 Task: Open a blank sheet, save the file as leadskills.doc Add Heading 'Ways to improve leadership skills: 'Ways to improve leadership skills:  Add the following points with arrow bulletsAdd the following points with arrow bullets •	Lead by example_x000D_
•	Communicate effectively_x000D_
•	Empower team members_x000D_
 Highlight heading with color  Dark green Select the entire text and apply  Outside Borders ,change the font size of heading and points to 22
Action: Mouse moved to (29, 24)
Screenshot: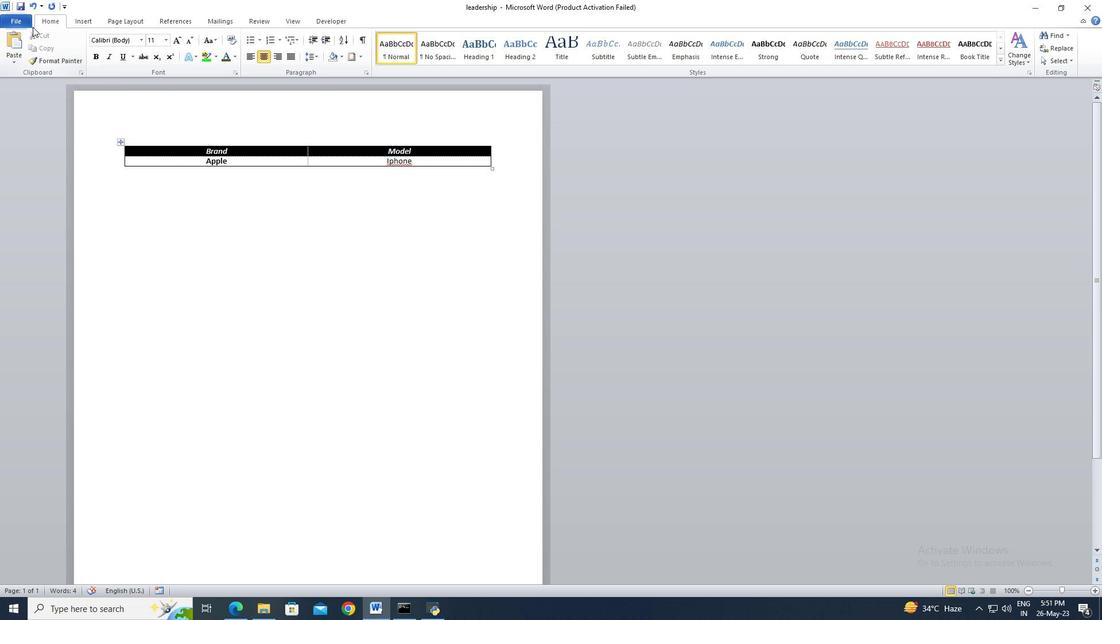 
Action: Mouse pressed left at (29, 24)
Screenshot: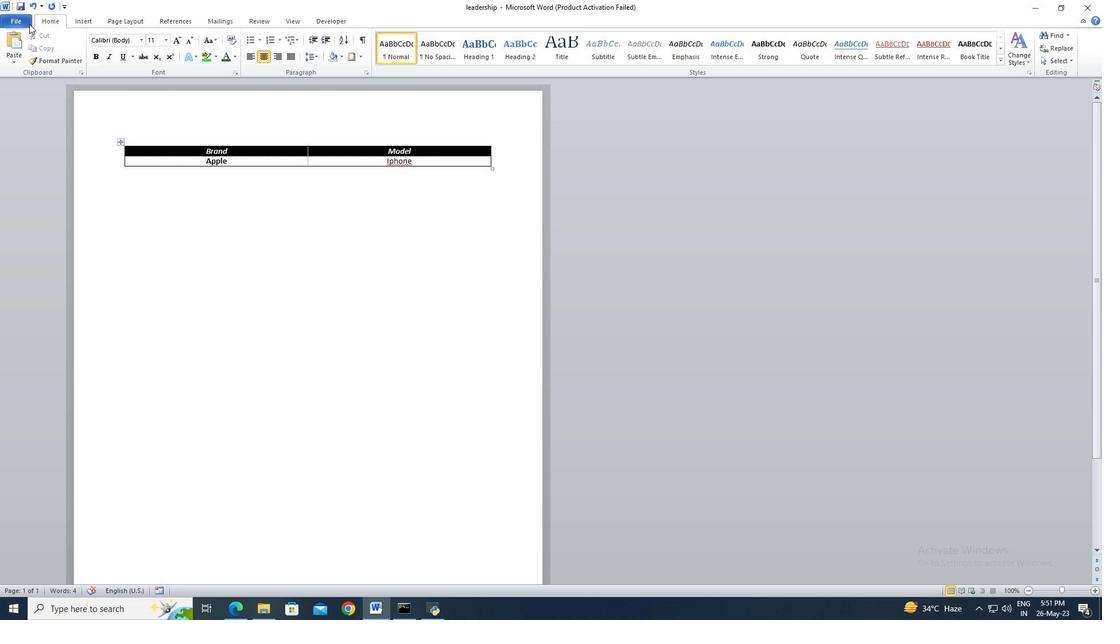 
Action: Mouse moved to (16, 149)
Screenshot: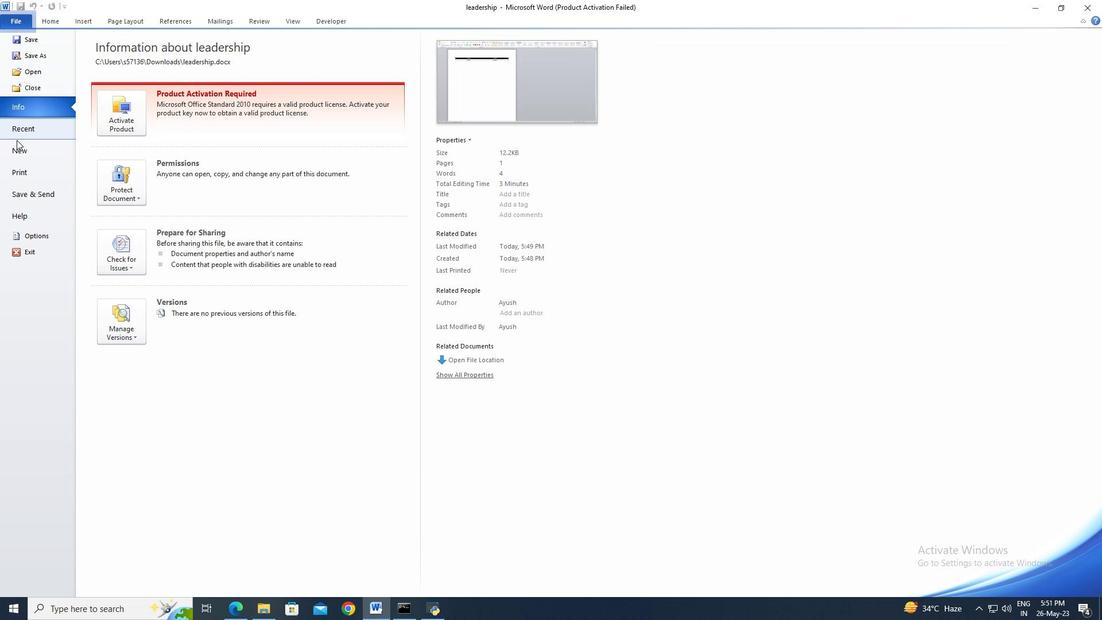 
Action: Mouse pressed left at (16, 149)
Screenshot: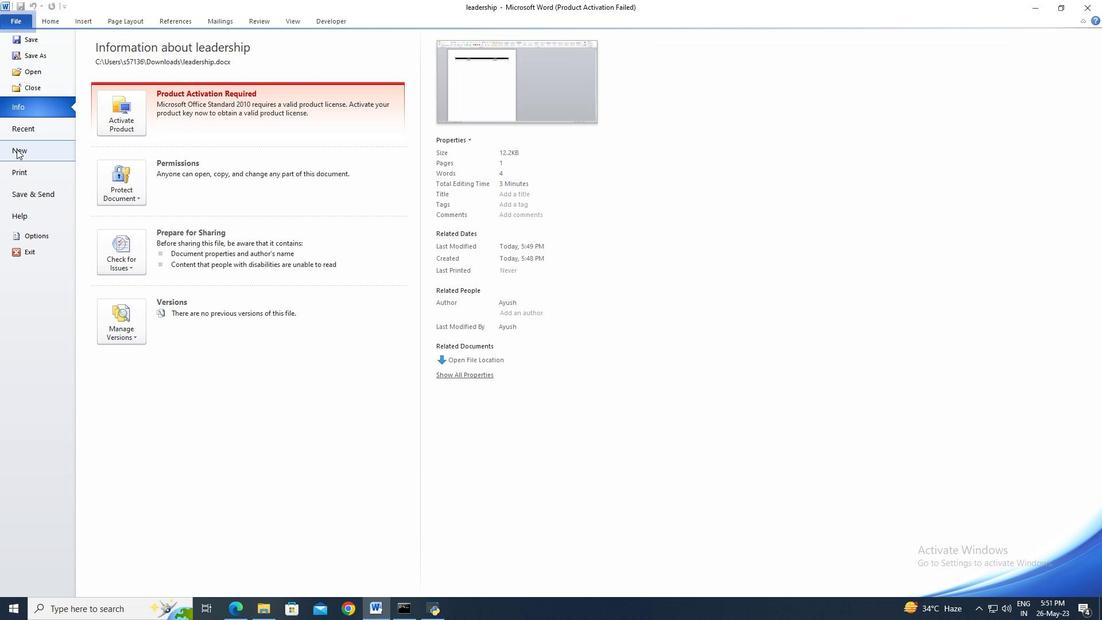 
Action: Mouse moved to (572, 284)
Screenshot: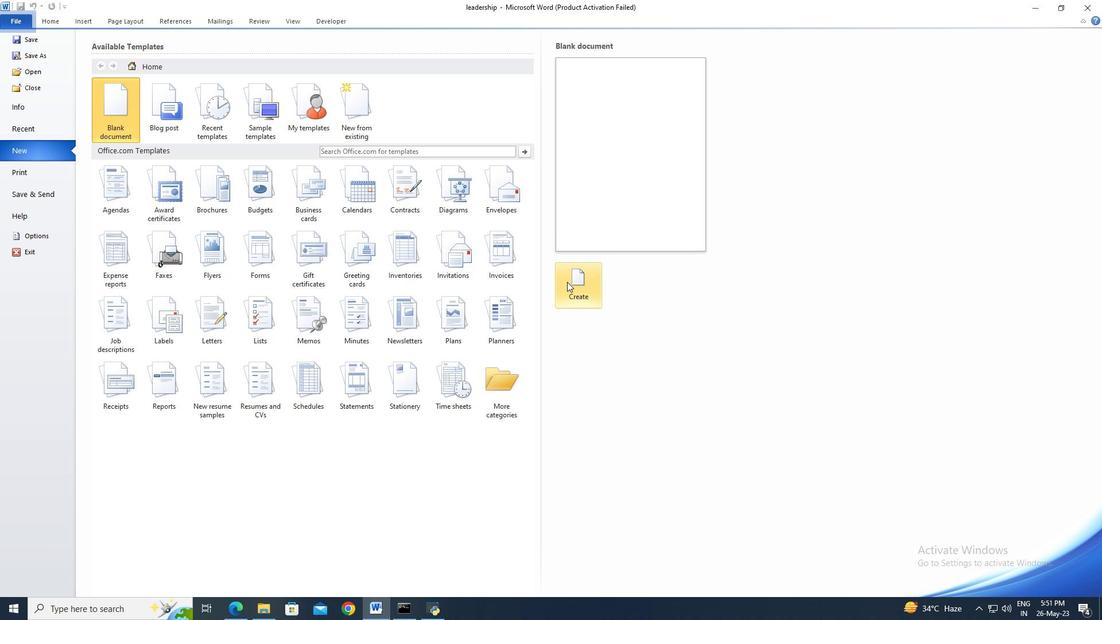 
Action: Mouse pressed left at (572, 284)
Screenshot: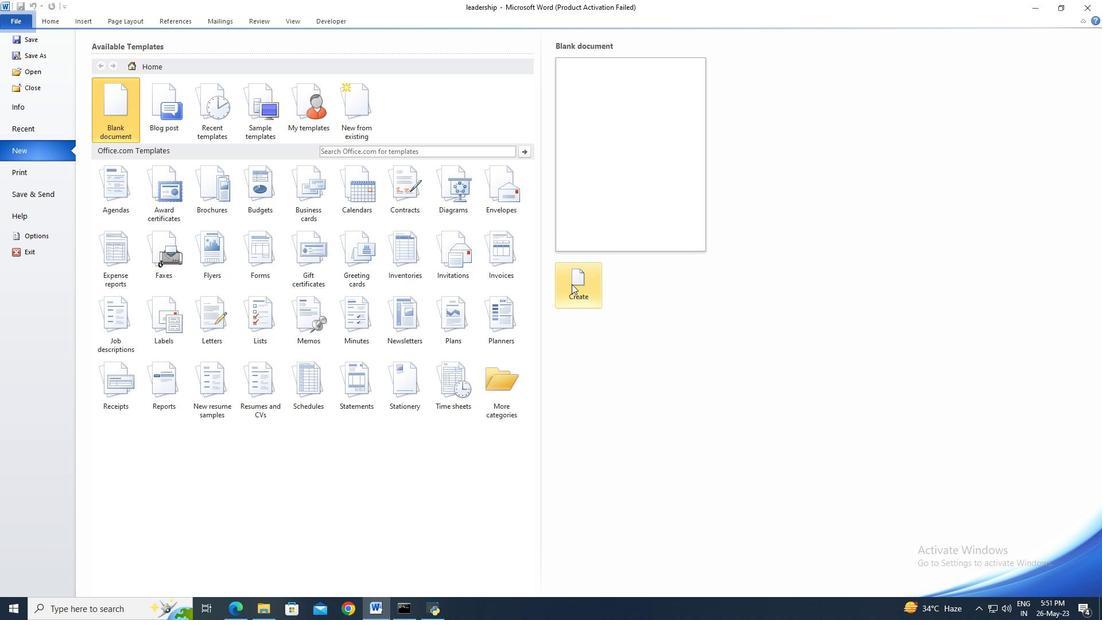 
Action: Mouse moved to (24, 20)
Screenshot: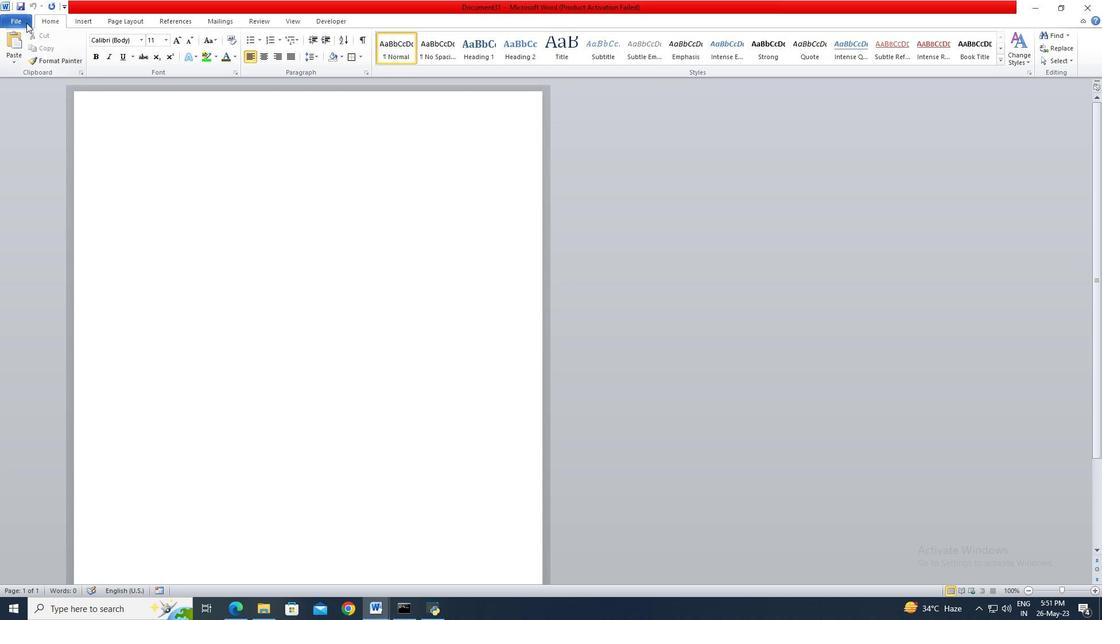 
Action: Mouse pressed left at (24, 20)
Screenshot: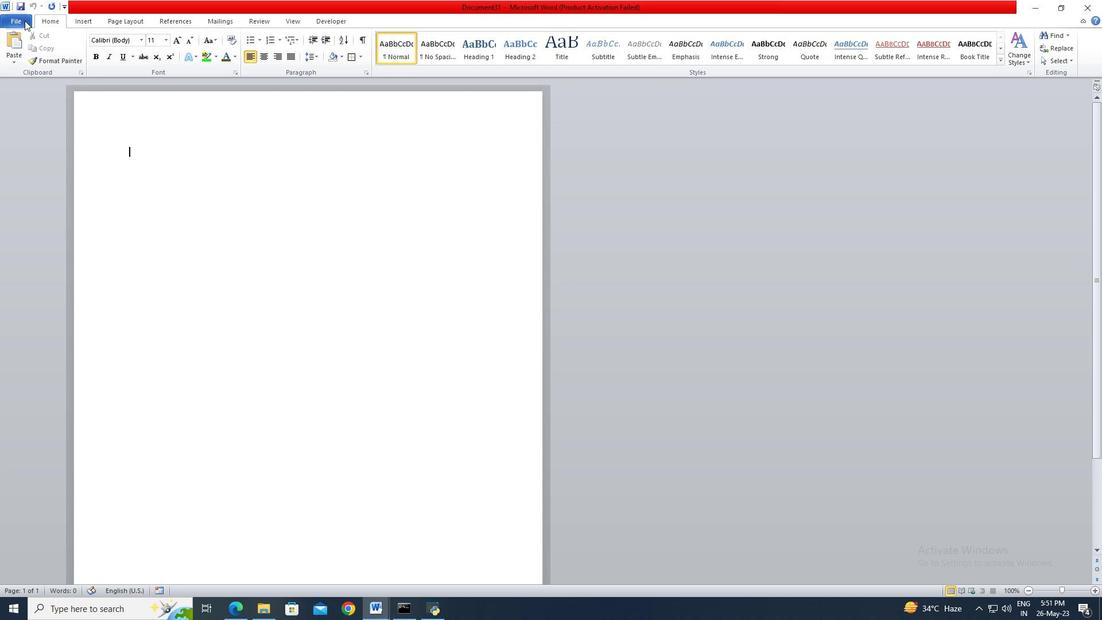 
Action: Mouse moved to (29, 52)
Screenshot: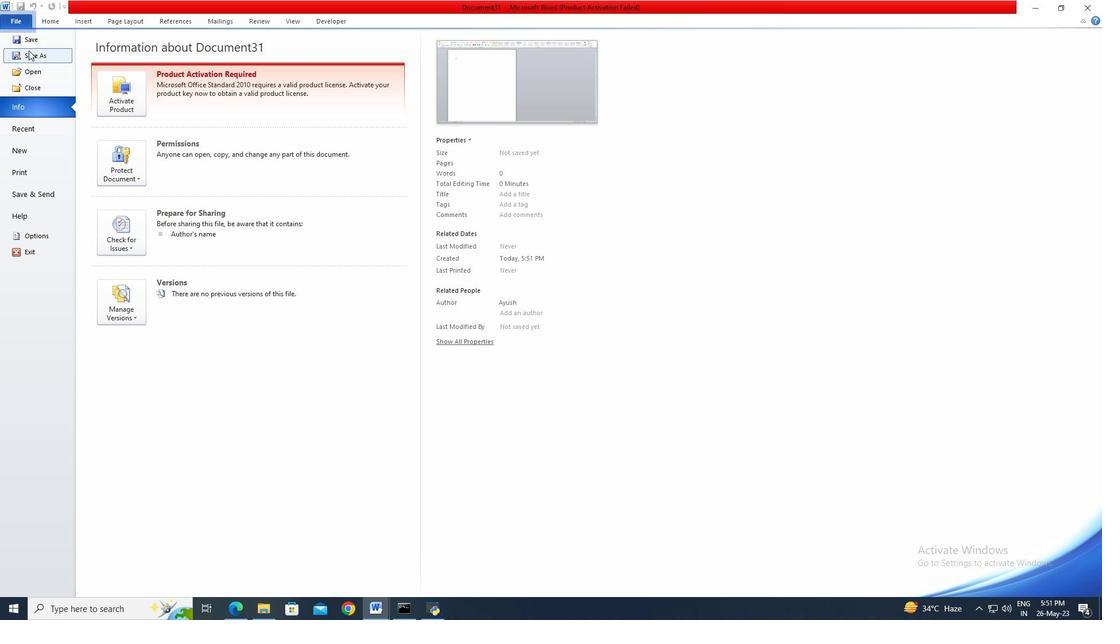 
Action: Mouse pressed left at (29, 52)
Screenshot: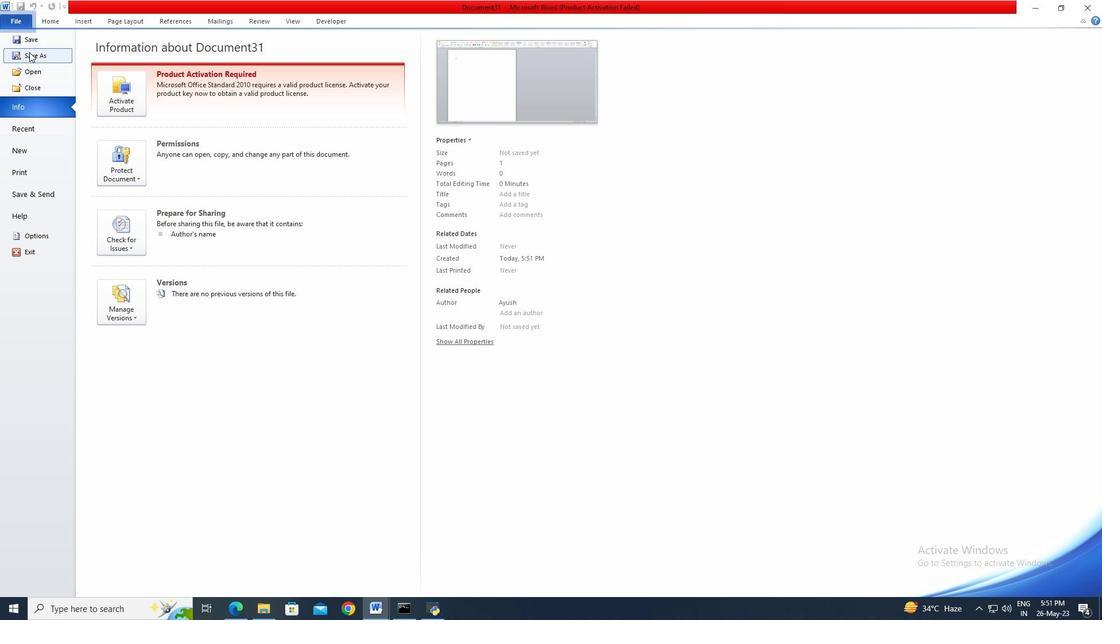 
Action: Mouse moved to (55, 125)
Screenshot: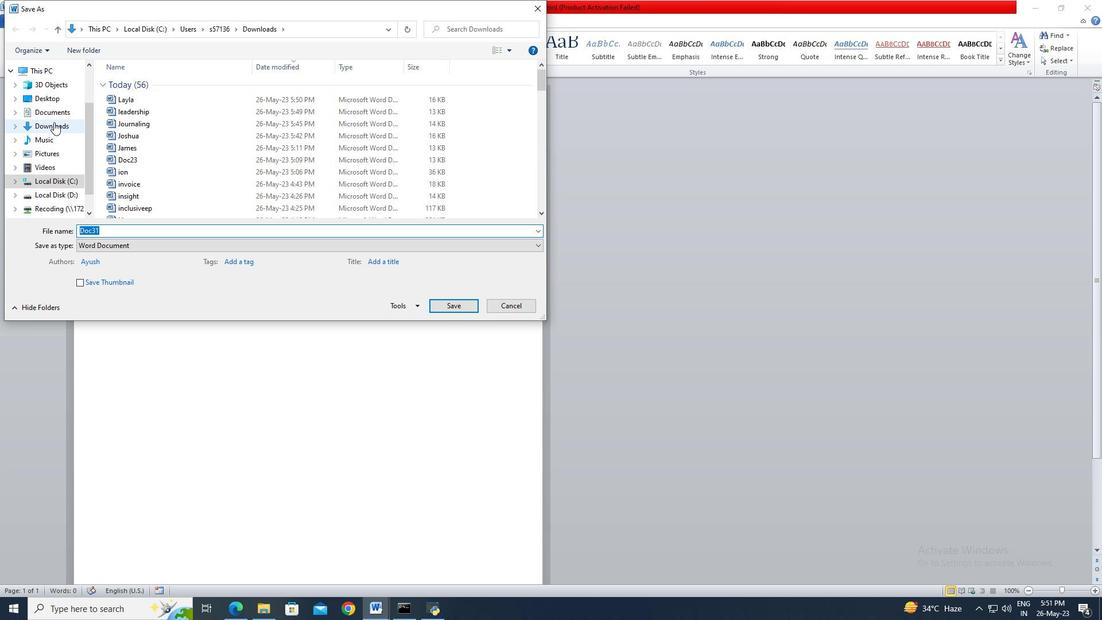 
Action: Mouse pressed left at (55, 125)
Screenshot: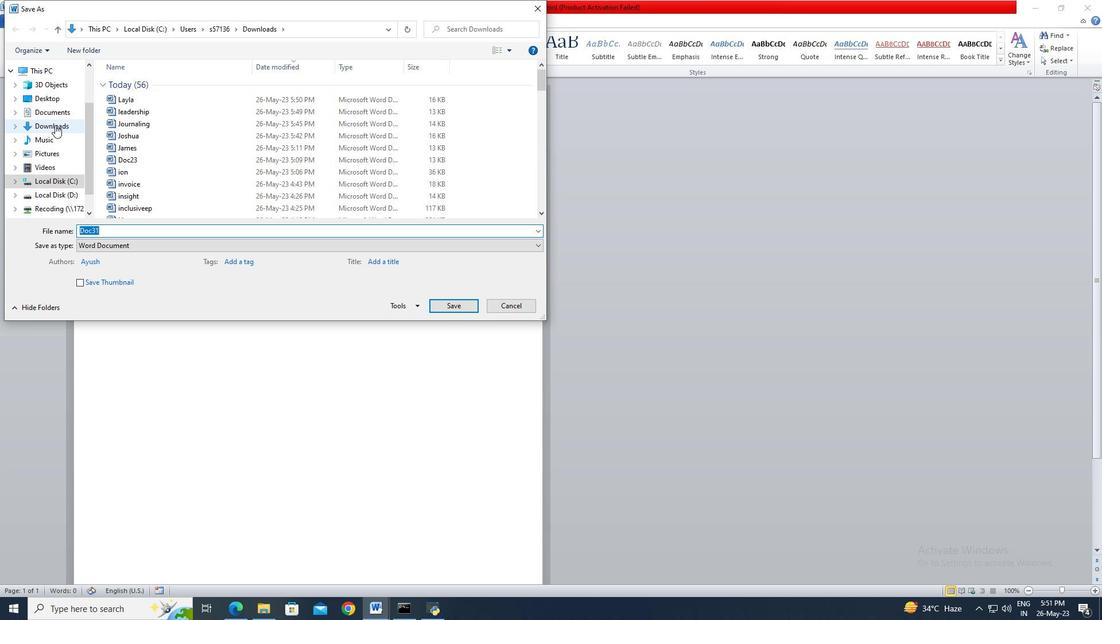 
Action: Mouse moved to (106, 225)
Screenshot: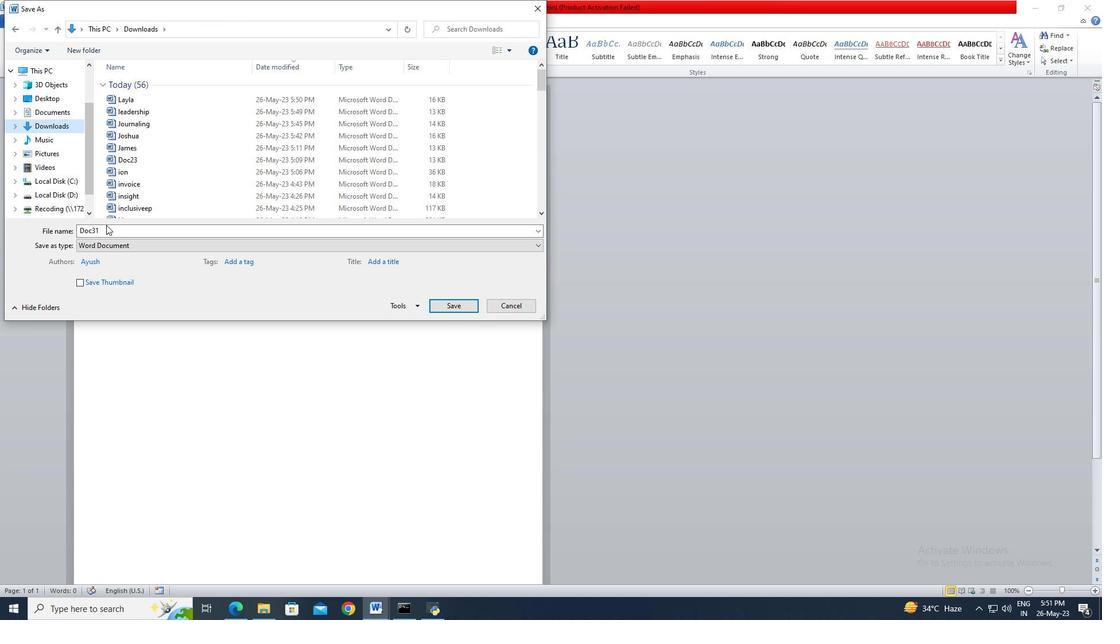 
Action: Mouse pressed left at (106, 225)
Screenshot: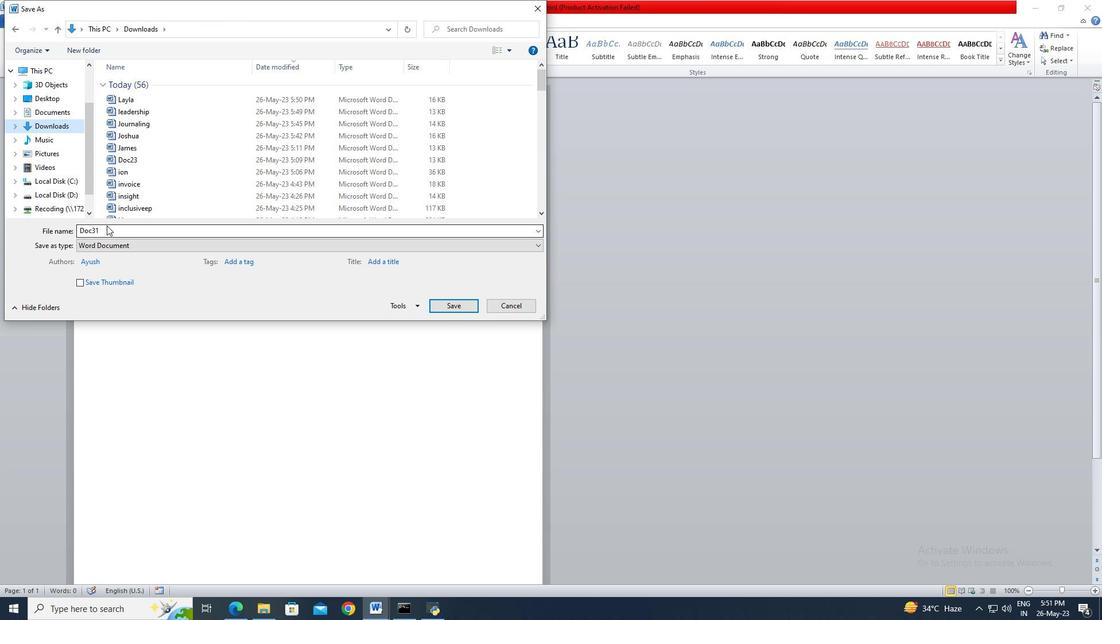 
Action: Key pressed leadskills
Screenshot: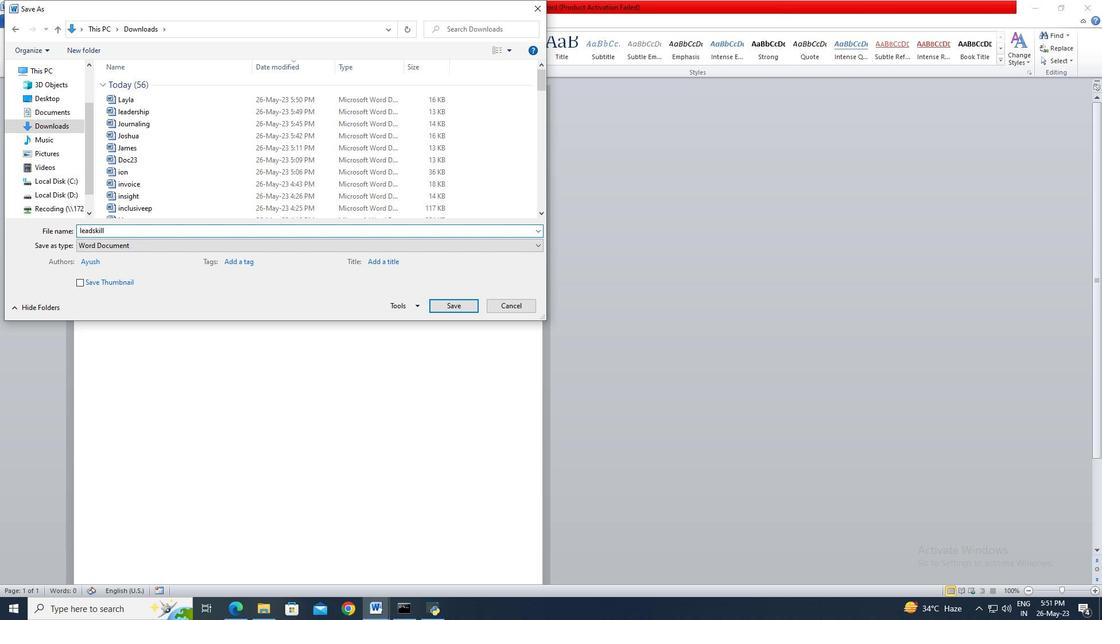 
Action: Mouse moved to (450, 309)
Screenshot: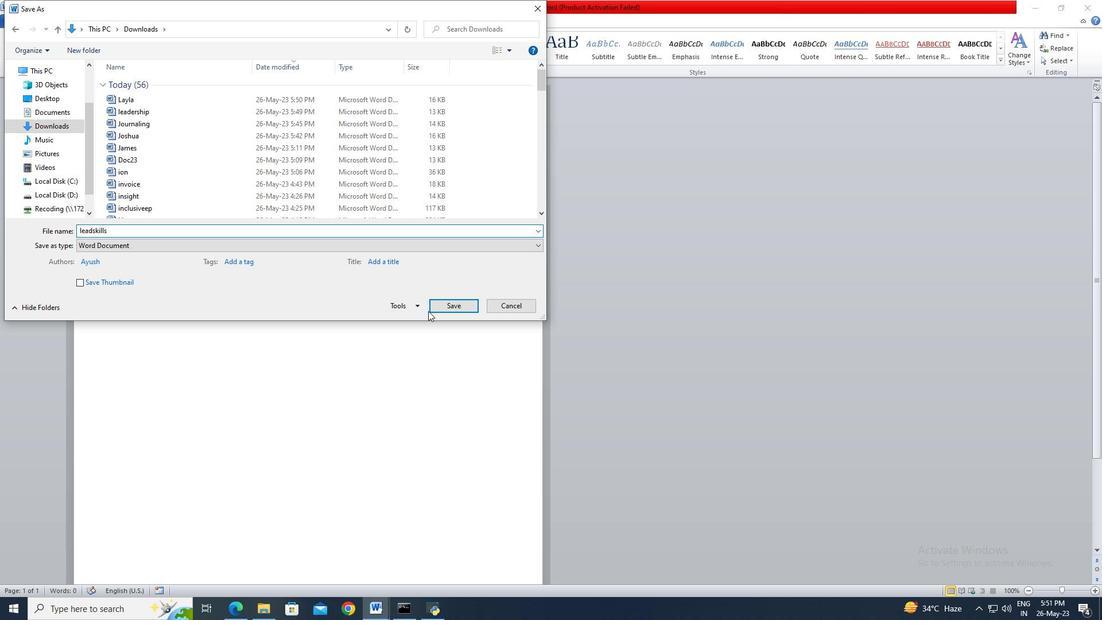 
Action: Mouse pressed left at (450, 309)
Screenshot: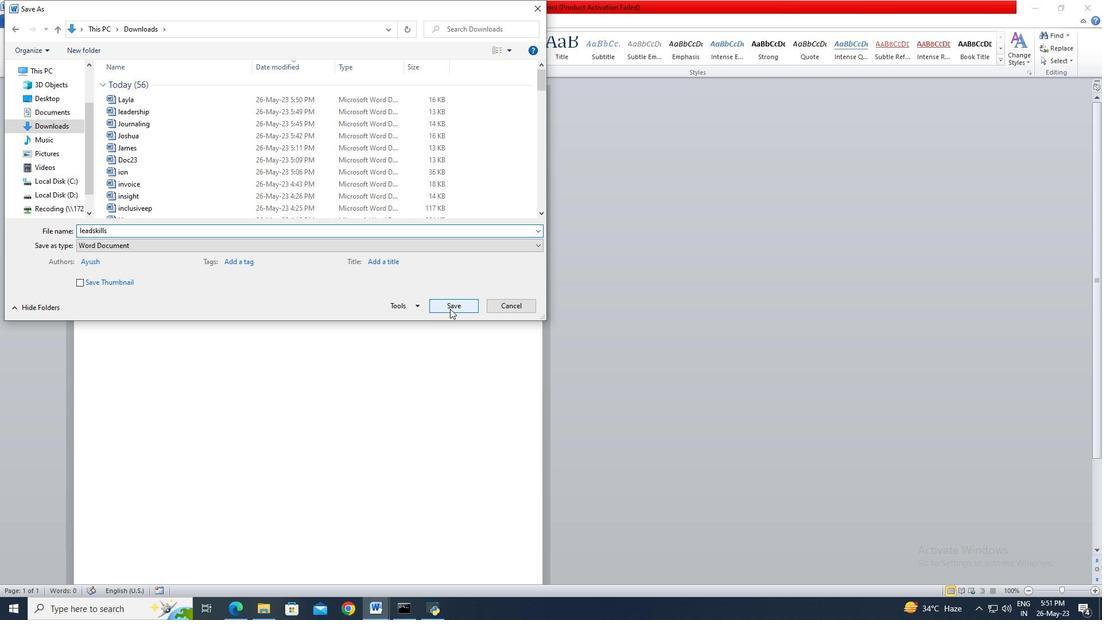 
Action: Mouse moved to (479, 56)
Screenshot: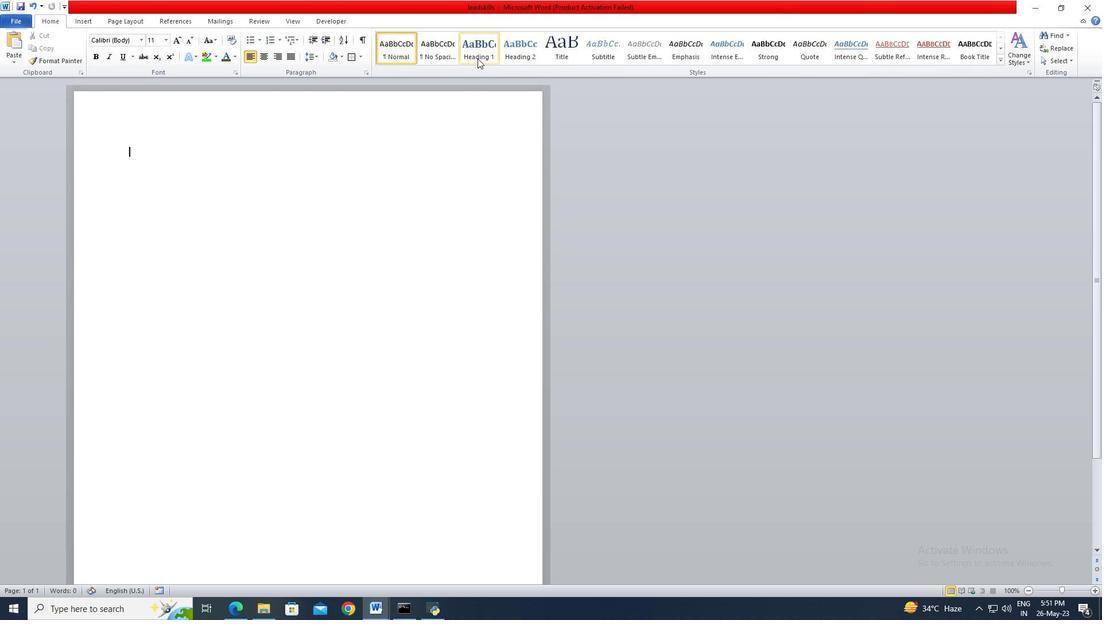 
Action: Mouse pressed left at (479, 56)
Screenshot: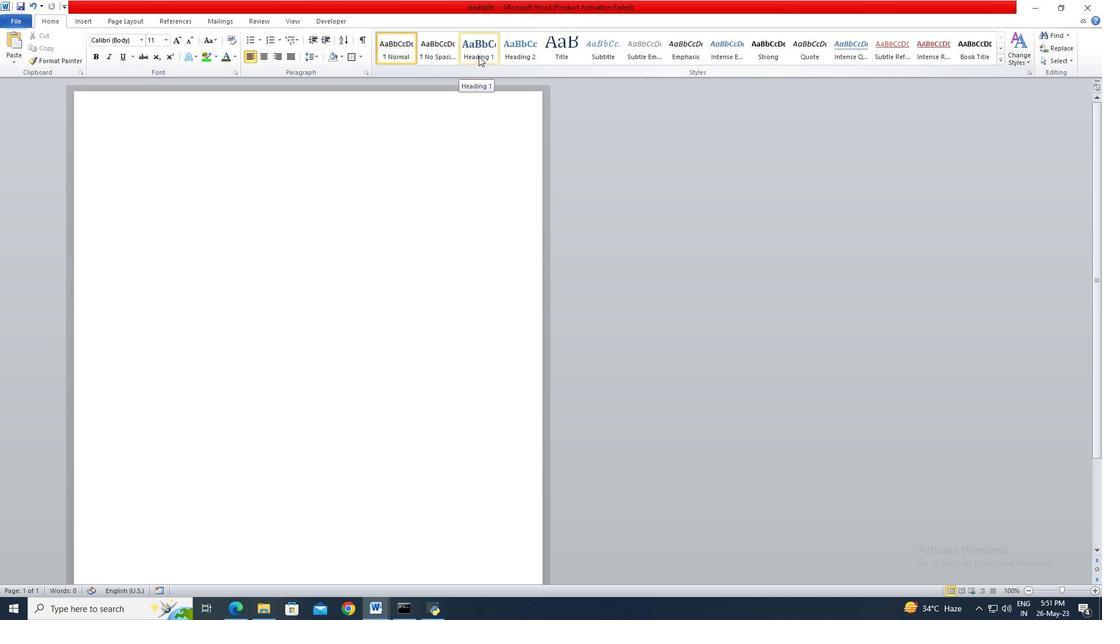 
Action: Mouse moved to (374, 167)
Screenshot: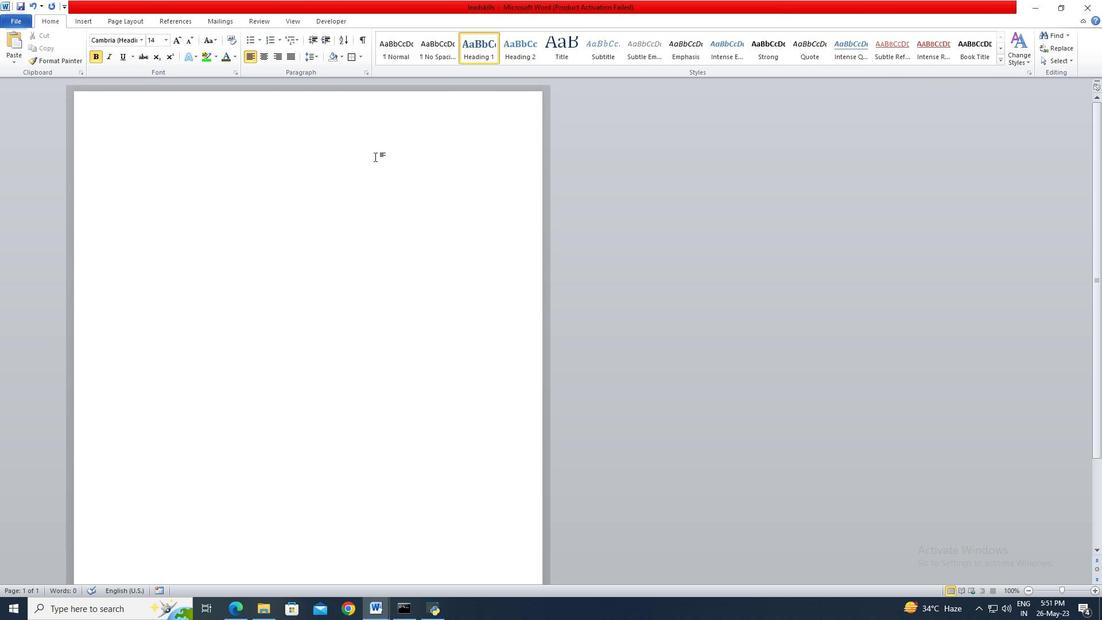 
Action: Mouse pressed left at (374, 167)
Screenshot: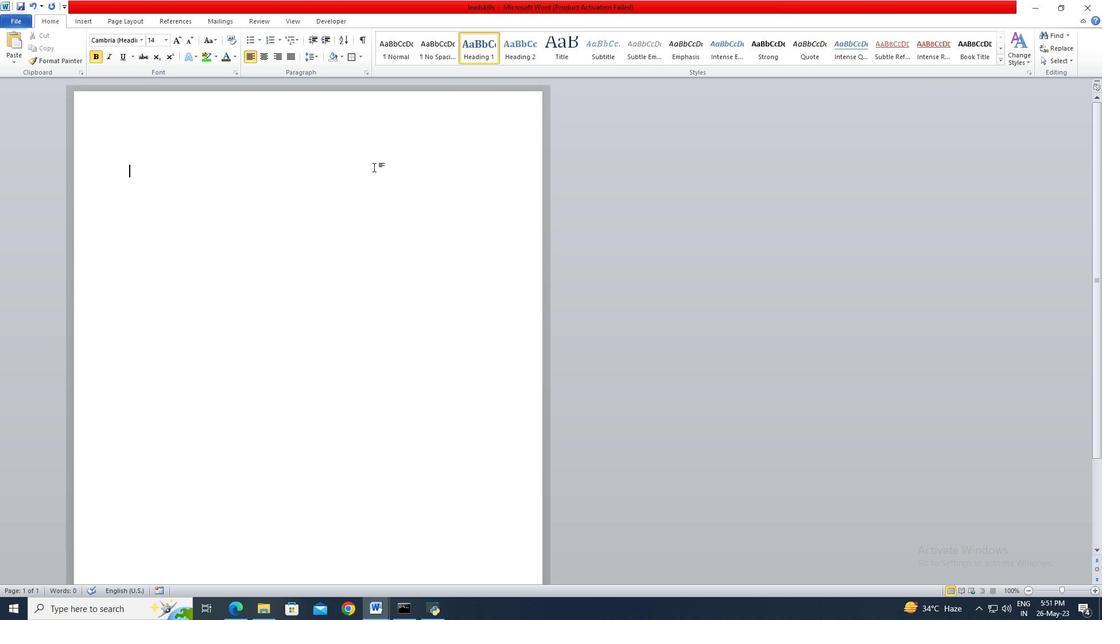 
Action: Key pressed <Key.shift>Wayt<Key.backspace>s<Key.space>to<Key.space>improve<Key.space>leadership<Key.space>skills<Key.shift>:<Key.enter><Key.enter>
Screenshot: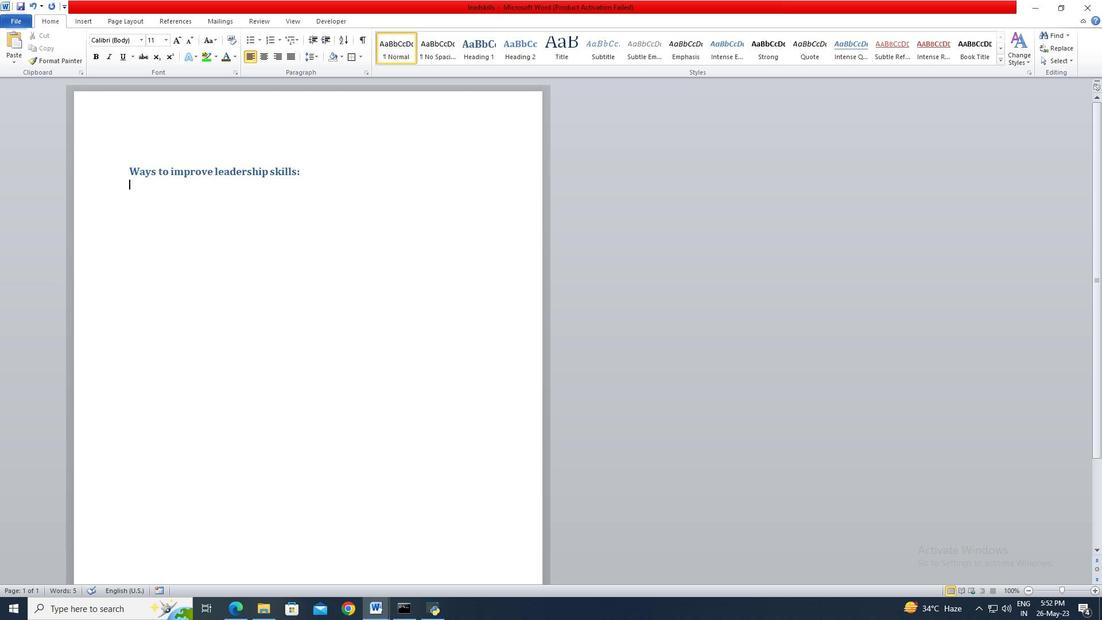 
Action: Mouse moved to (256, 39)
Screenshot: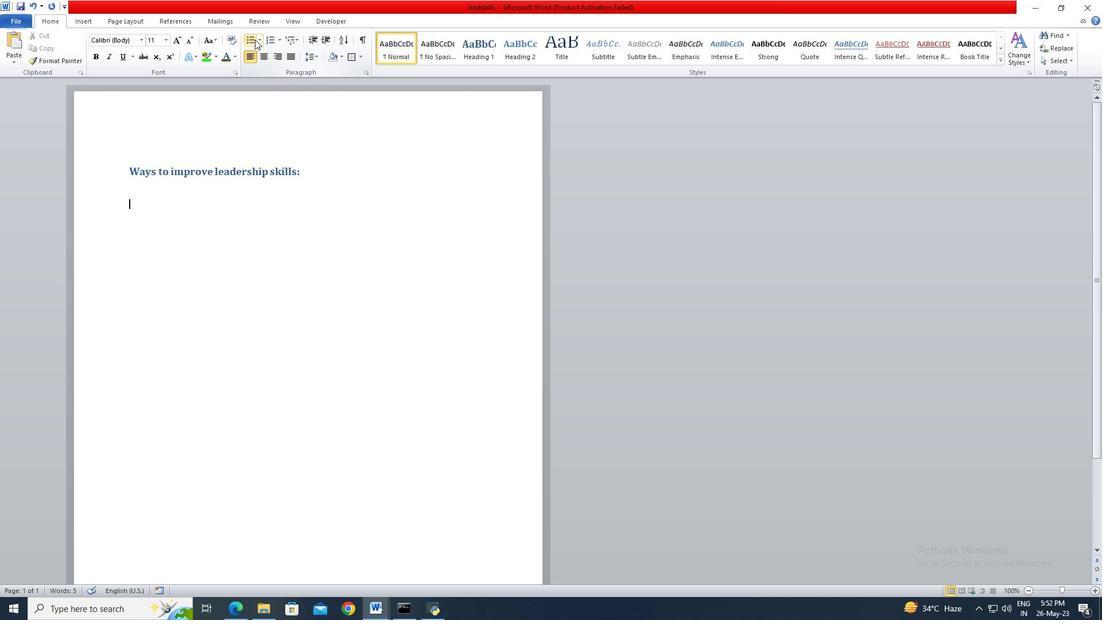 
Action: Mouse pressed left at (256, 39)
Screenshot: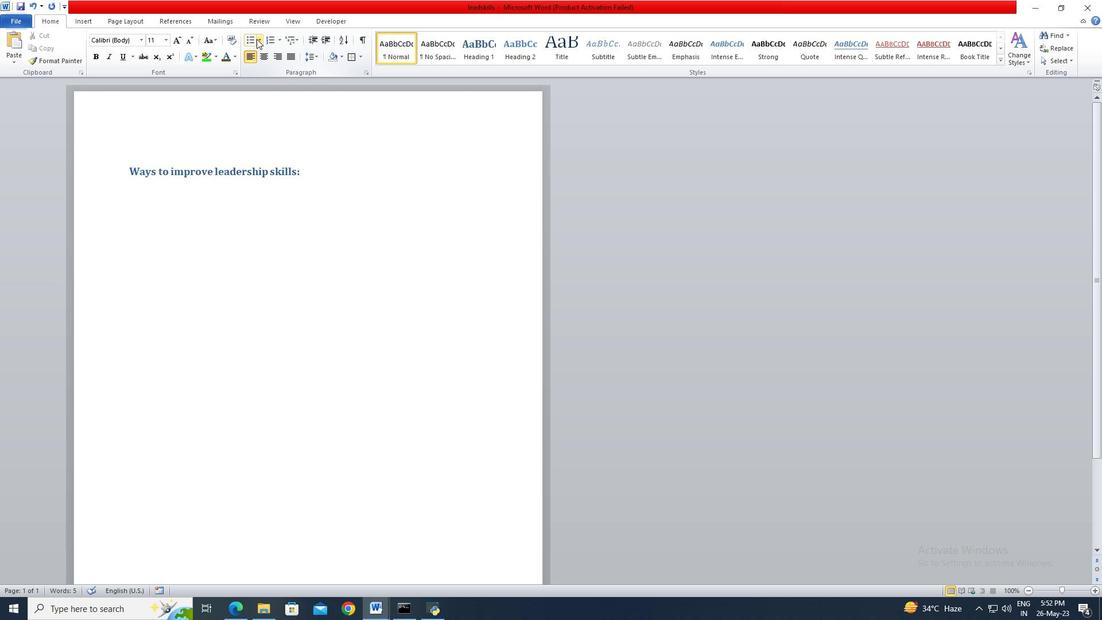
Action: Mouse moved to (286, 103)
Screenshot: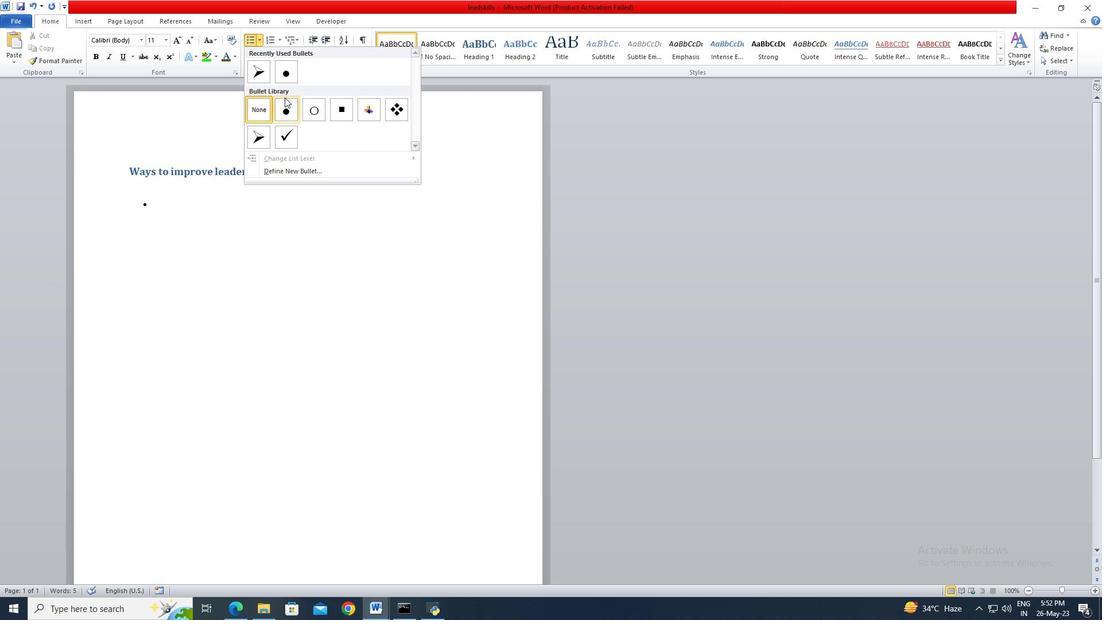 
Action: Mouse pressed left at (286, 103)
Screenshot: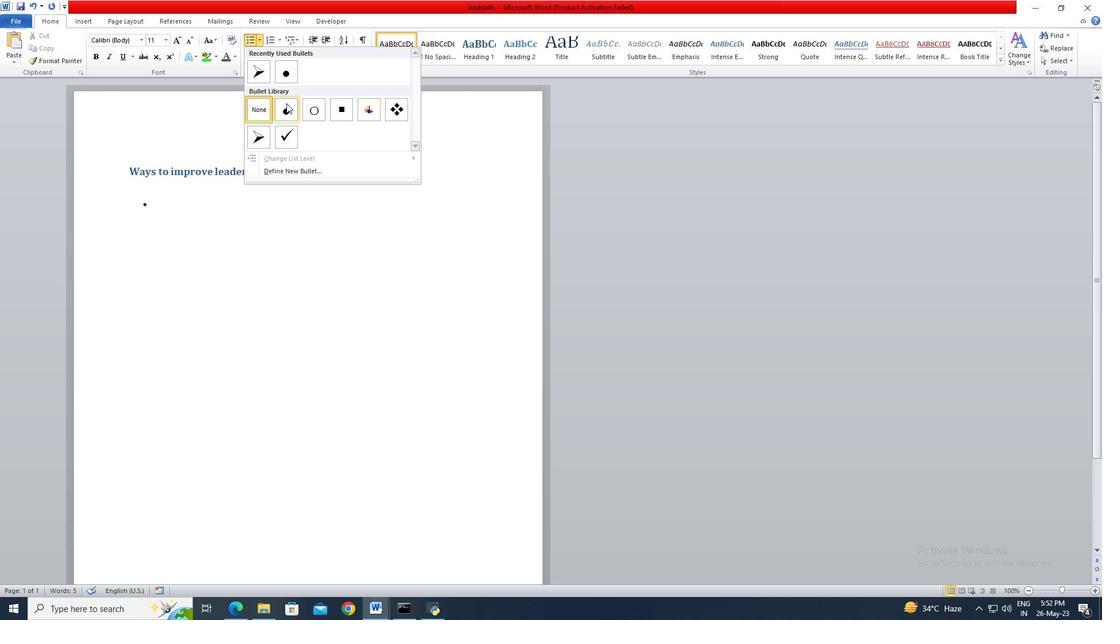 
Action: Mouse moved to (263, 41)
Screenshot: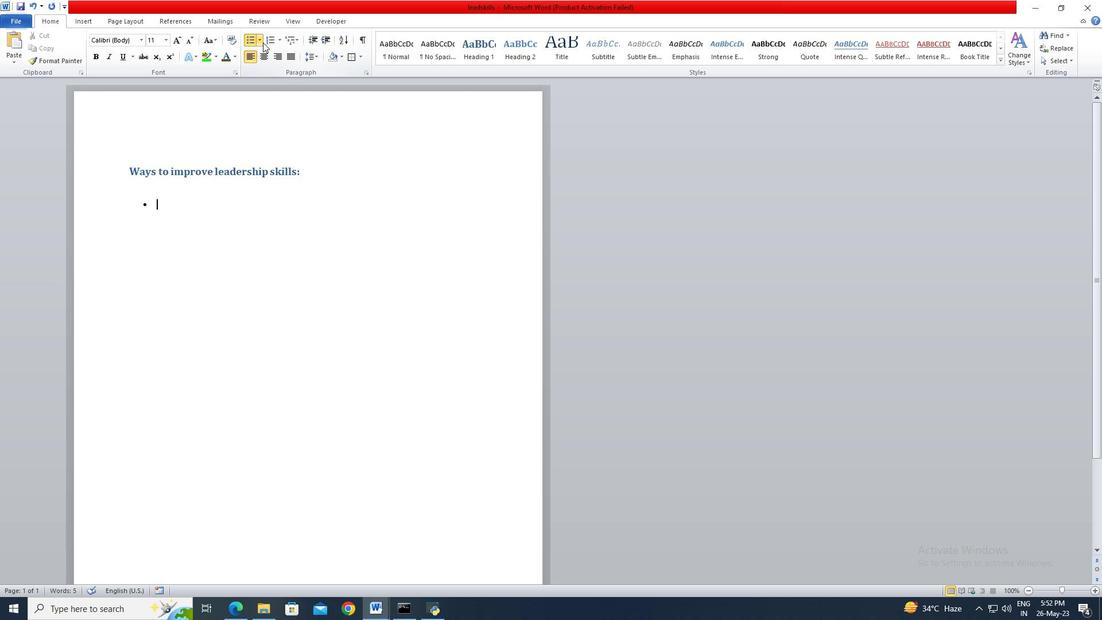 
Action: Mouse pressed left at (263, 41)
Screenshot: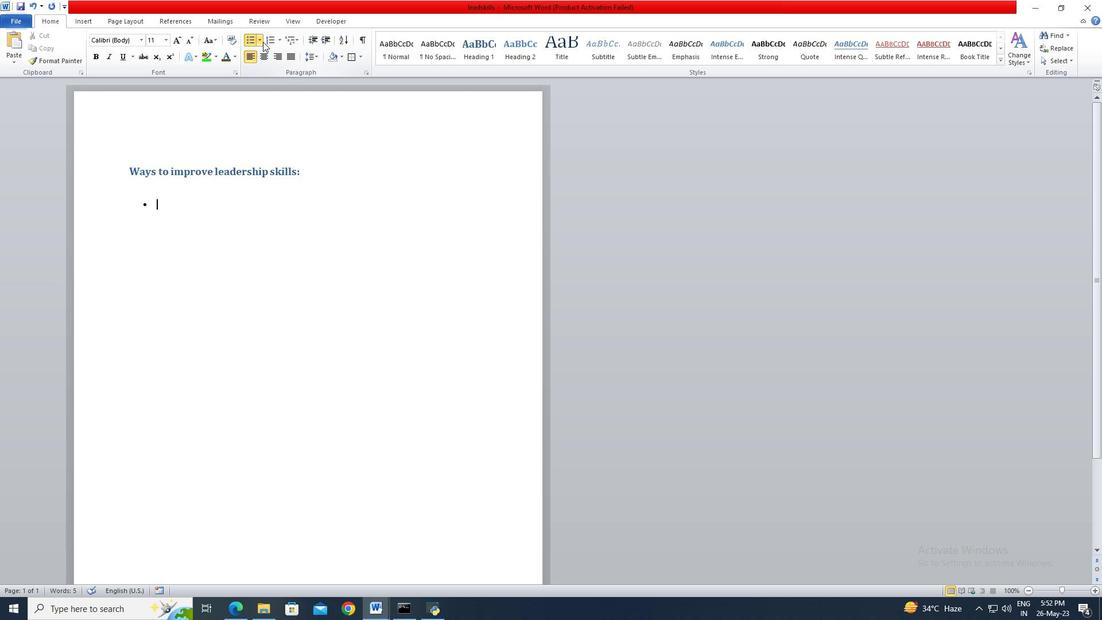 
Action: Mouse moved to (481, 187)
Screenshot: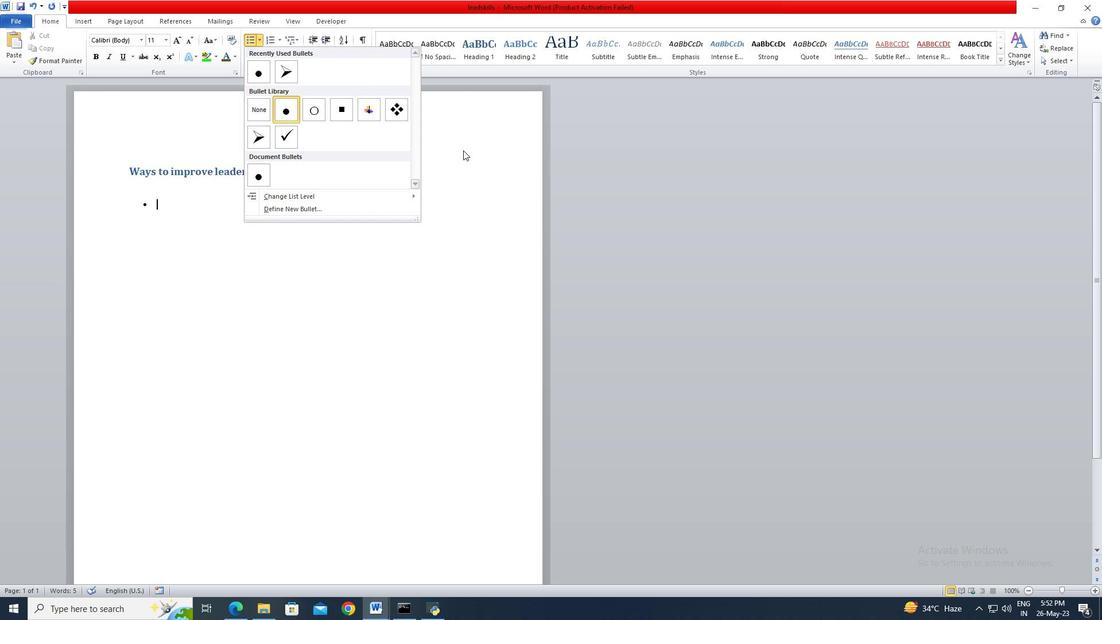 
Action: Mouse pressed left at (481, 187)
Screenshot: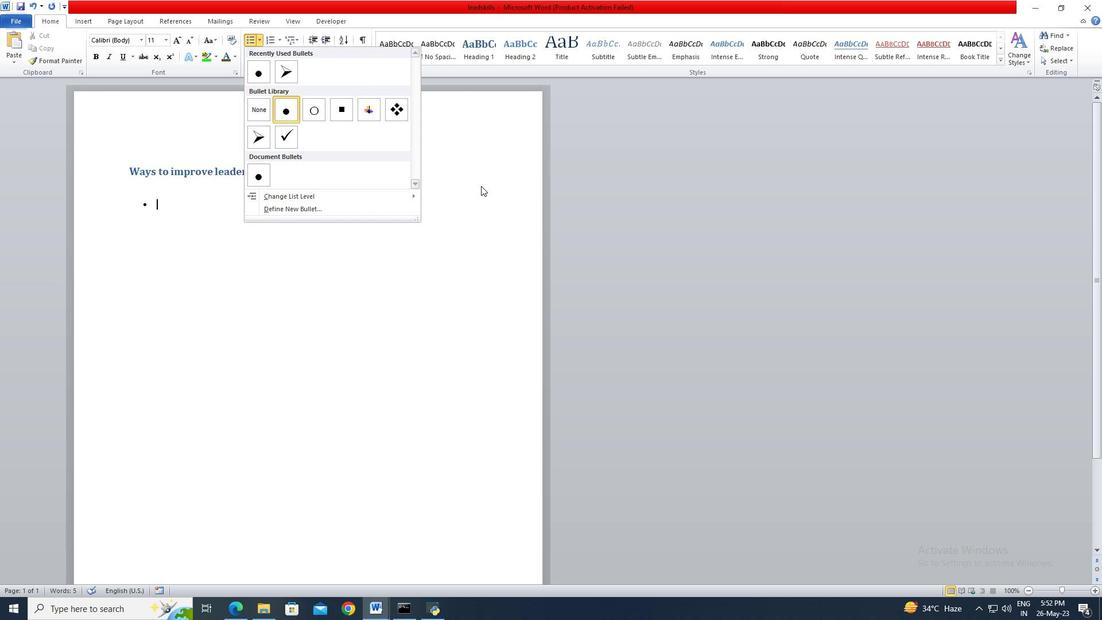 
Action: Mouse moved to (481, 188)
Screenshot: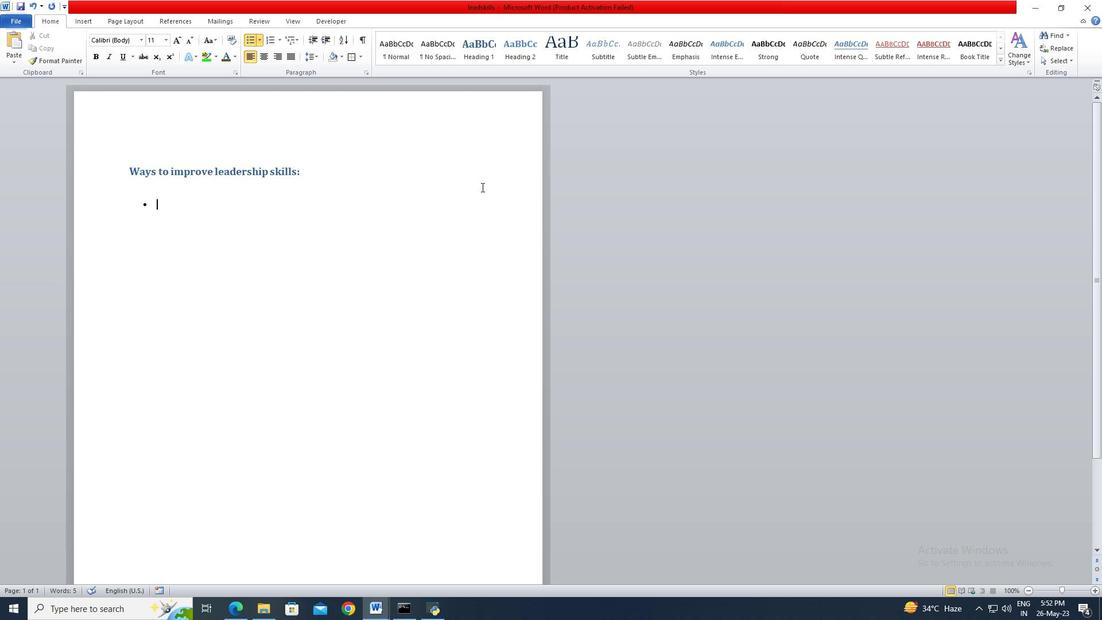 
Action: Key pressed <Key.backspace>
Screenshot: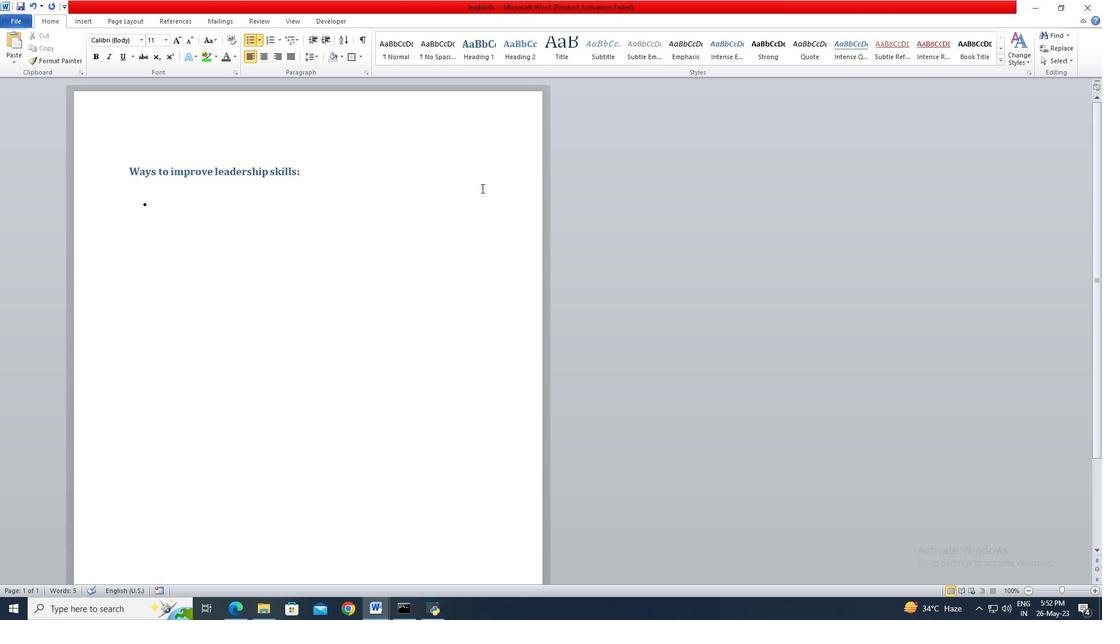 
Action: Mouse moved to (259, 43)
Screenshot: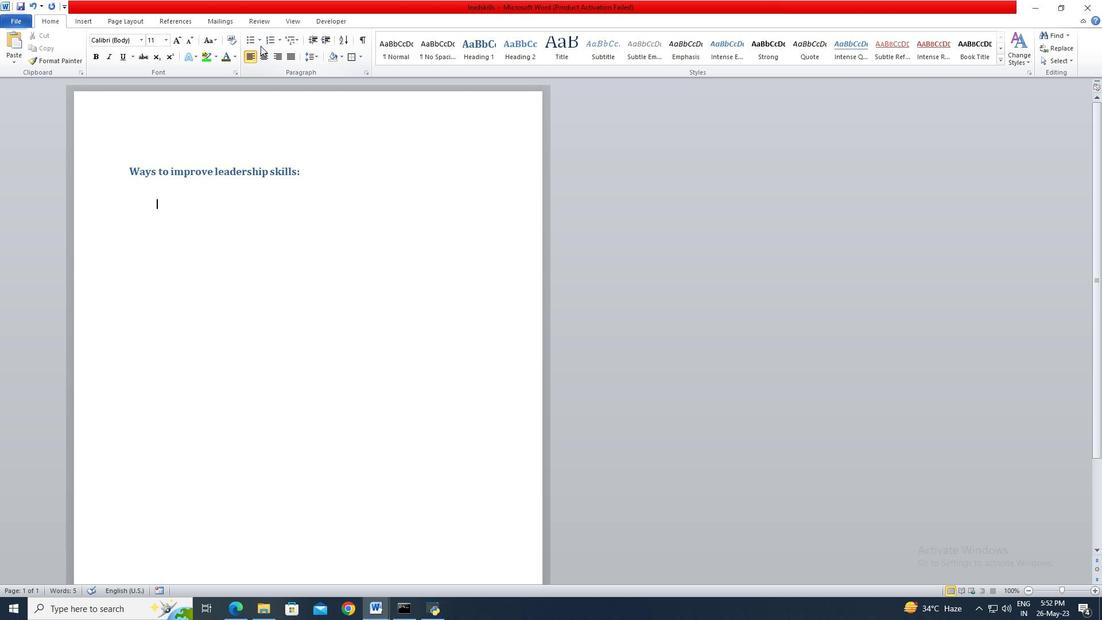 
Action: Mouse pressed left at (259, 43)
Screenshot: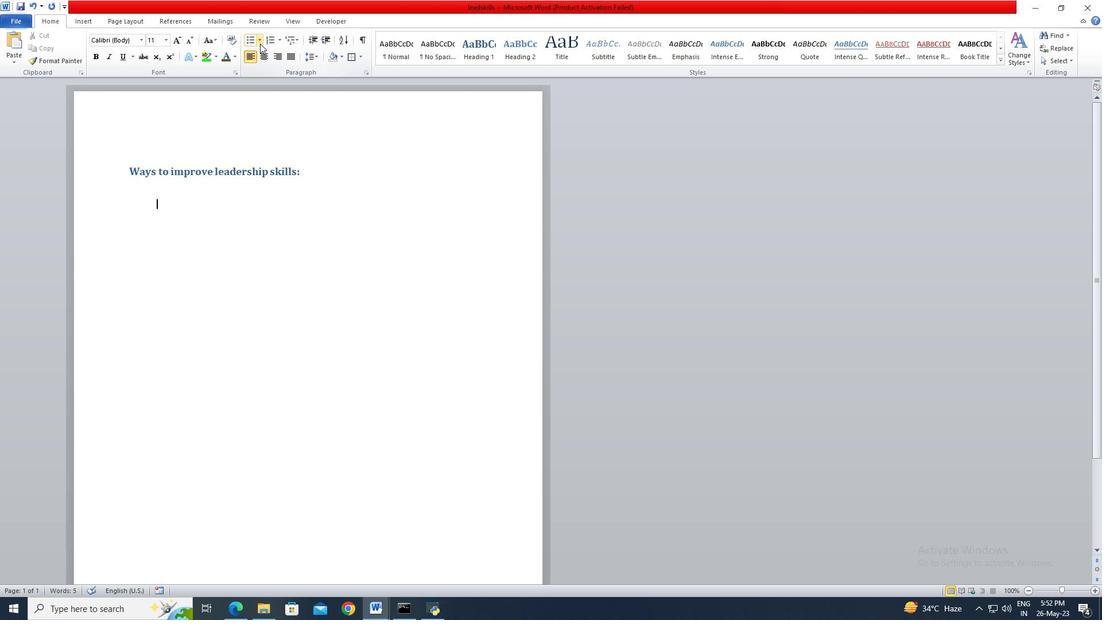 
Action: Mouse moved to (263, 133)
Screenshot: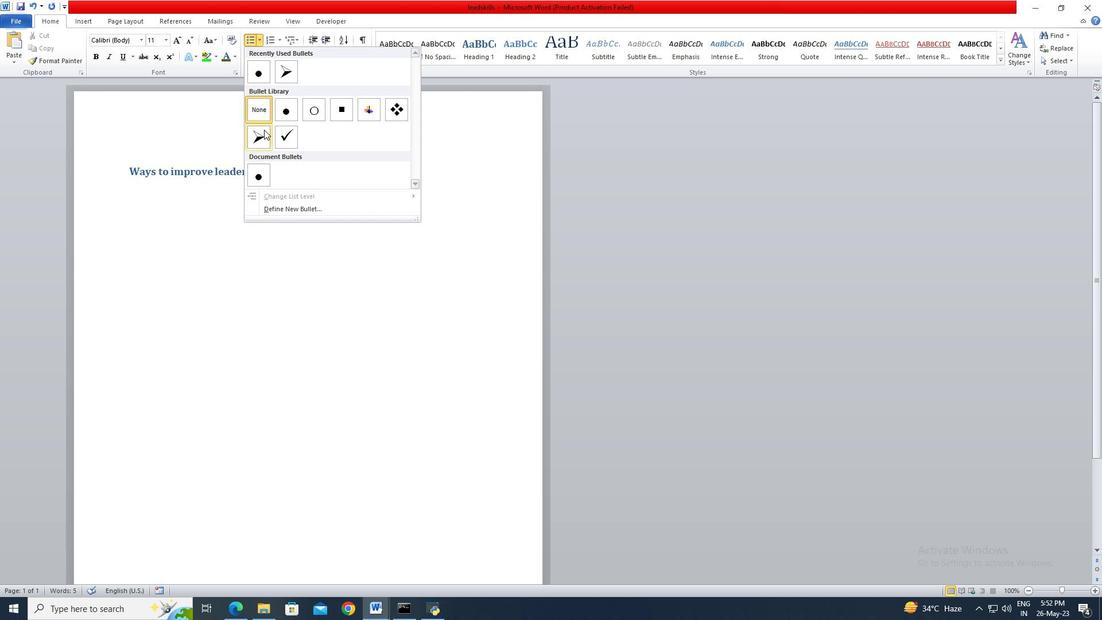 
Action: Mouse pressed left at (263, 133)
Screenshot: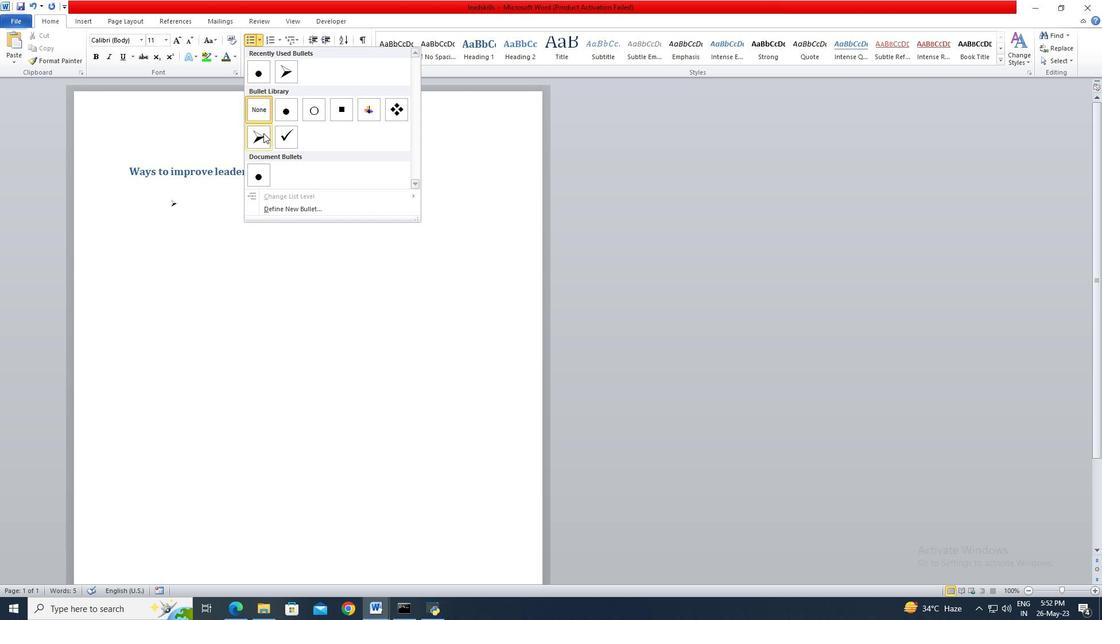 
Action: Mouse moved to (261, 206)
Screenshot: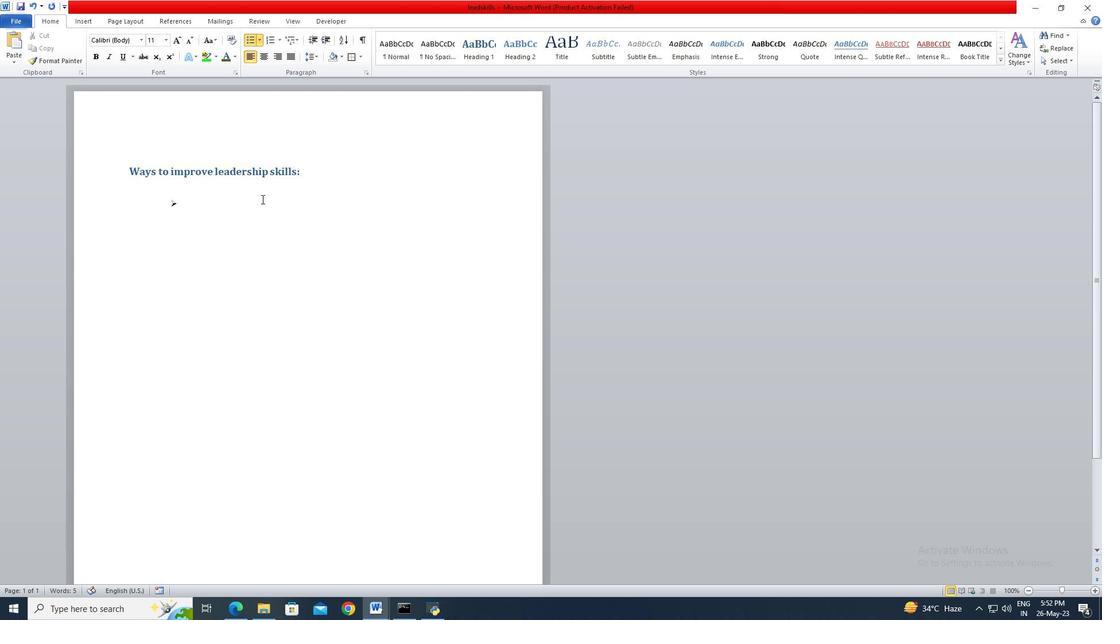 
Action: Mouse pressed left at (261, 206)
Screenshot: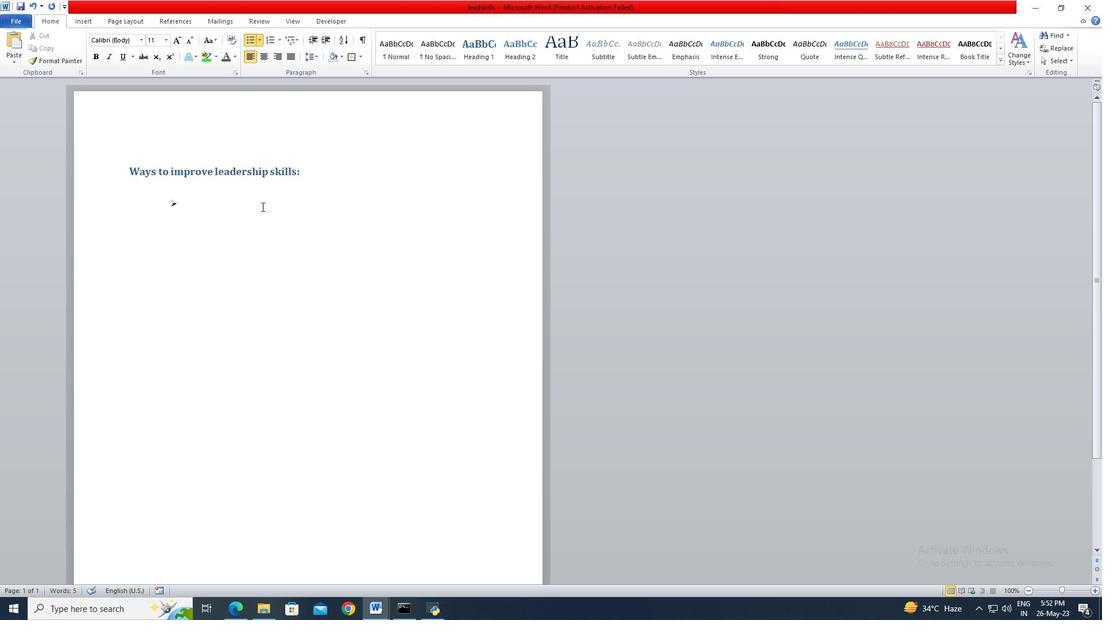 
Action: Key pressed <Key.shift>Lead<Key.space>by<Key.space>example<Key.enter><Key.shift>Communicate<Key.space>effectively<Key.enter><Key.shift>Empower<Key.space>team<Key.space>members
Screenshot: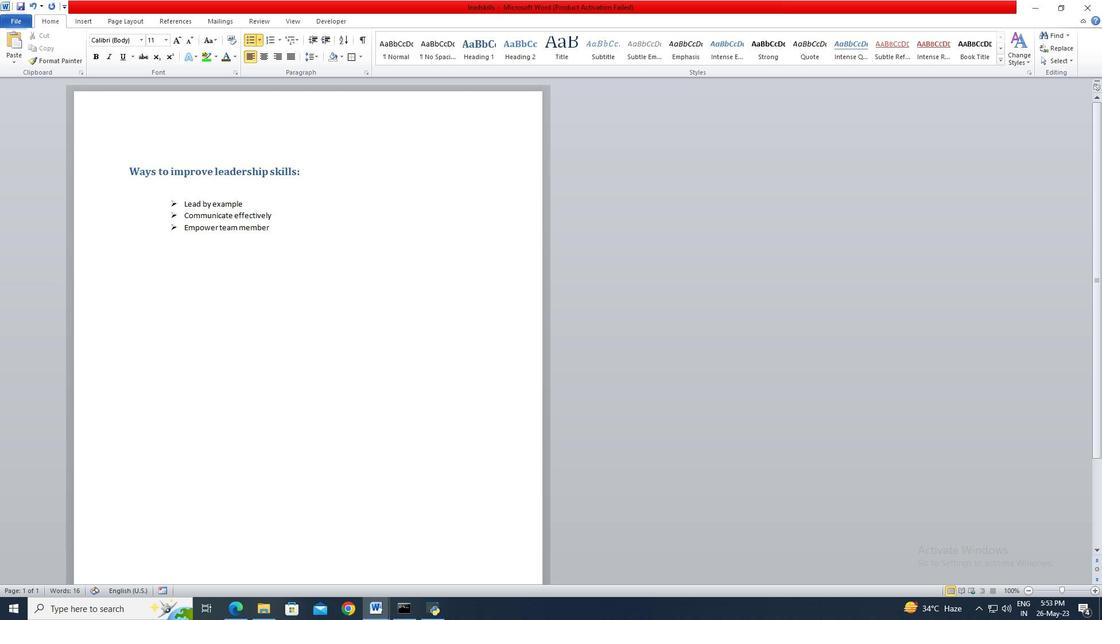 
Action: Mouse moved to (132, 169)
Screenshot: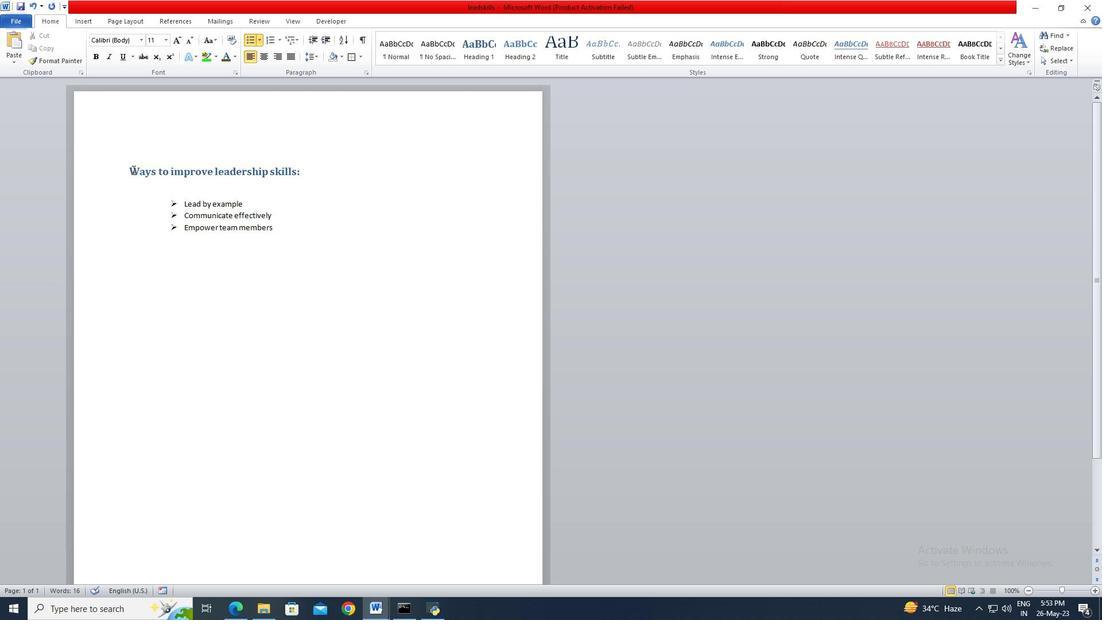 
Action: Mouse pressed left at (132, 169)
Screenshot: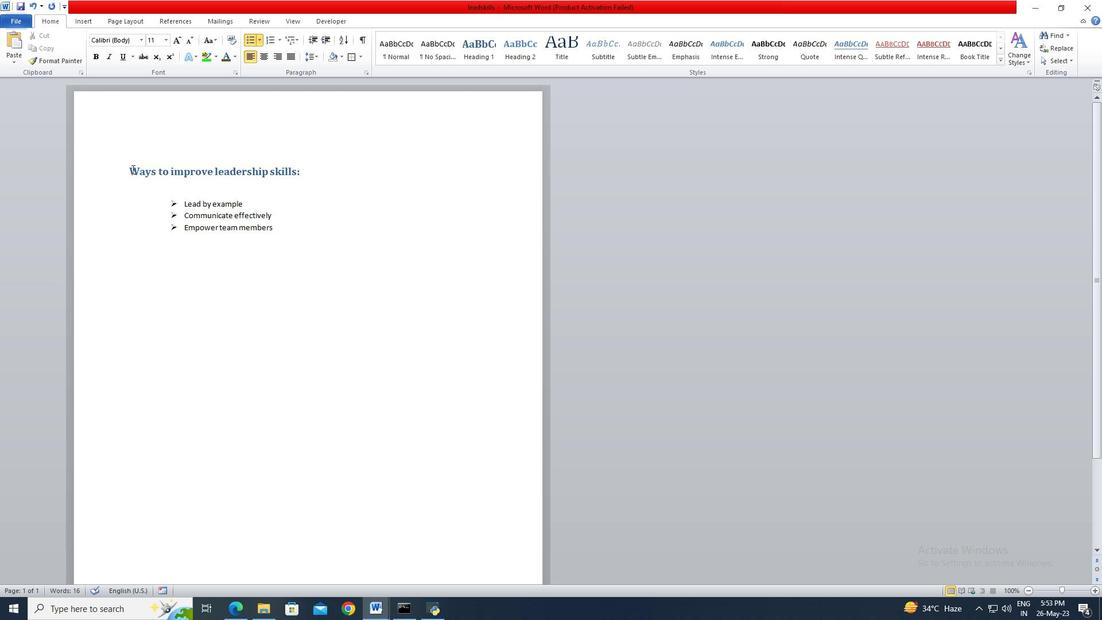 
Action: Mouse moved to (322, 179)
Screenshot: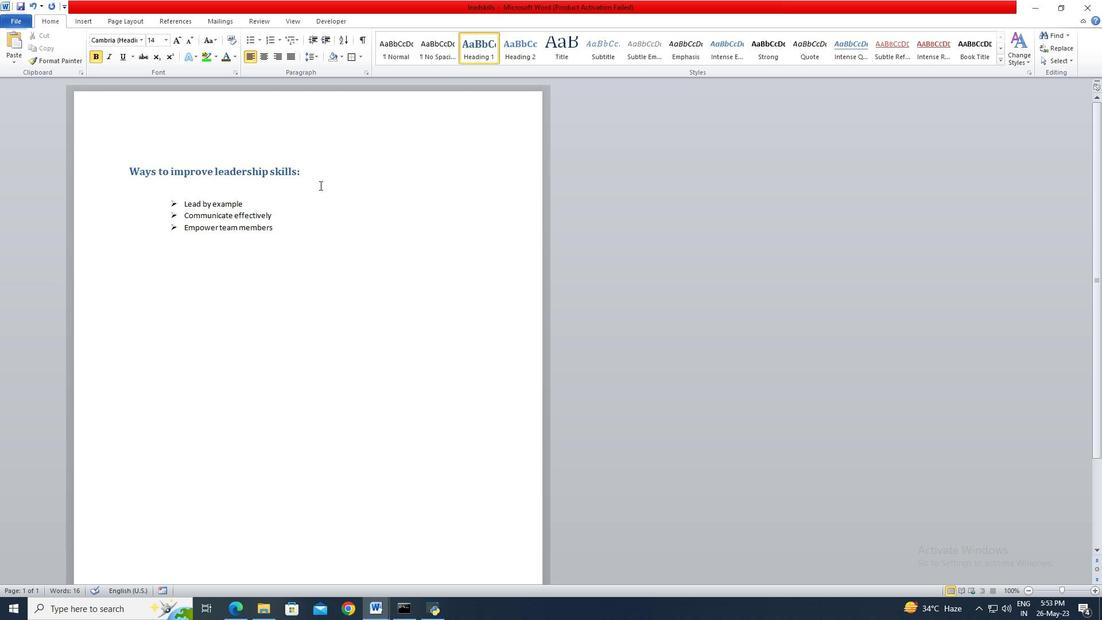 
Action: Key pressed <Key.shift>
Screenshot: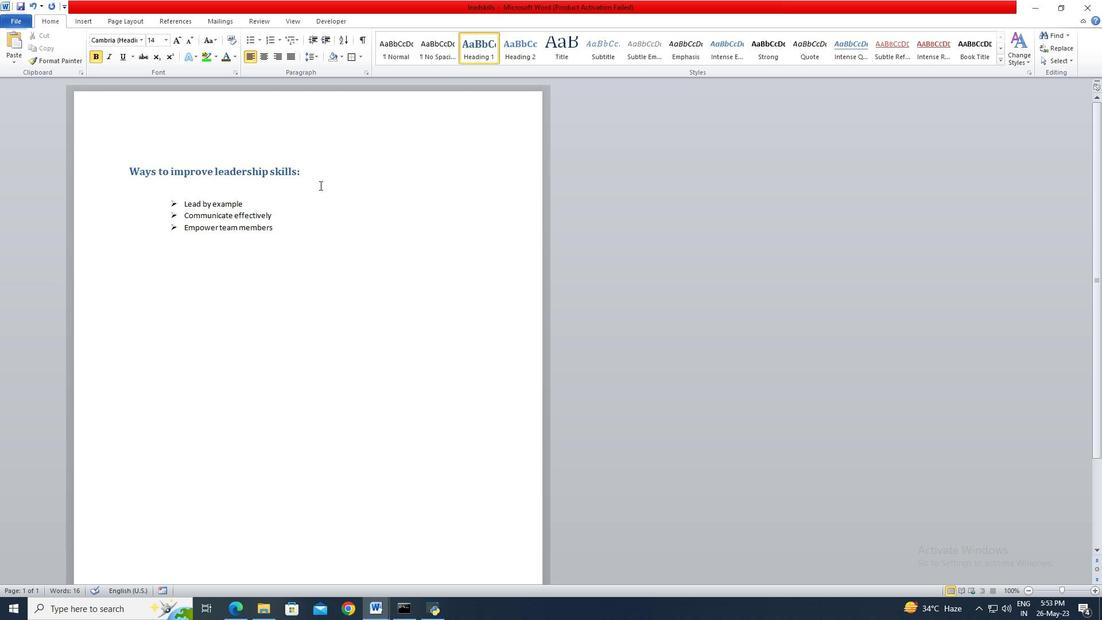 
Action: Mouse moved to (322, 176)
Screenshot: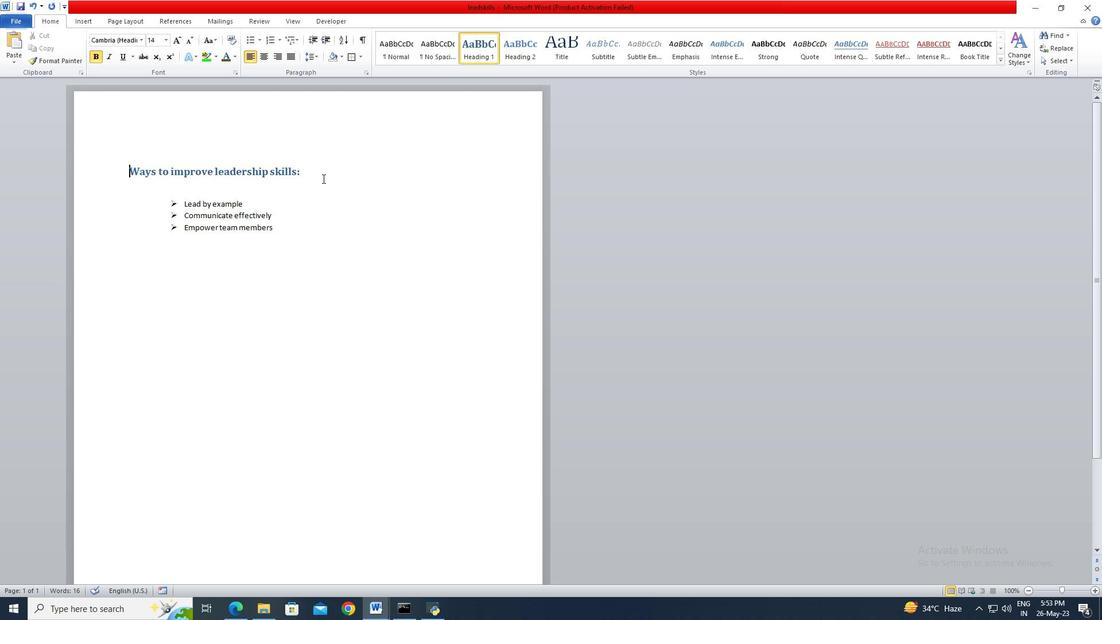 
Action: Key pressed <Key.shift>
Screenshot: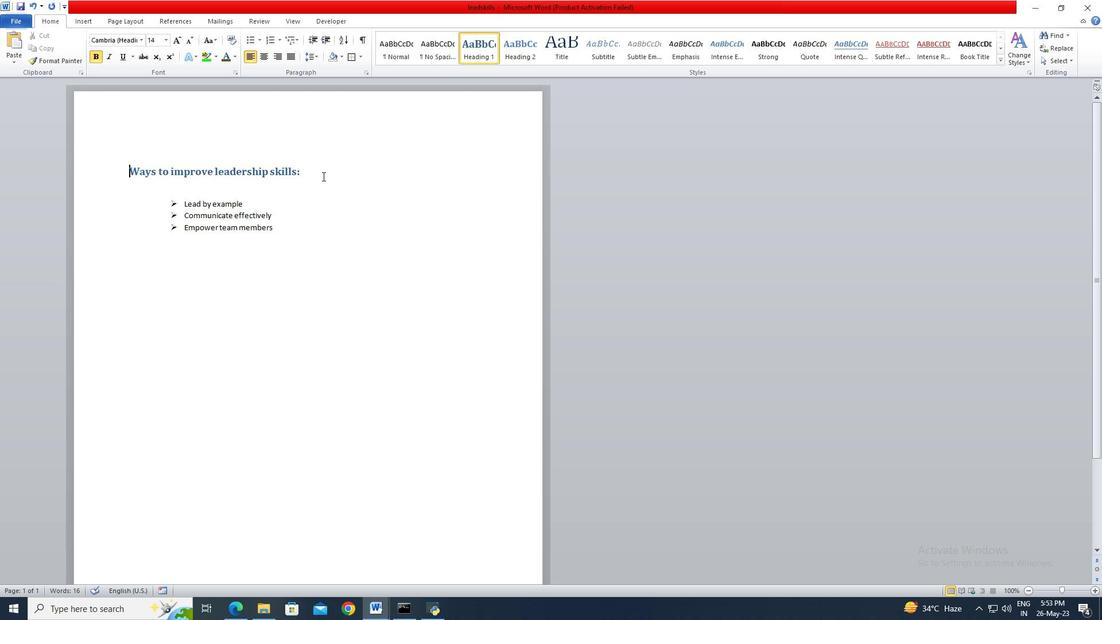 
Action: Mouse pressed left at (322, 176)
Screenshot: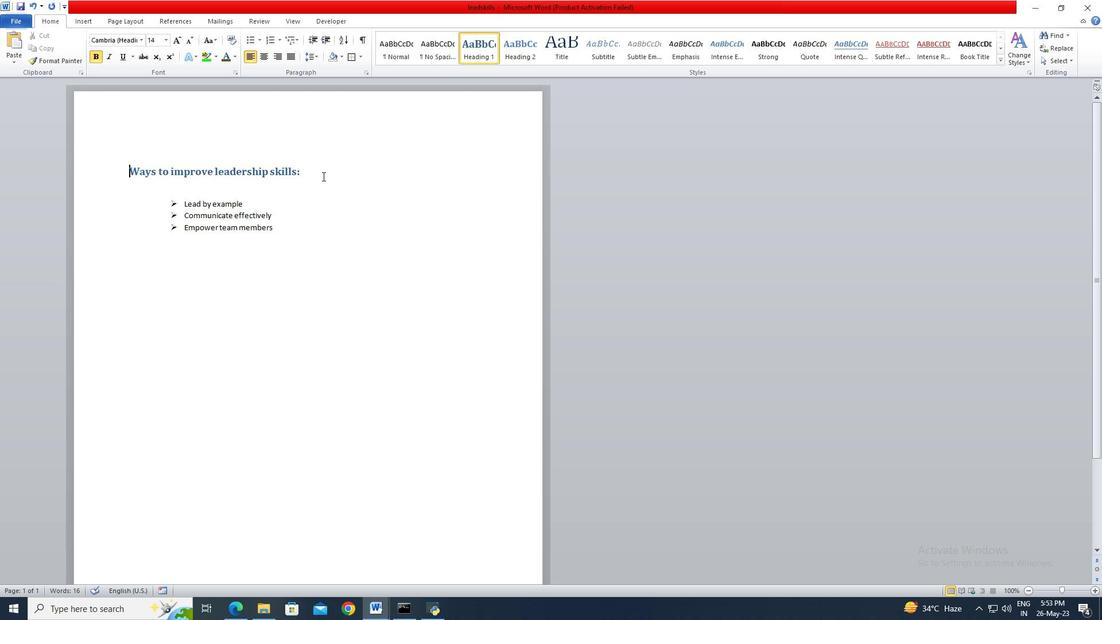 
Action: Key pressed <Key.shift><Key.shift><Key.shift><Key.shift><Key.shift><Key.shift>
Screenshot: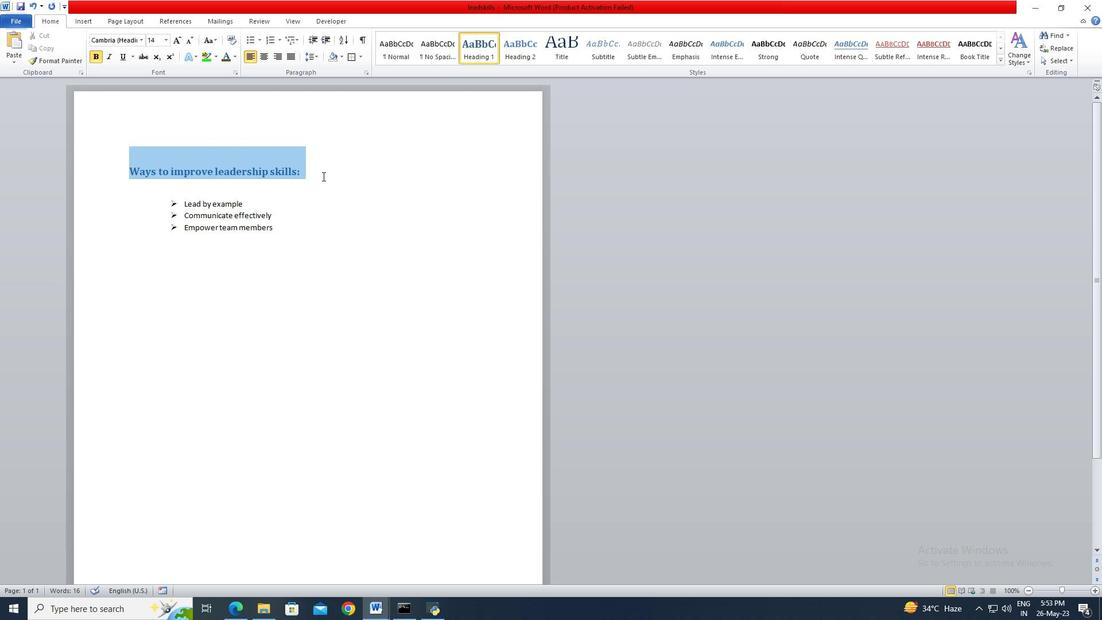 
Action: Mouse moved to (237, 59)
Screenshot: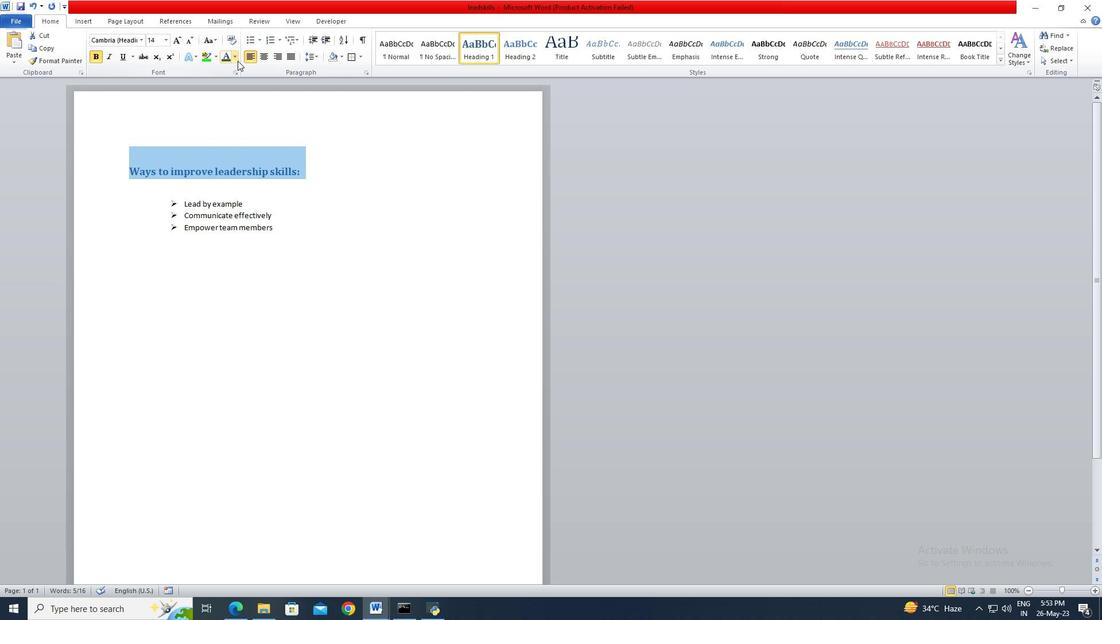 
Action: Mouse pressed left at (237, 59)
Screenshot: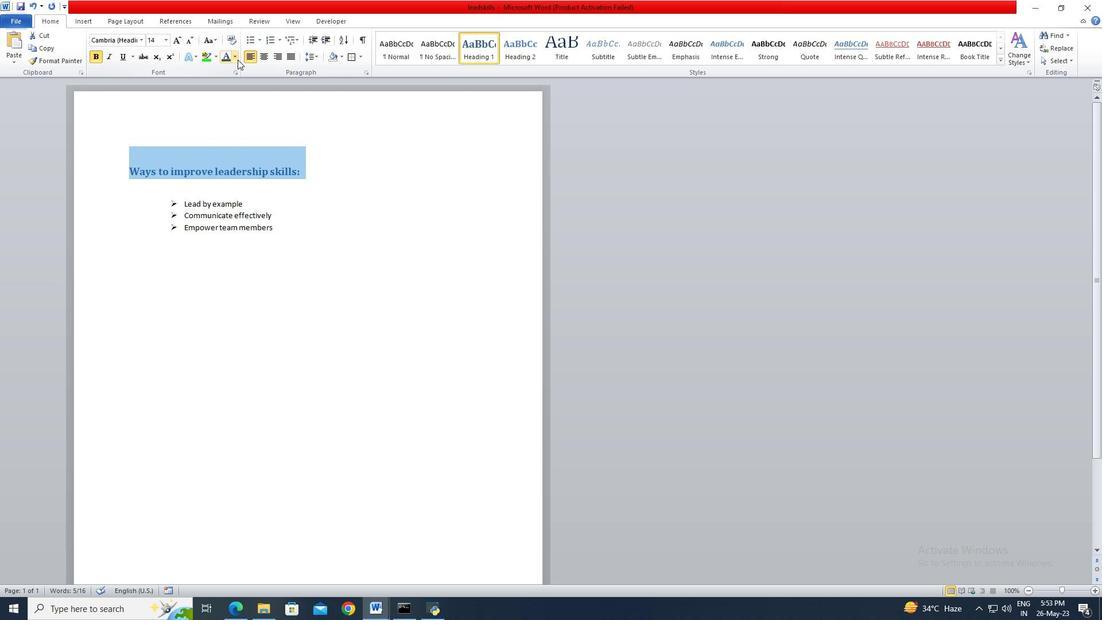 
Action: Mouse moved to (284, 131)
Screenshot: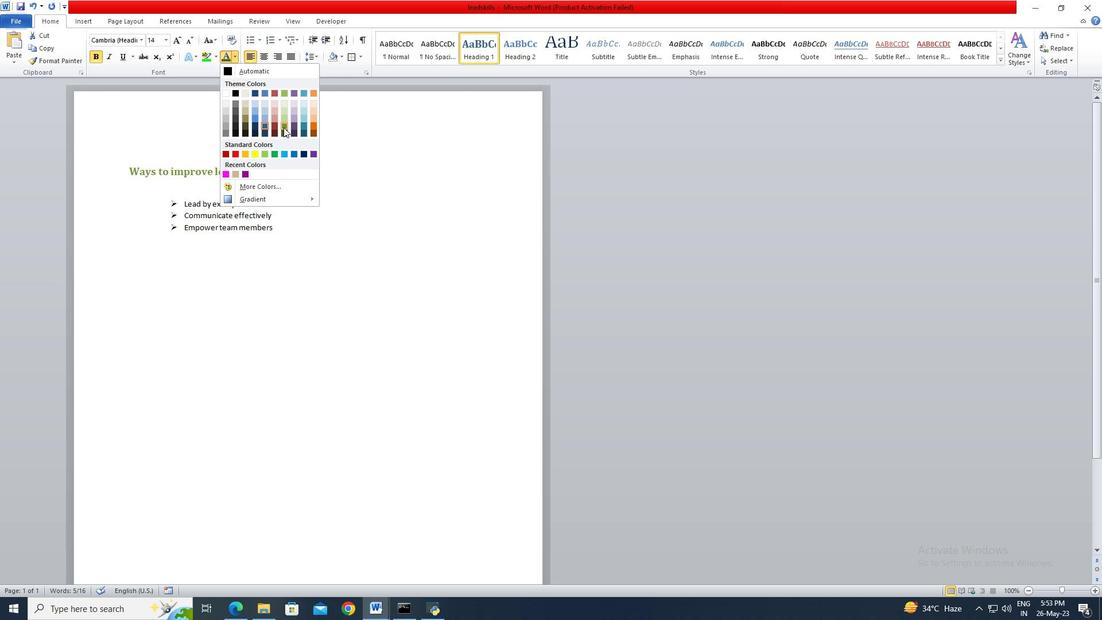
Action: Mouse pressed left at (284, 131)
Screenshot: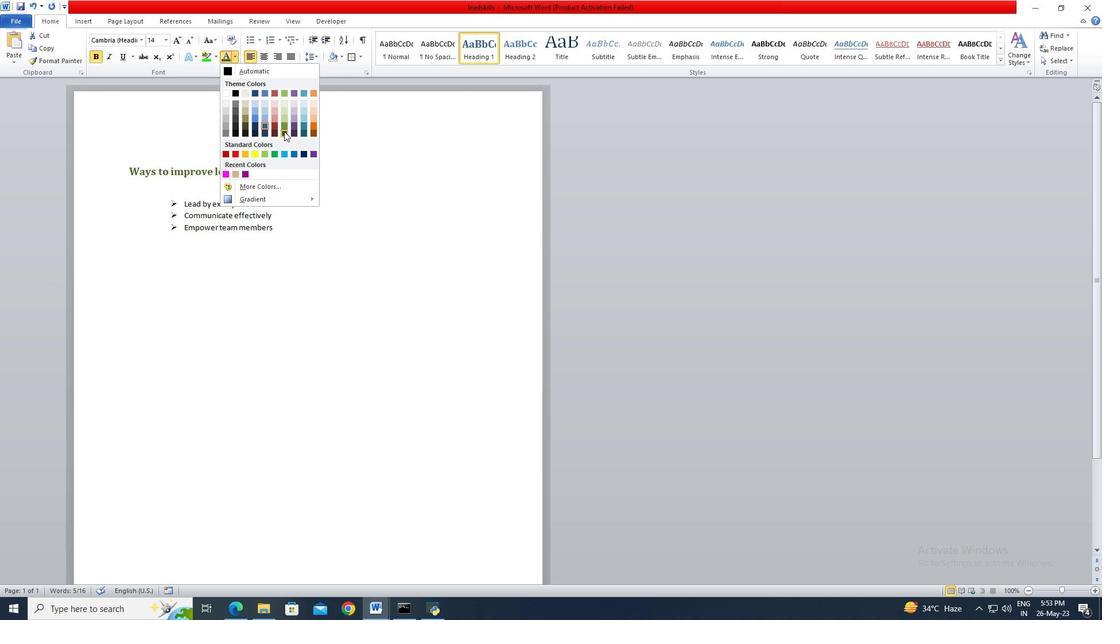 
Action: Mouse moved to (290, 185)
Screenshot: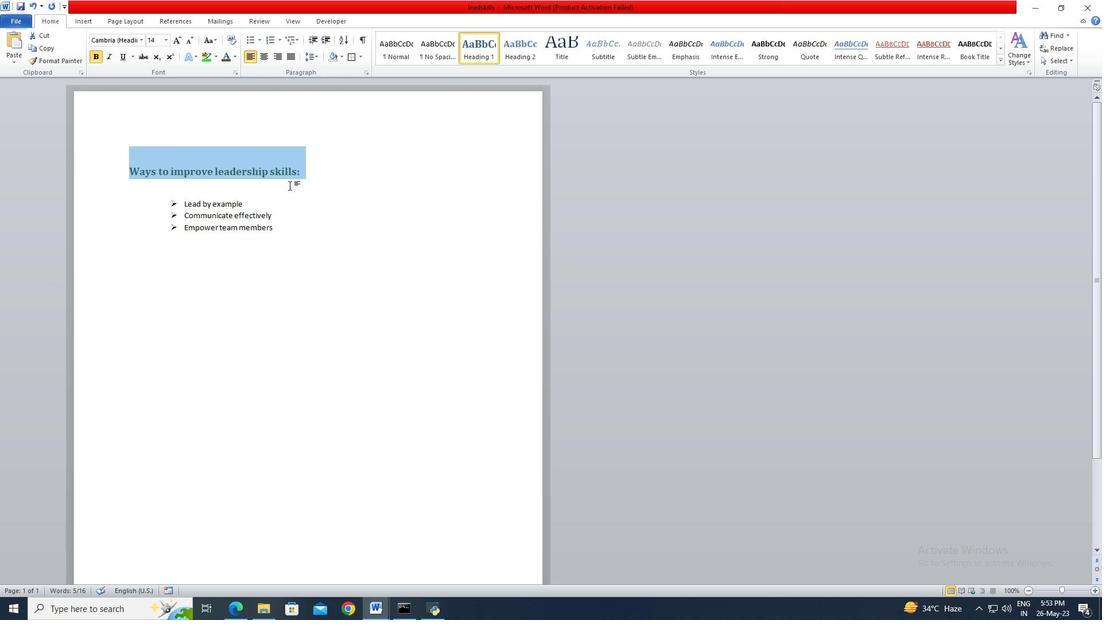
Action: Key pressed ctrl+A
Screenshot: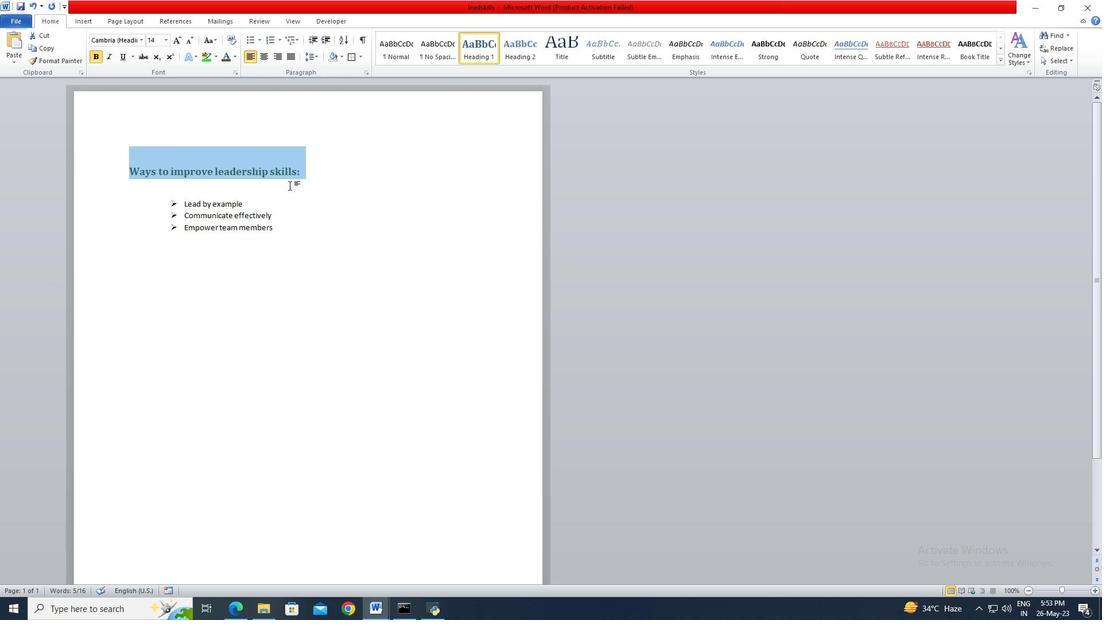 
Action: Mouse moved to (361, 55)
Screenshot: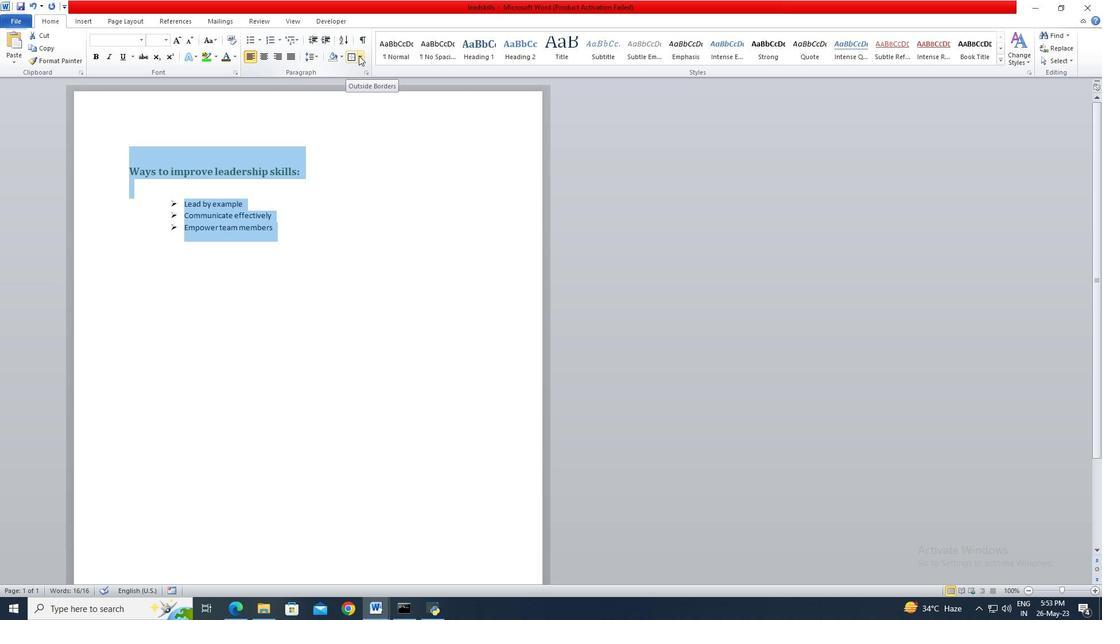 
Action: Mouse pressed left at (361, 55)
Screenshot: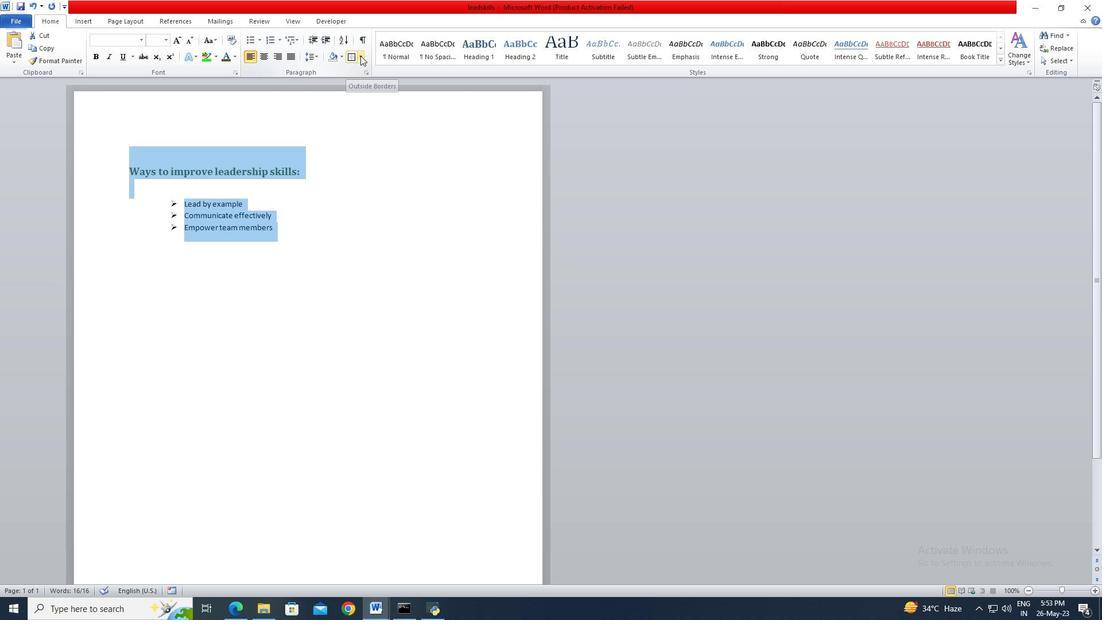 
Action: Mouse moved to (366, 149)
Screenshot: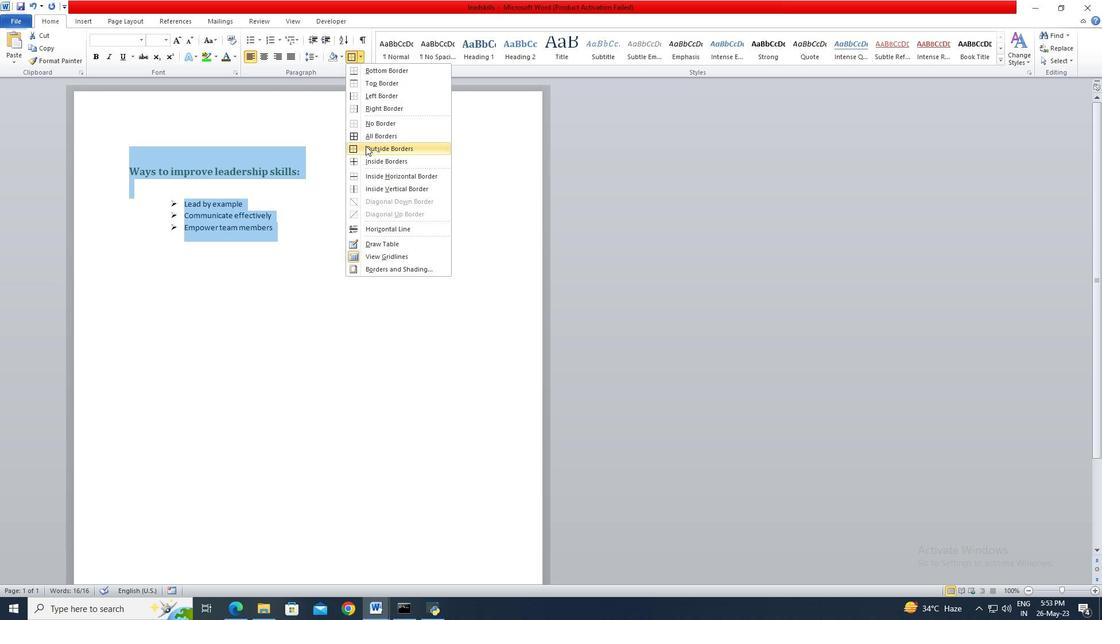 
Action: Mouse pressed left at (366, 149)
Screenshot: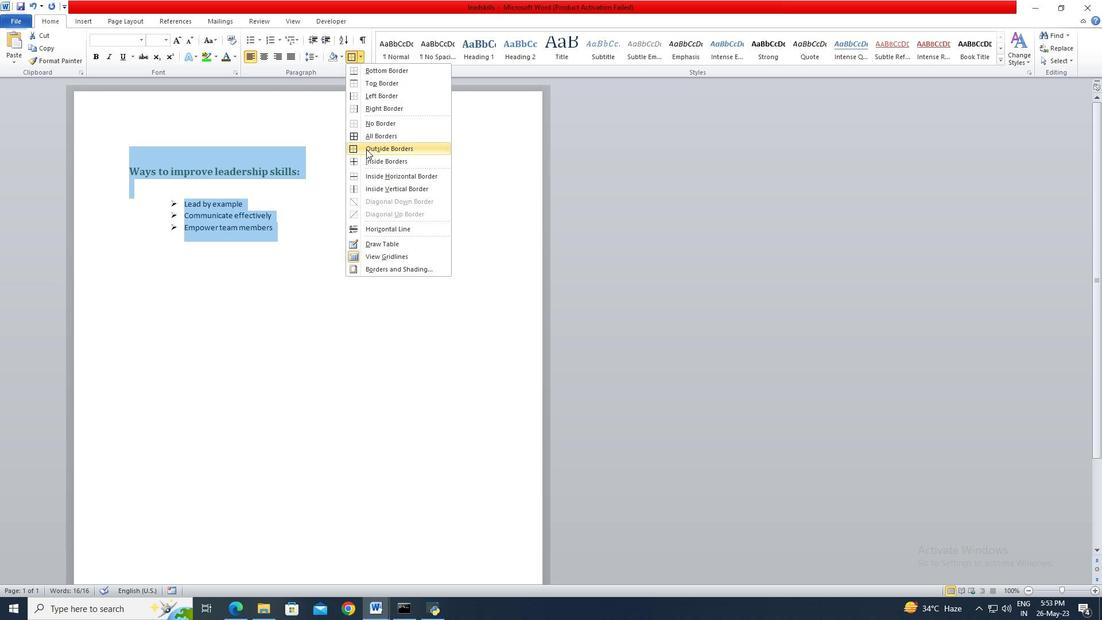 
Action: Mouse moved to (136, 176)
Screenshot: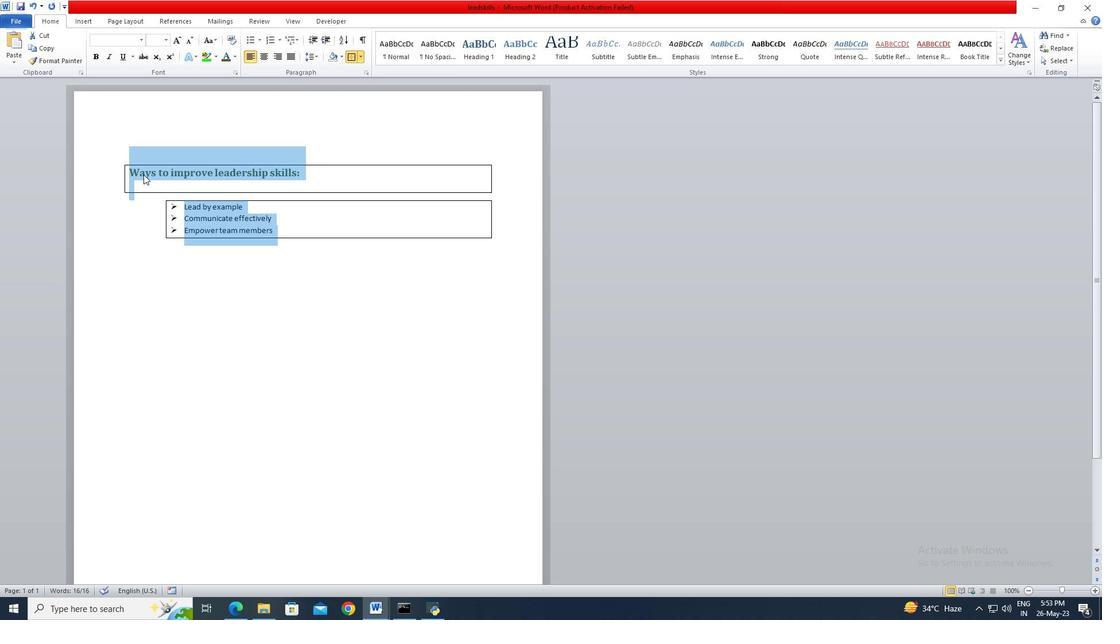 
Action: Mouse pressed left at (136, 176)
Screenshot: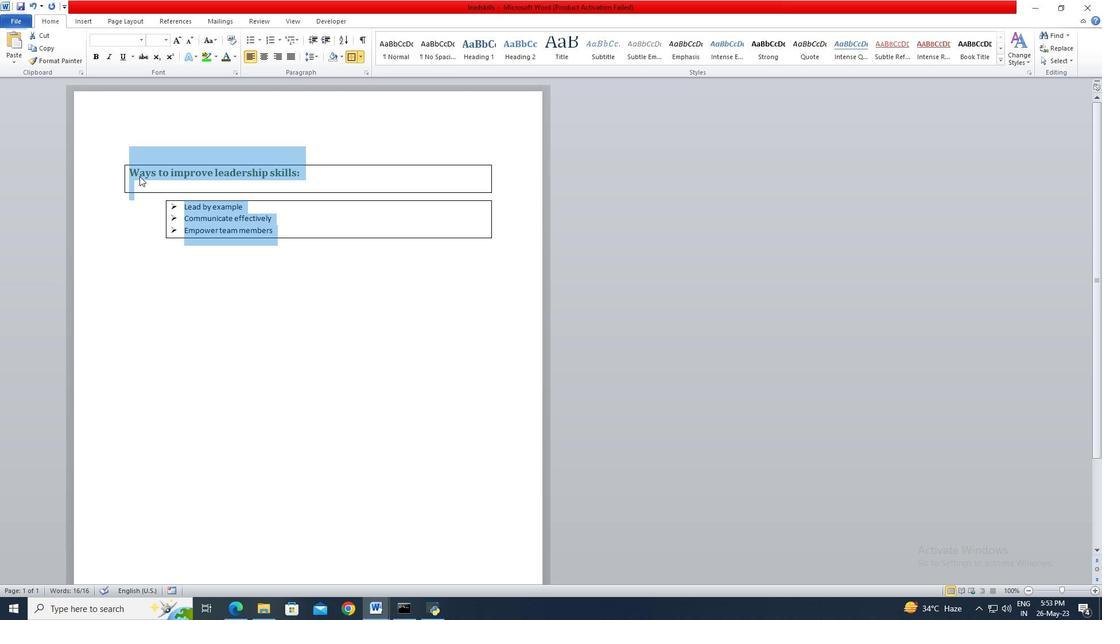 
Action: Mouse moved to (130, 173)
Screenshot: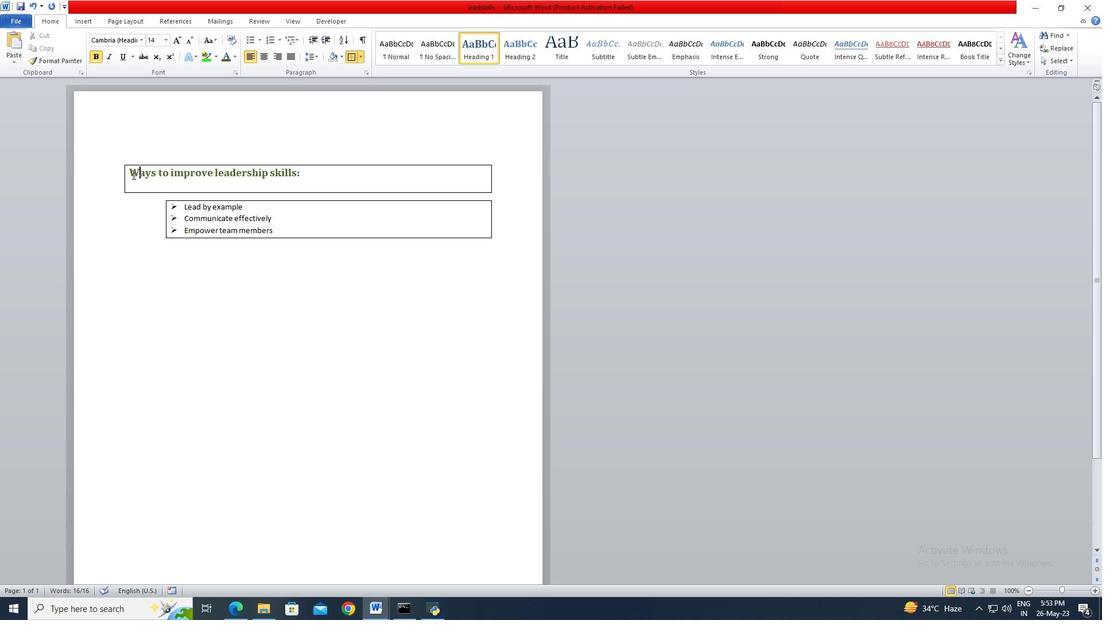 
Action: Mouse pressed left at (130, 173)
Screenshot: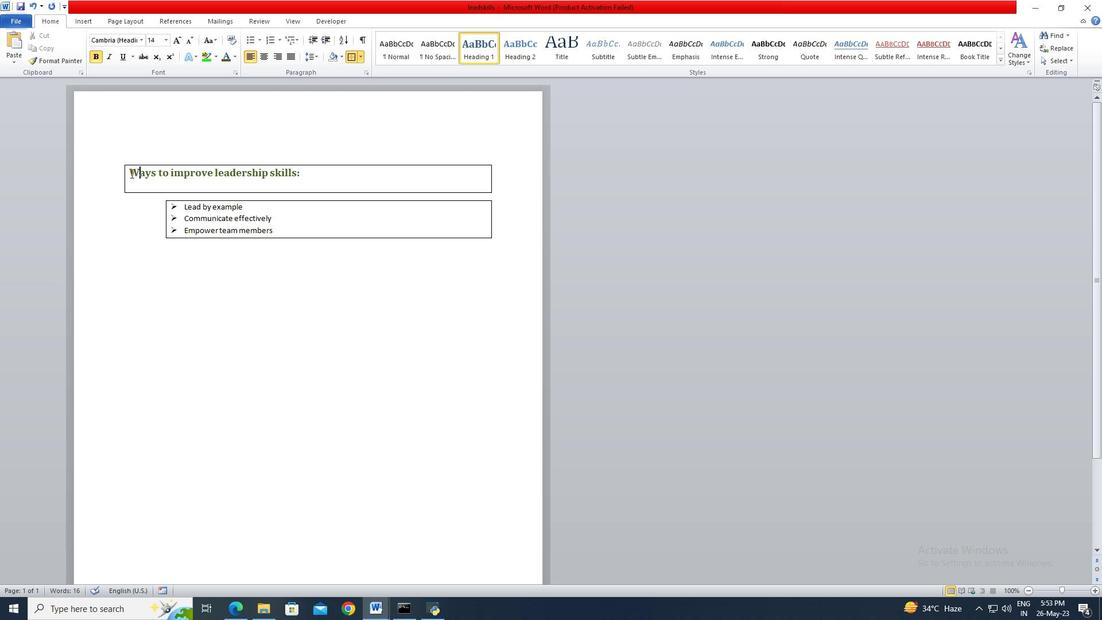 
Action: Mouse moved to (290, 180)
Screenshot: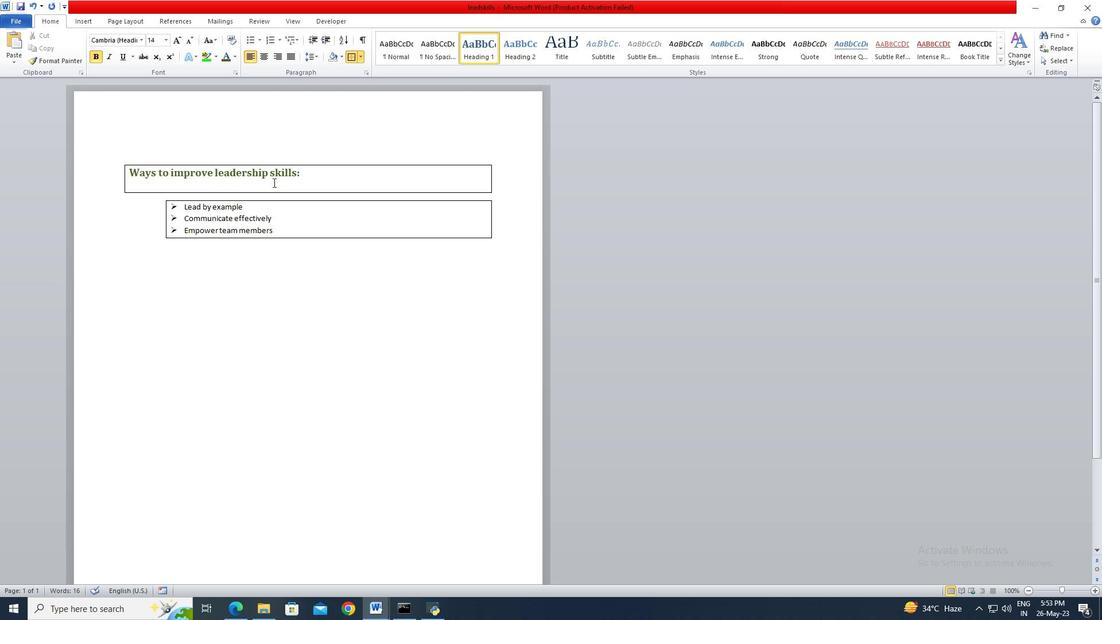 
Action: Key pressed <Key.shift>
Screenshot: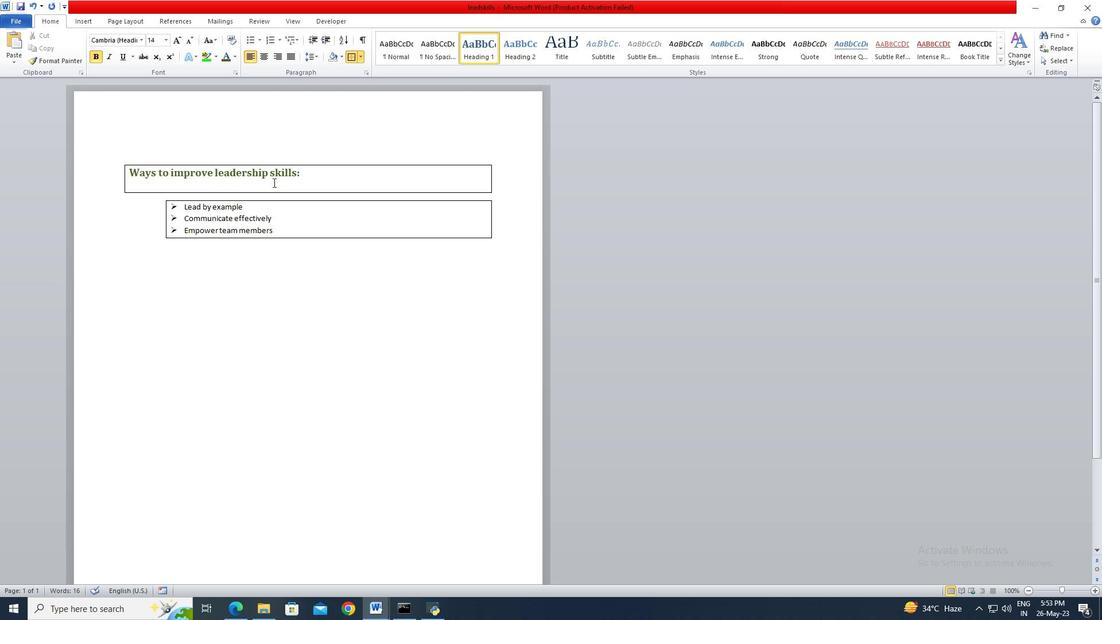 
Action: Mouse moved to (315, 179)
Screenshot: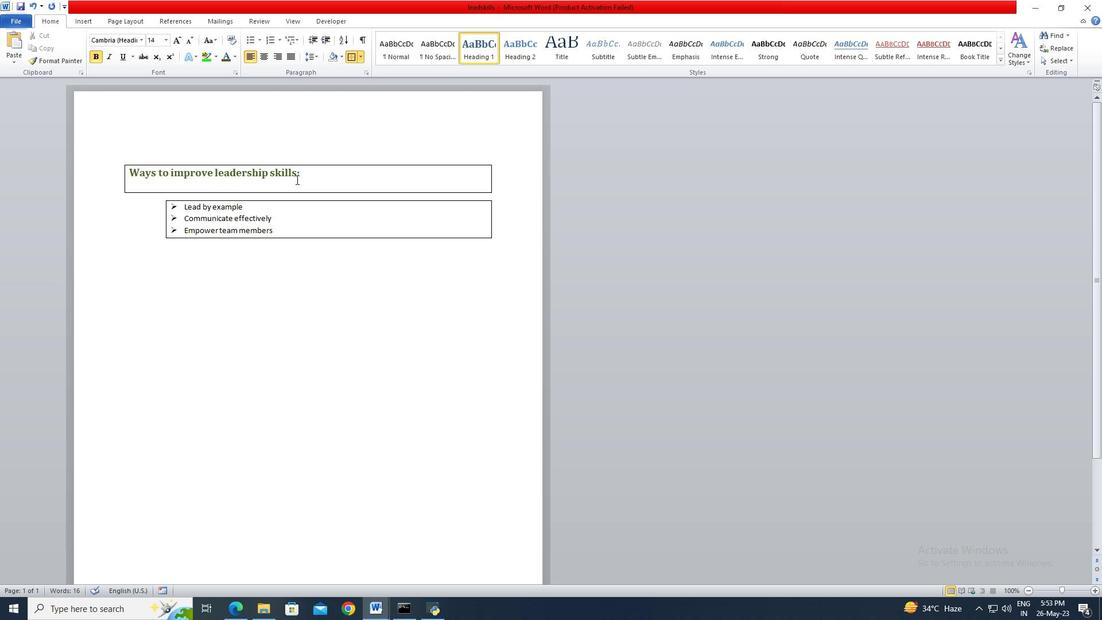 
Action: Mouse pressed left at (315, 179)
Screenshot: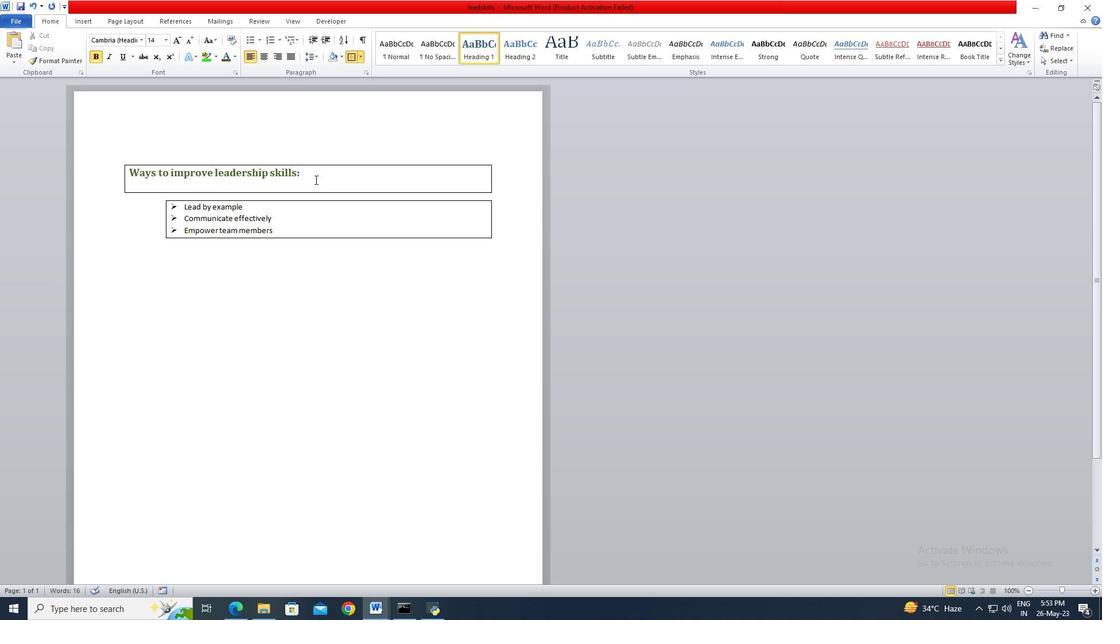 
Action: Mouse moved to (315, 179)
Screenshot: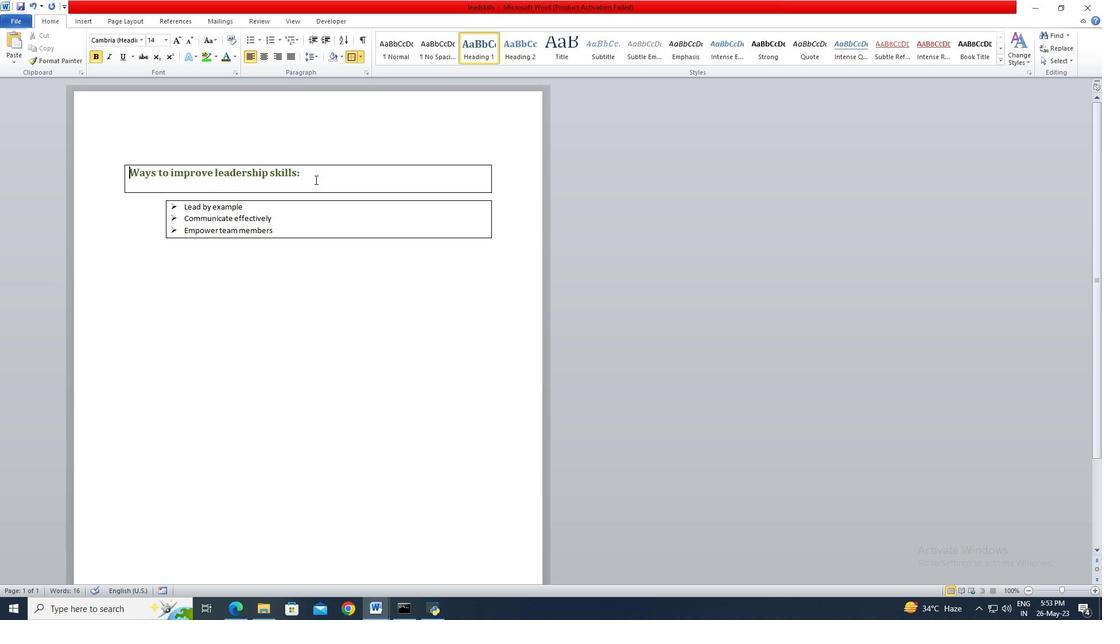 
Action: Key pressed <Key.shift><Key.shift>
Screenshot: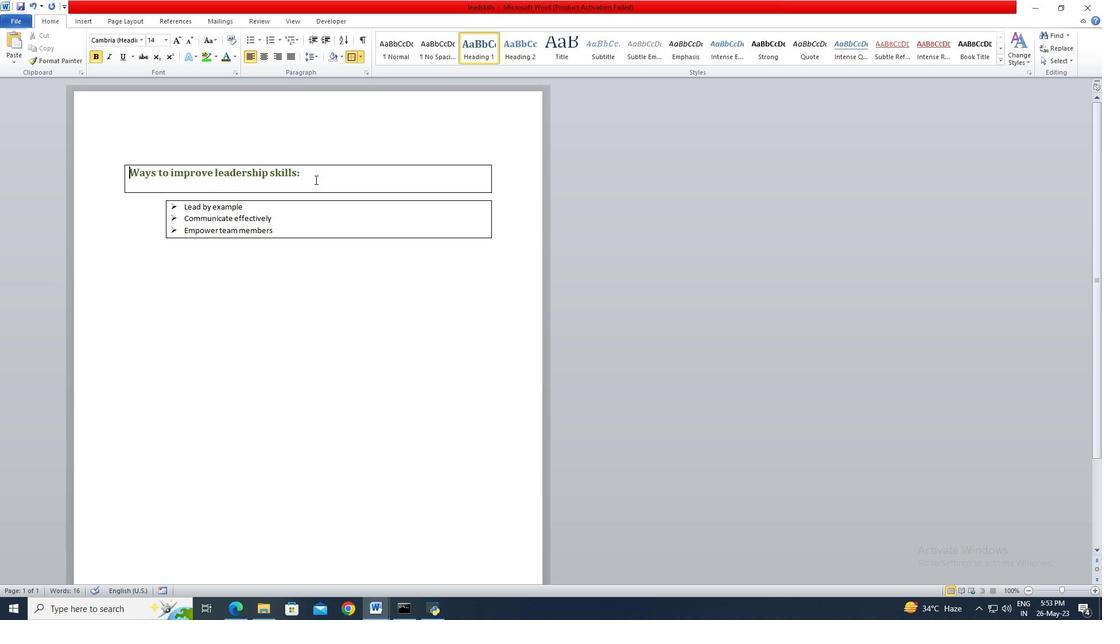 
Action: Mouse moved to (315, 179)
Screenshot: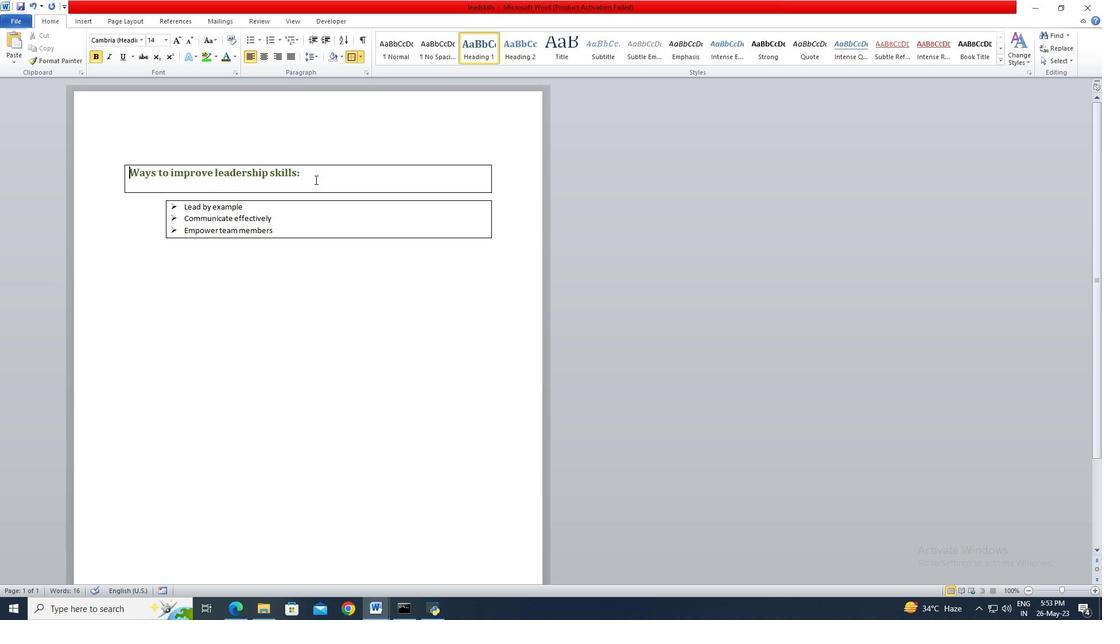 
Action: Key pressed <Key.shift><Key.shift>
Screenshot: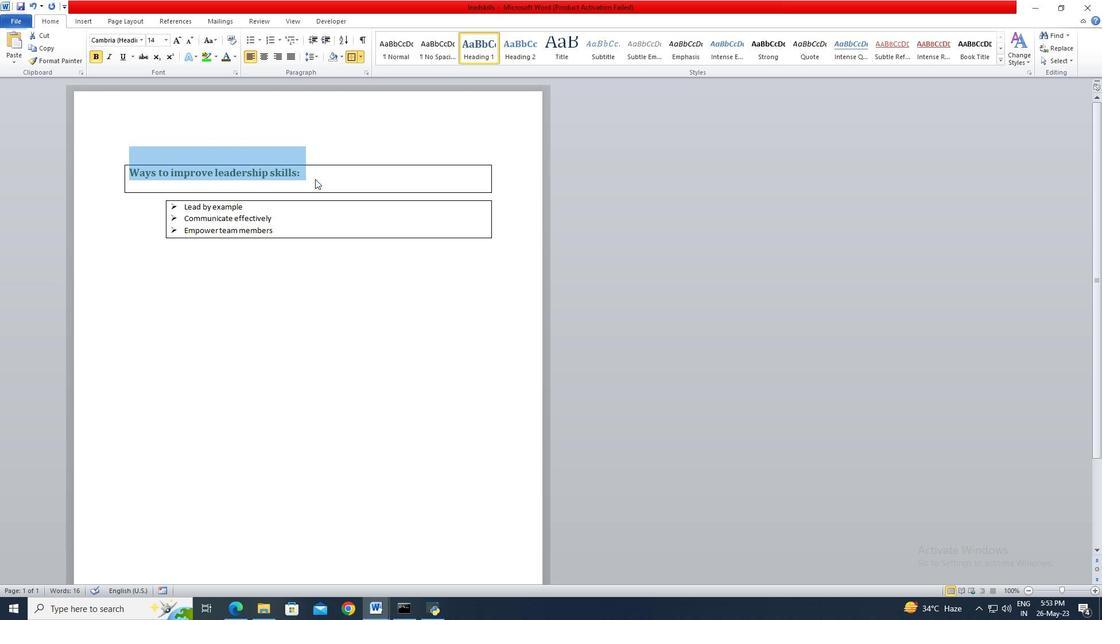 
Action: Mouse moved to (314, 179)
Screenshot: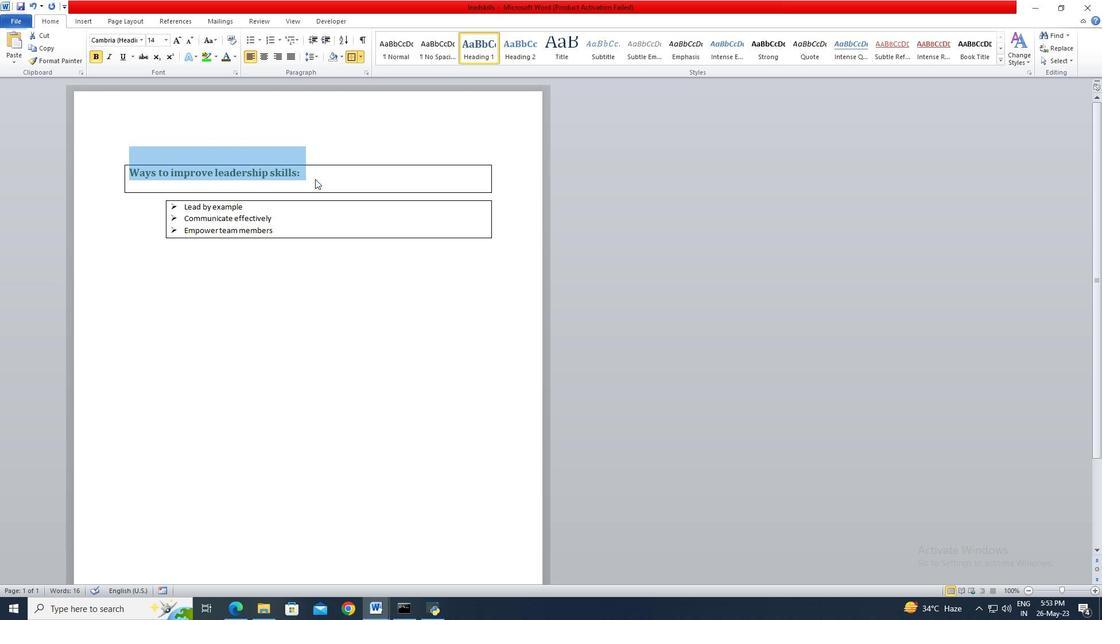 
Action: Key pressed <Key.shift>
Screenshot: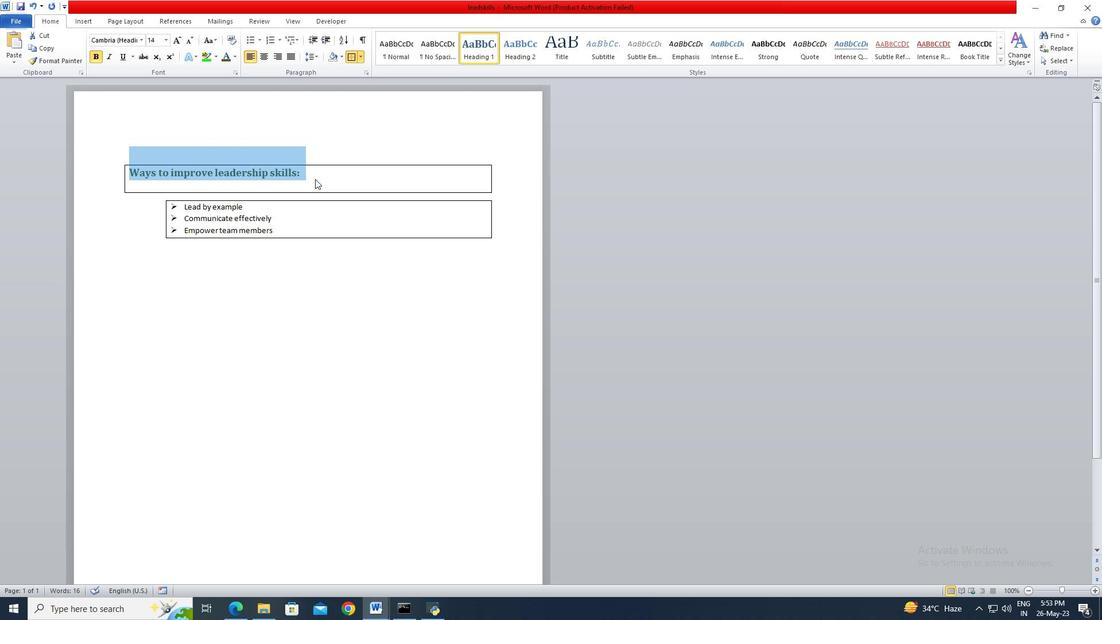 
Action: Mouse moved to (314, 178)
Screenshot: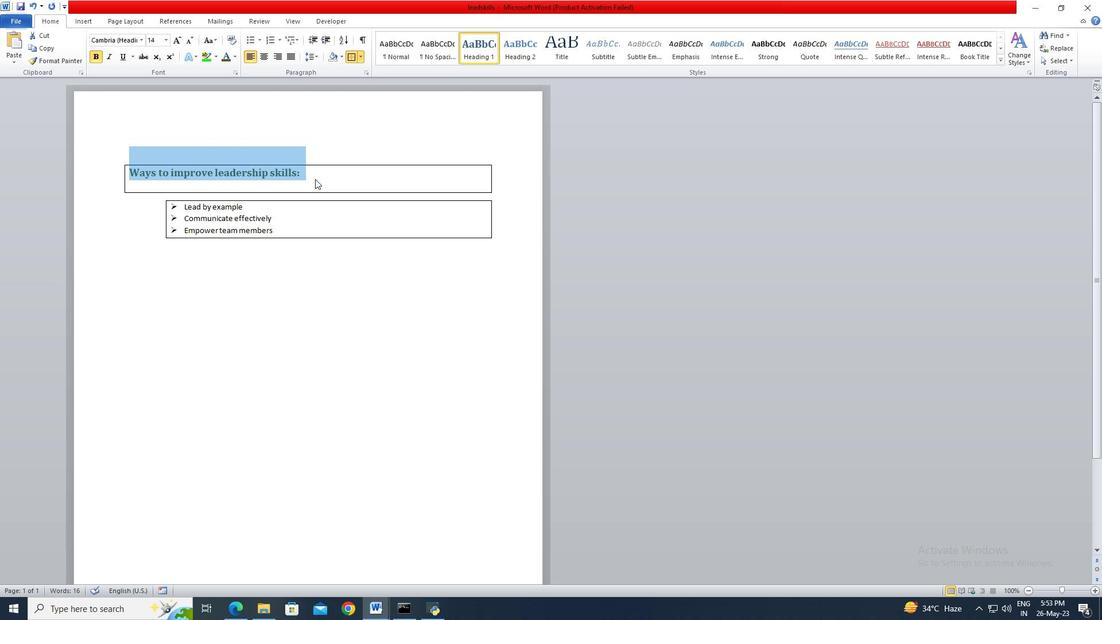 
Action: Key pressed <Key.shift><Key.shift>
Screenshot: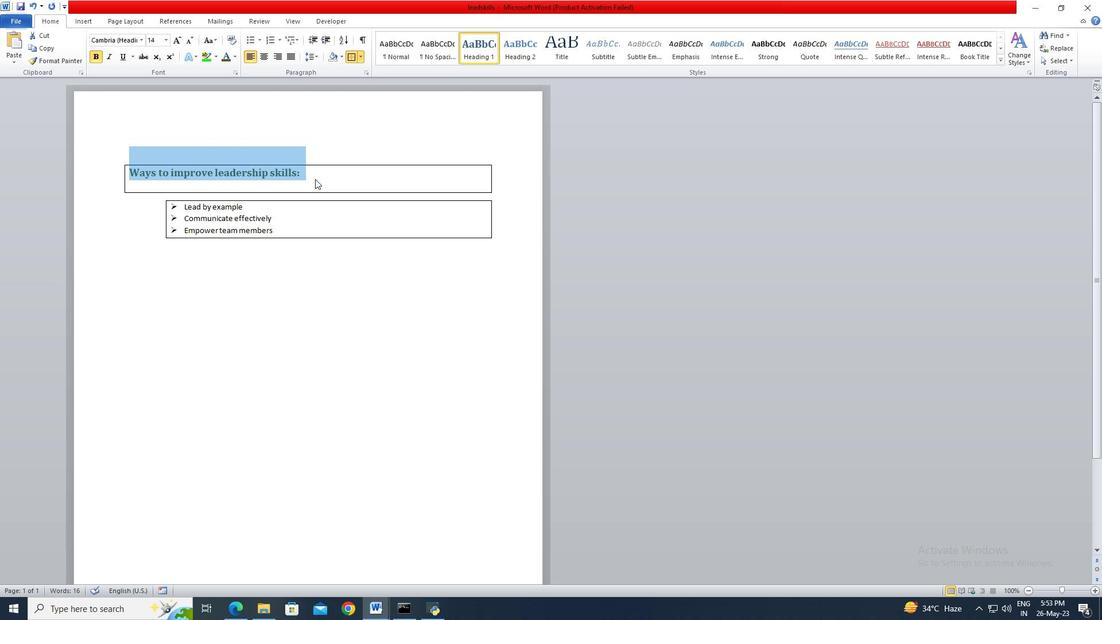 
Action: Mouse moved to (156, 40)
Screenshot: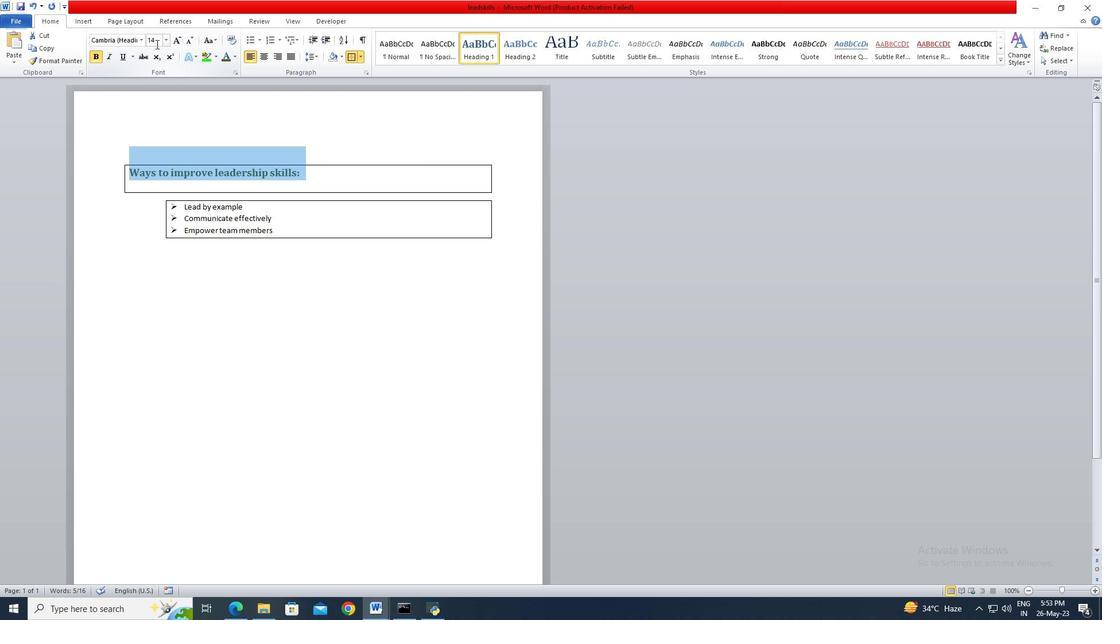 
Action: Mouse pressed left at (156, 40)
Screenshot: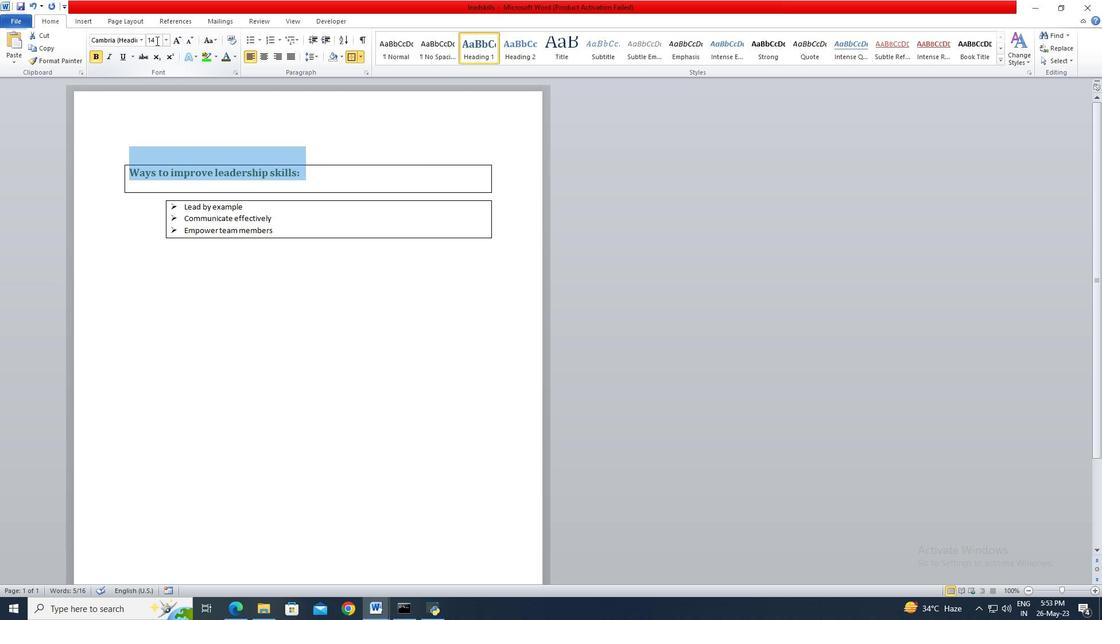 
Action: Key pressed 22<Key.enter>
Screenshot: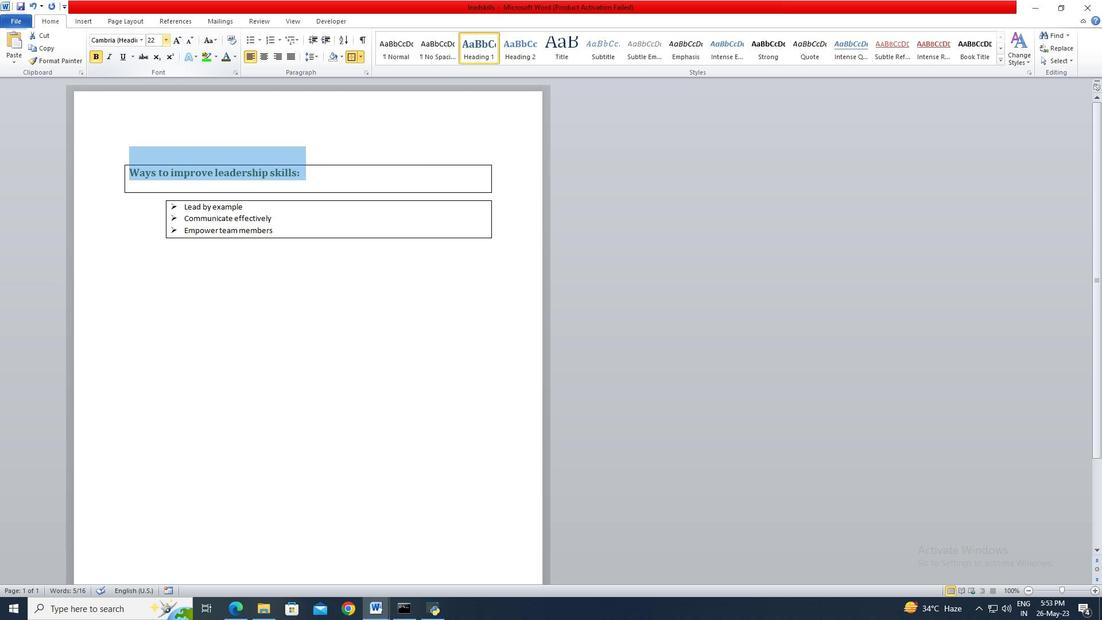 
Action: Mouse moved to (185, 215)
Screenshot: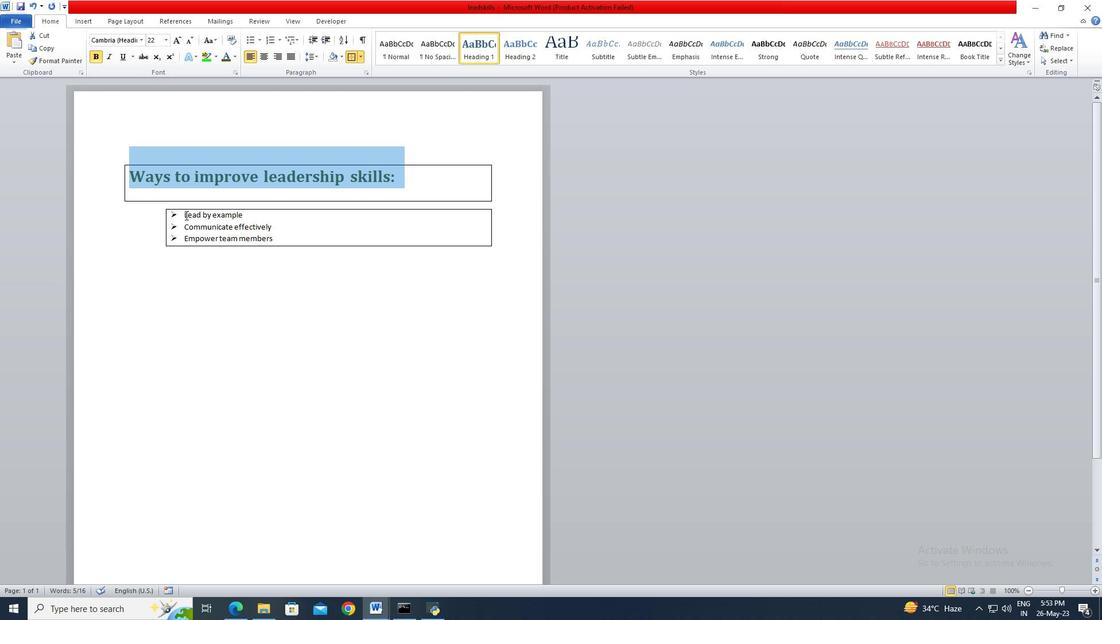 
Action: Mouse pressed left at (185, 215)
Screenshot: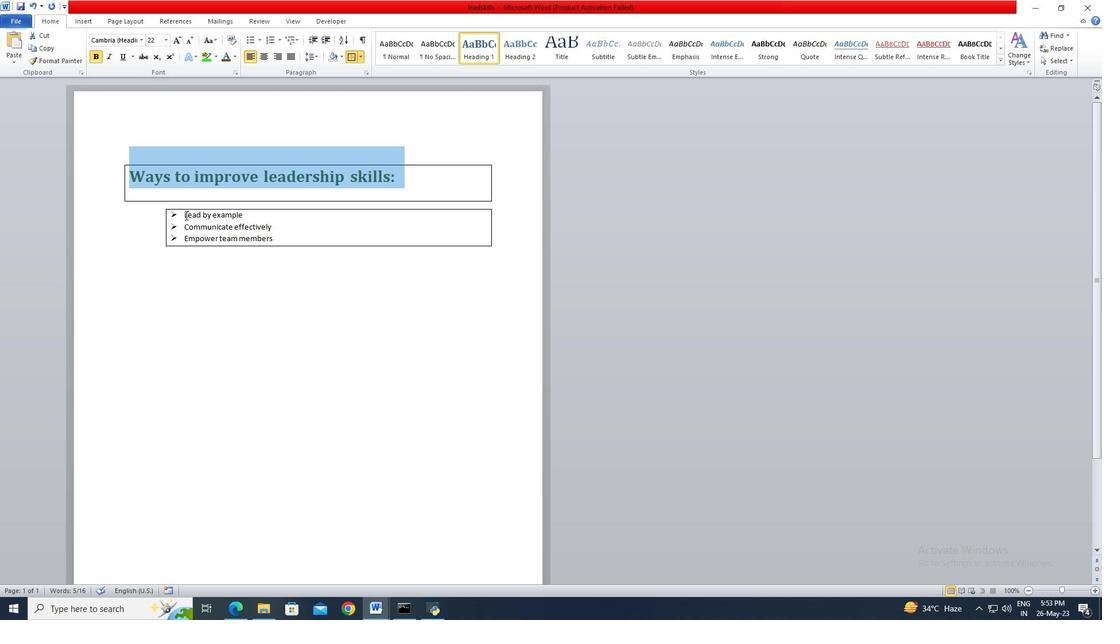 
Action: Mouse moved to (275, 247)
Screenshot: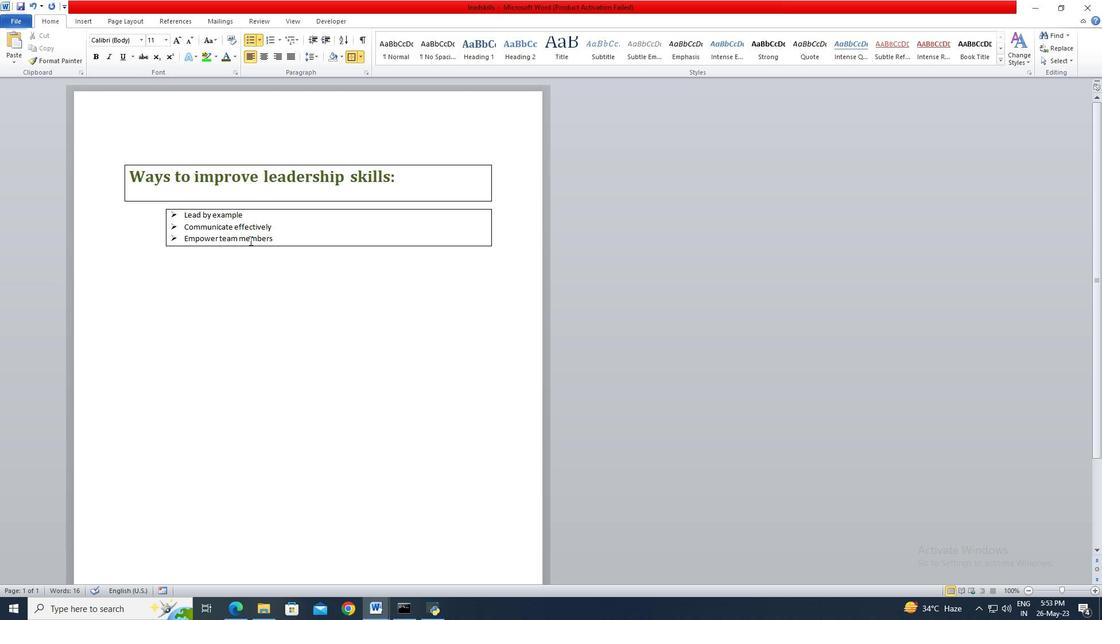 
Action: Key pressed <Key.shift>
Screenshot: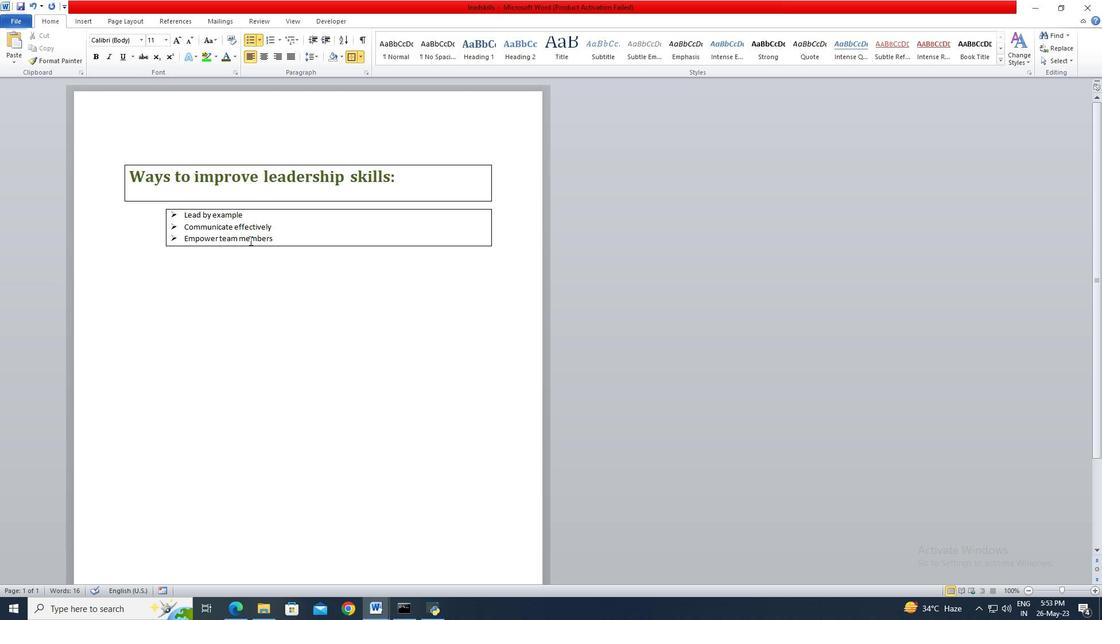 
Action: Mouse moved to (285, 245)
Screenshot: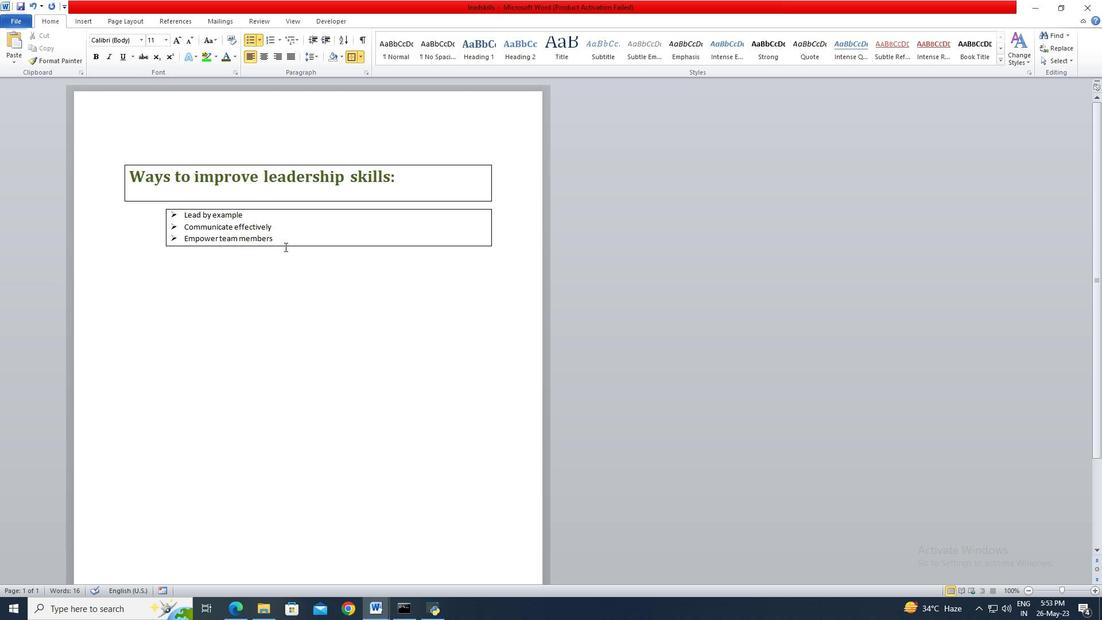
Action: Mouse pressed left at (285, 245)
Screenshot: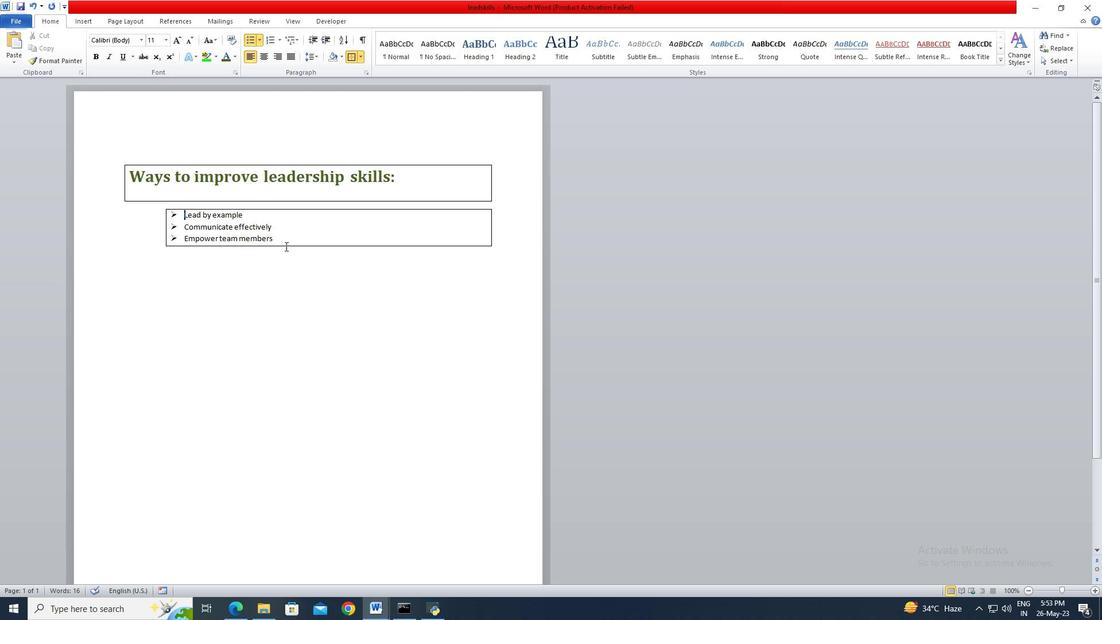 
Action: Key pressed <Key.shift> 7, 428)<Key.shift><Key.shift><Key.shift><Key.shift><Key.shift>
Screenshot: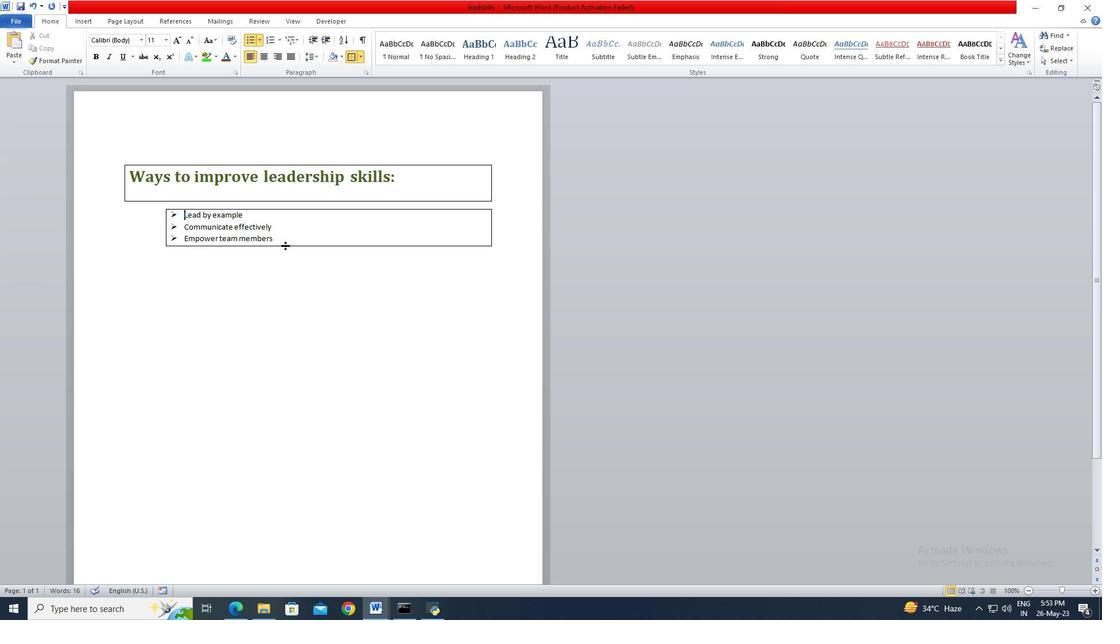 
Action: Mouse moved to (285, 244)
Screenshot: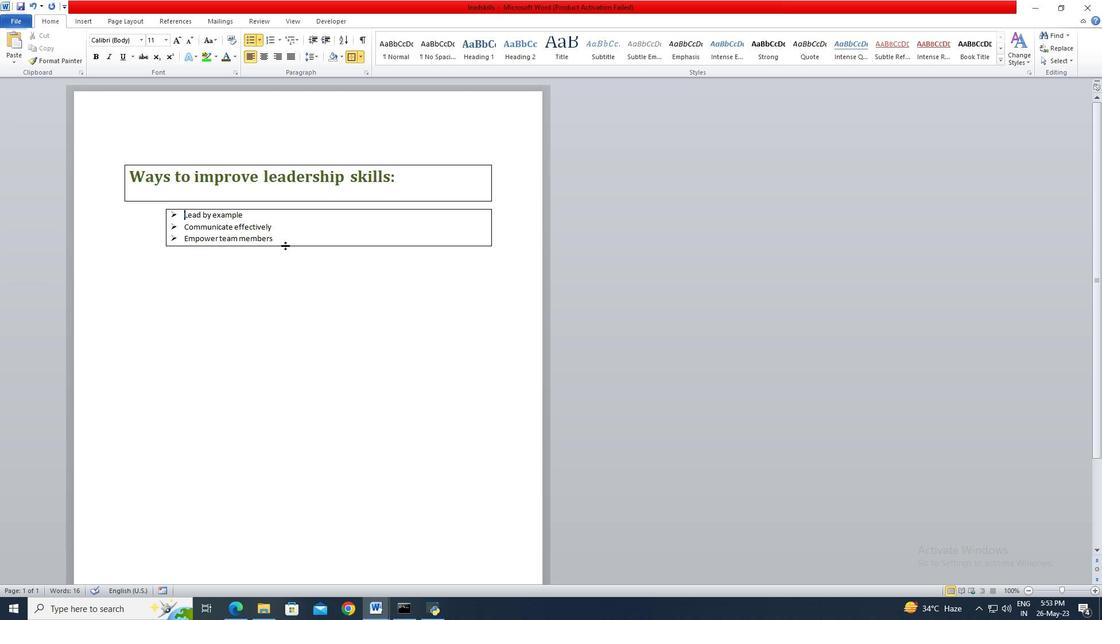 
Action: Key pressed <Key.shift><Key.shift><Key.shift><Key.shift><Key.shift><Key.shift>
Screenshot: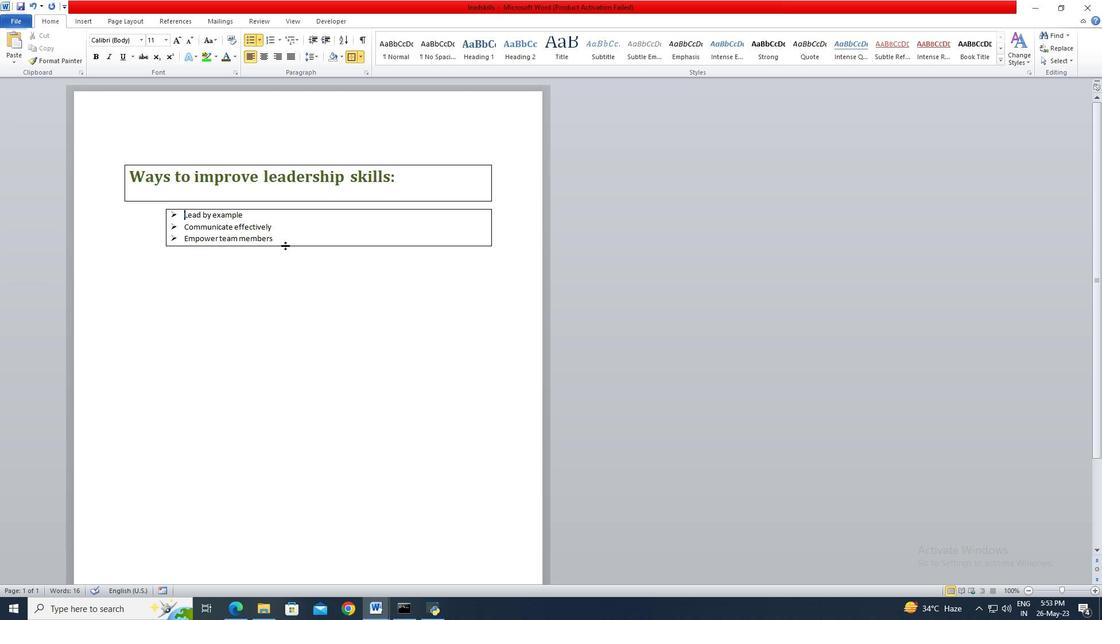 
Action: Mouse moved to (284, 242)
Screenshot: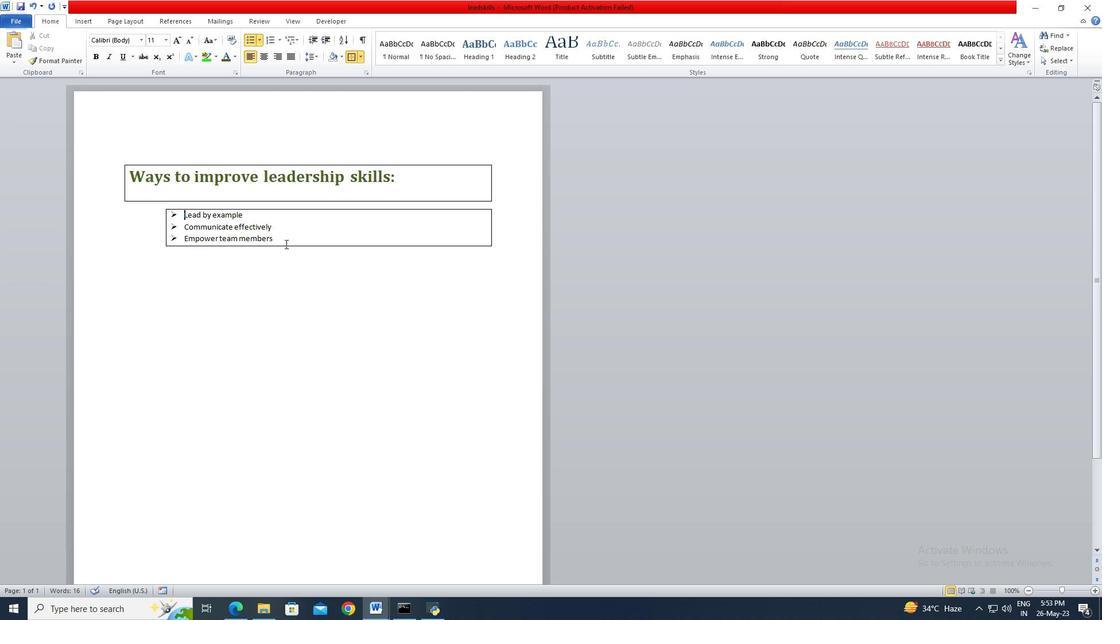
Action: Key pressed <Key.shift>
Screenshot: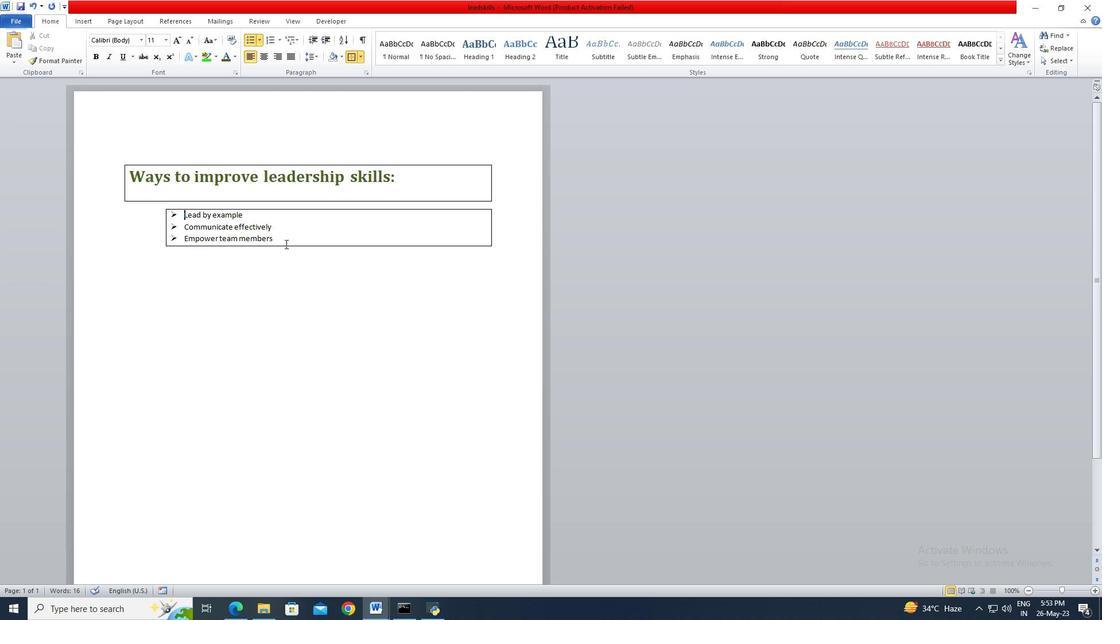 
Action: Mouse moved to (284, 241)
Screenshot: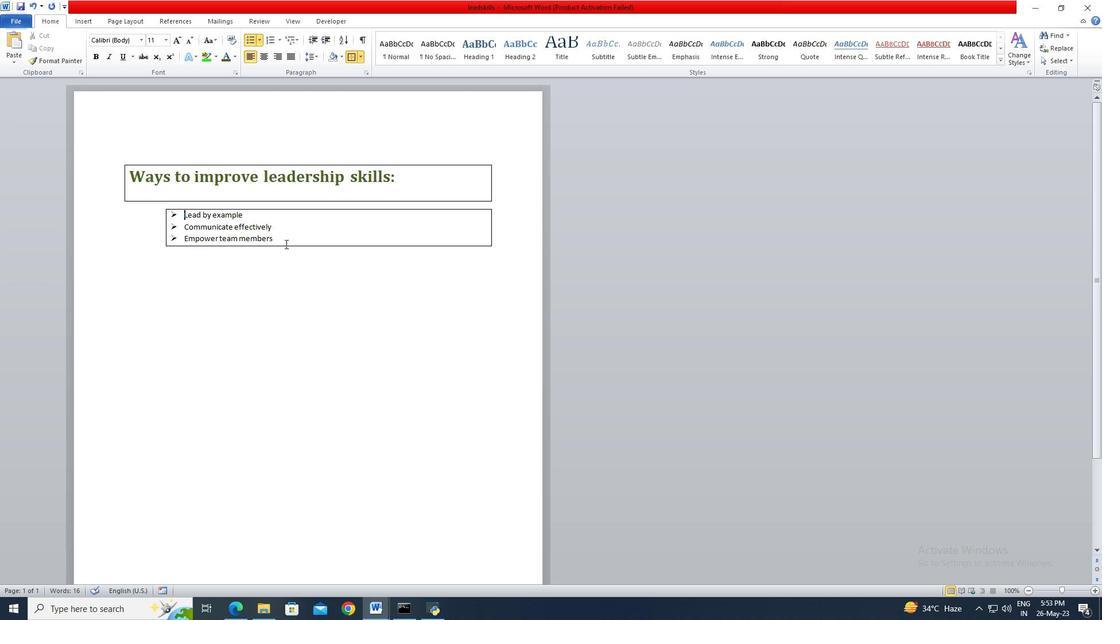 
Action: Key pressed <Key.shift>
Screenshot: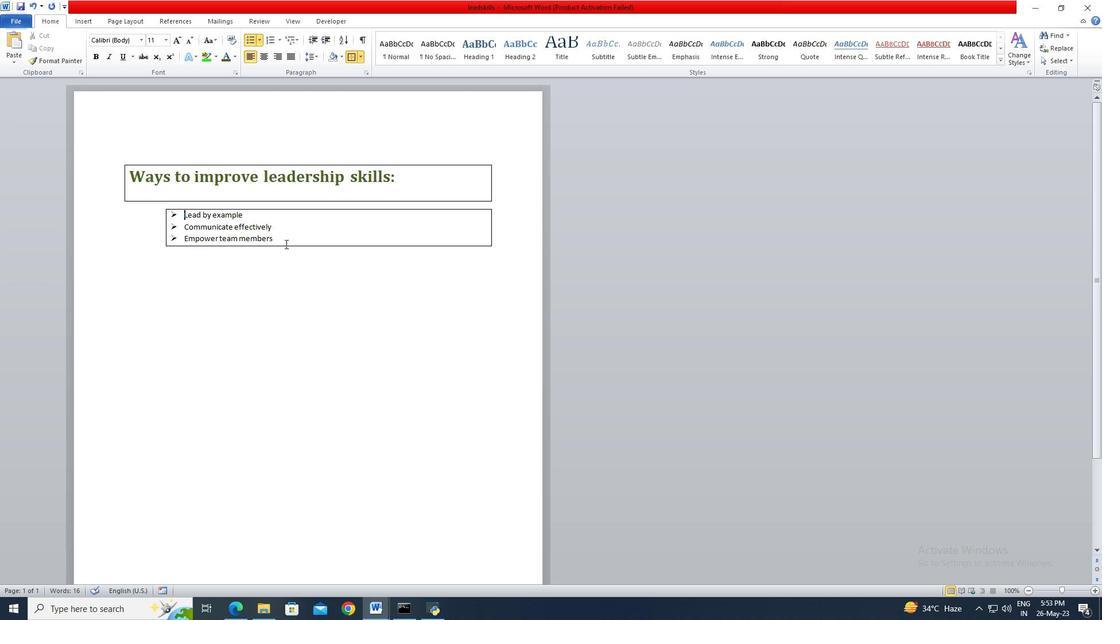 
Action: Mouse moved to (284, 241)
Screenshot: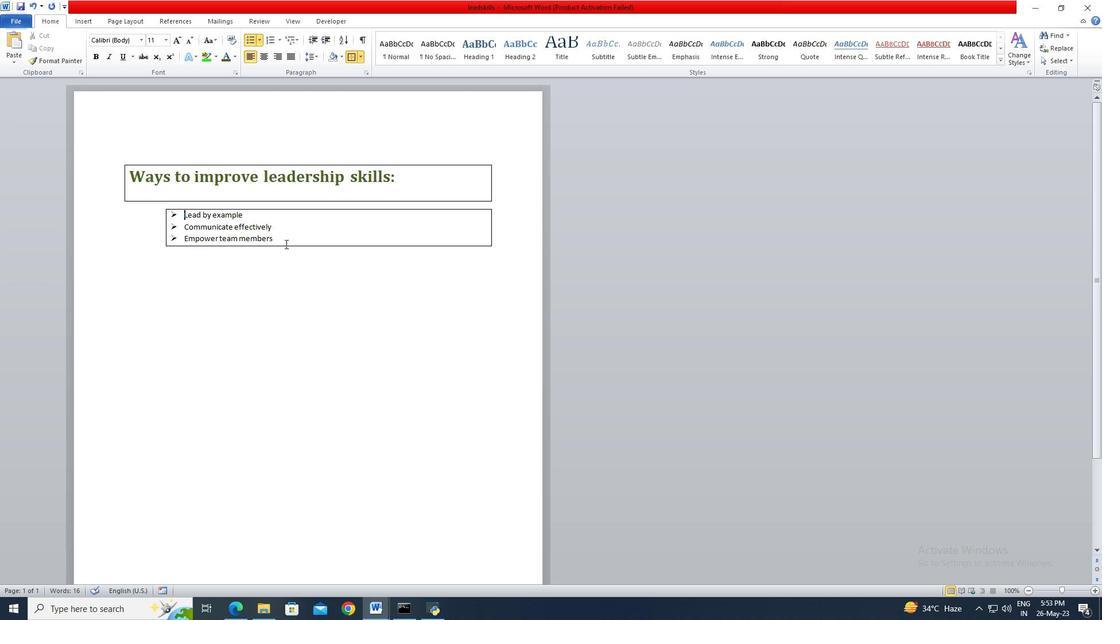 
Action: Key pressed <Key.shift>
Screenshot: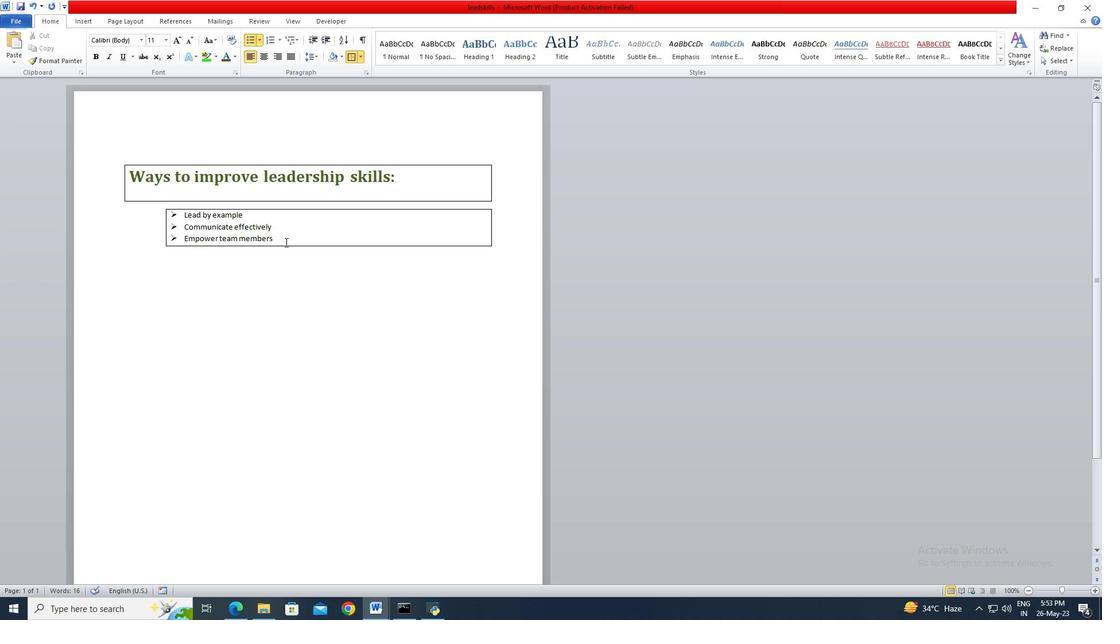 
Action: Mouse moved to (284, 240)
Screenshot: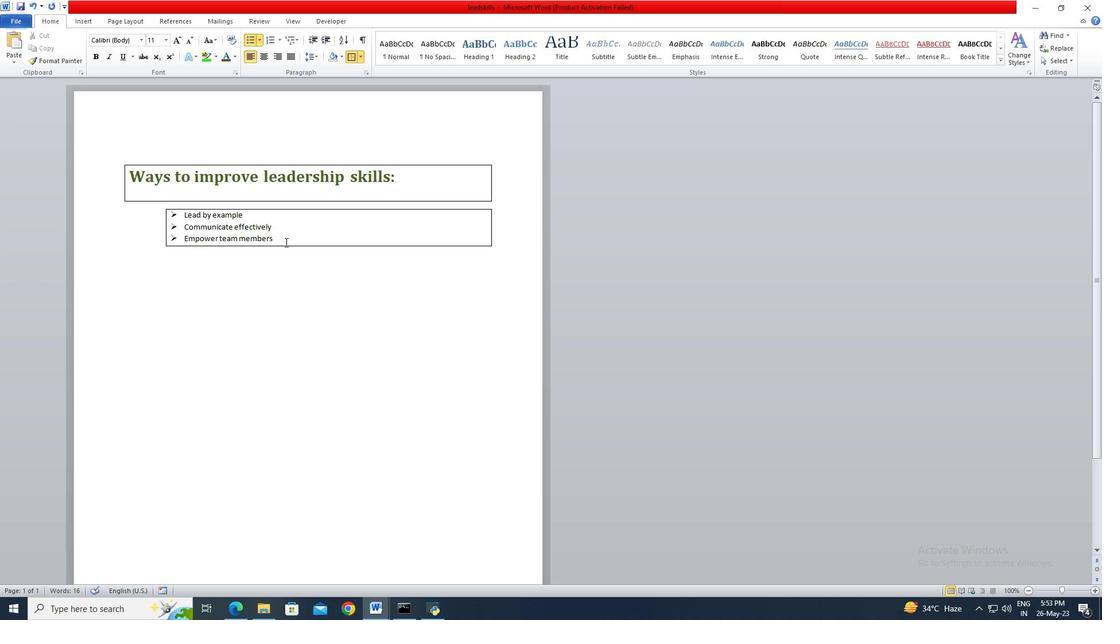 
Action: Key pressed <Key.shift><Key.shift><Key.shift><Key.shift><Key.shift><Key.shift><Key.shift><Key.shift><Key.shift>
Screenshot: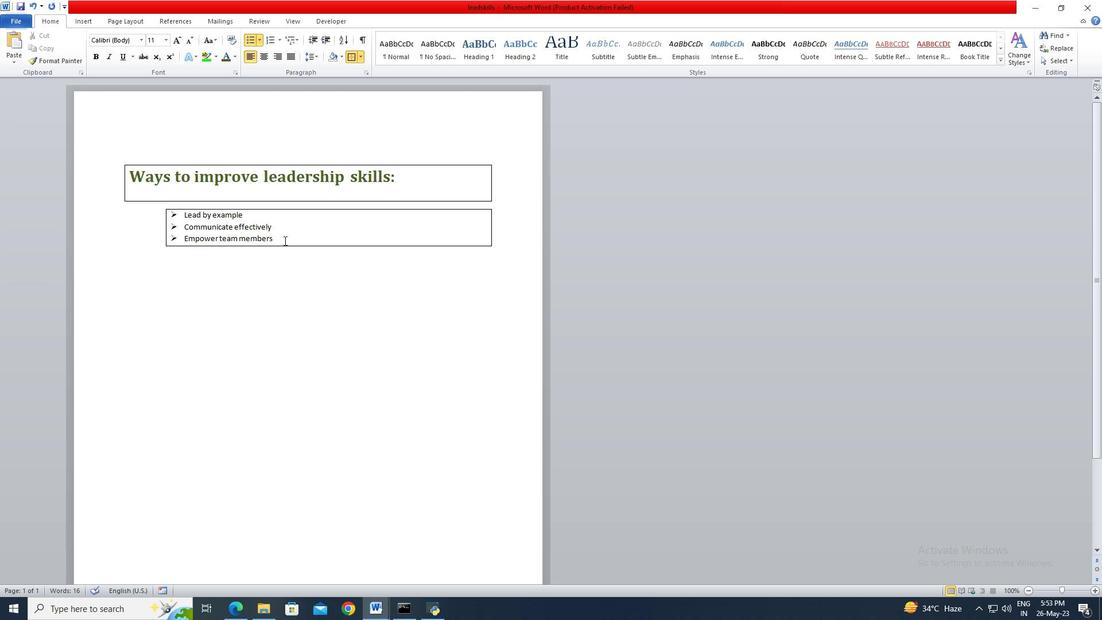 
Action: Mouse pressed left at (284, 240)
Screenshot: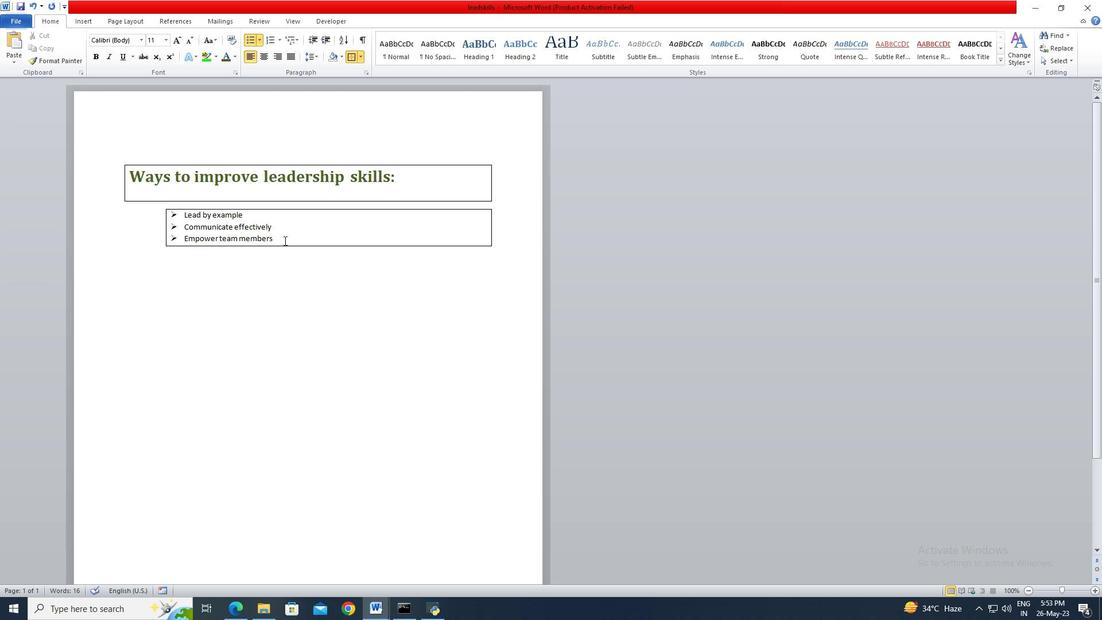 
Action: Key pressed <Key.shift><Key.shift><Key.shift><Key.shift><Key.shift><Key.shift><Key.shift><Key.shift>
Screenshot: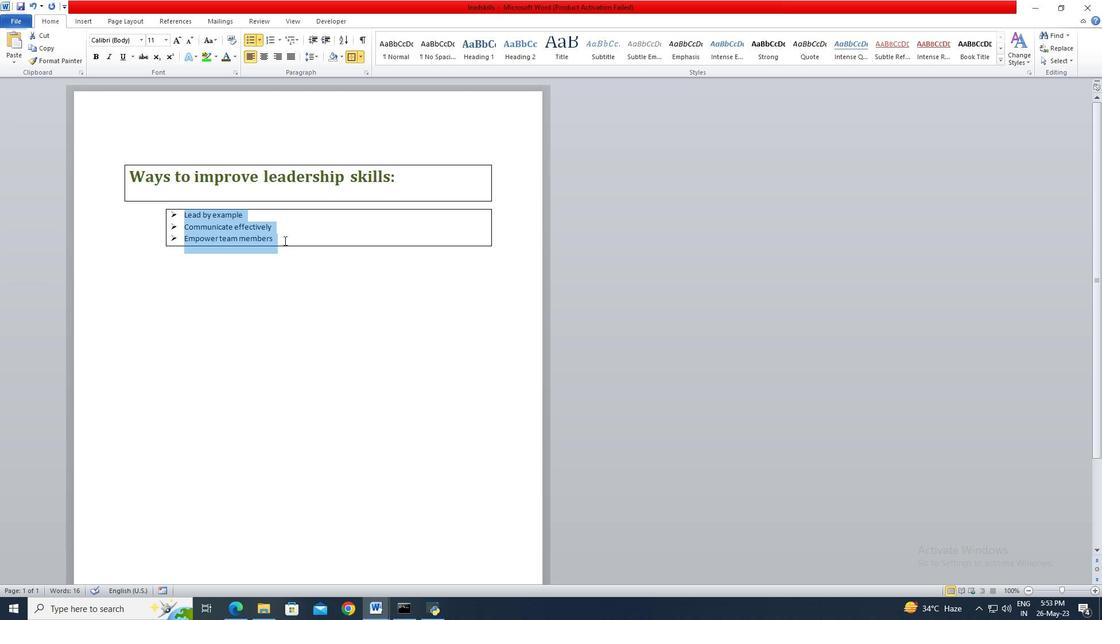 
Action: Mouse moved to (157, 43)
Screenshot: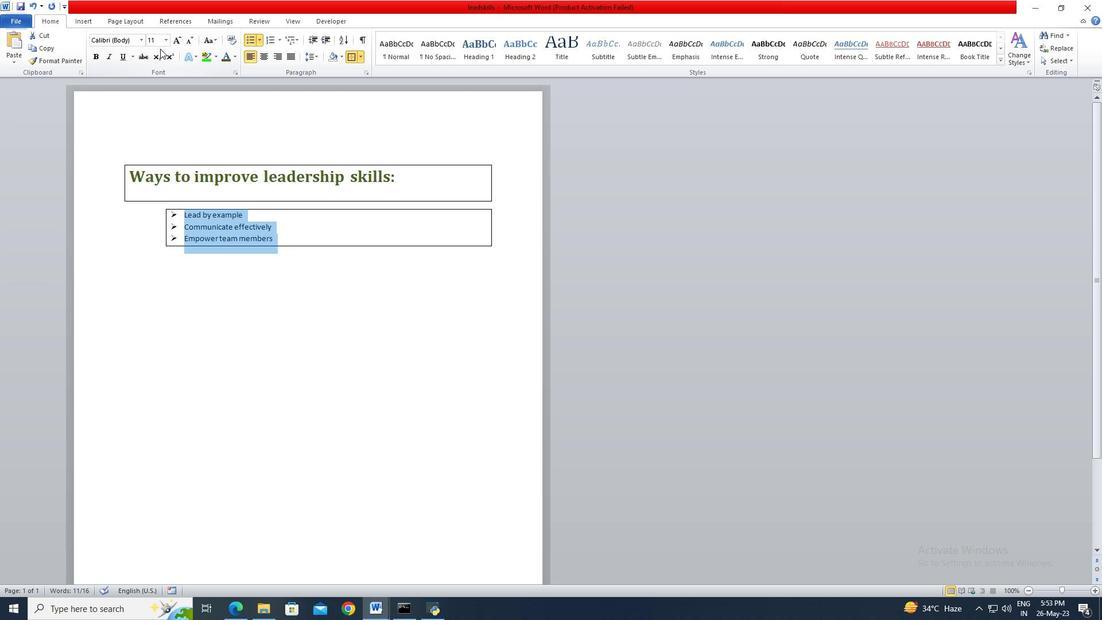 
Action: Mouse pressed left at (157, 43)
Screenshot: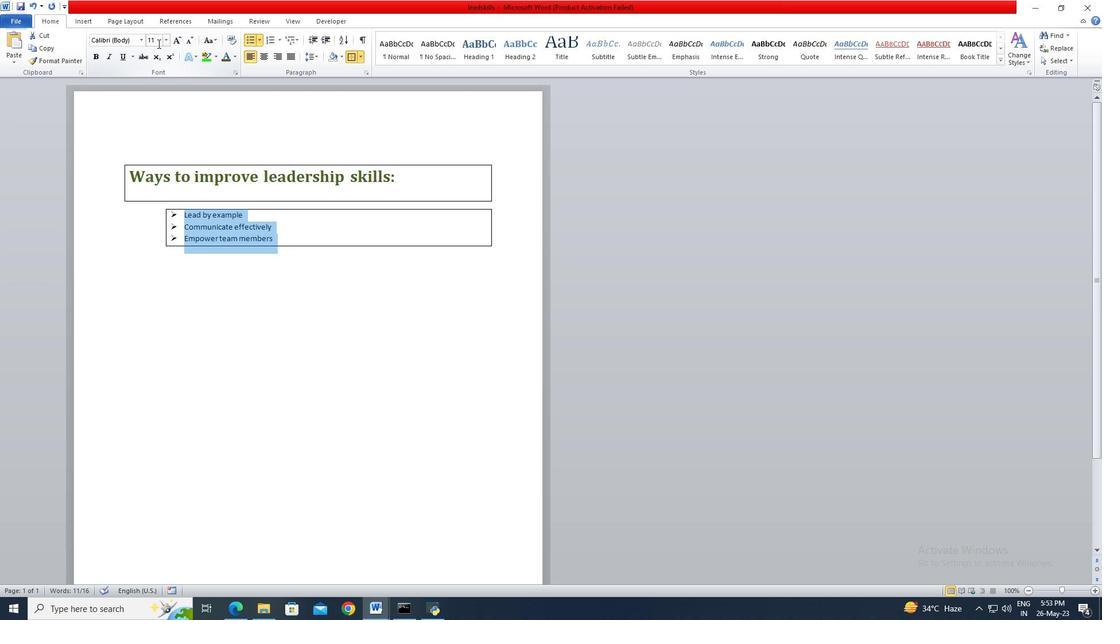
Action: Key pressed 22<Key.enter>
Screenshot: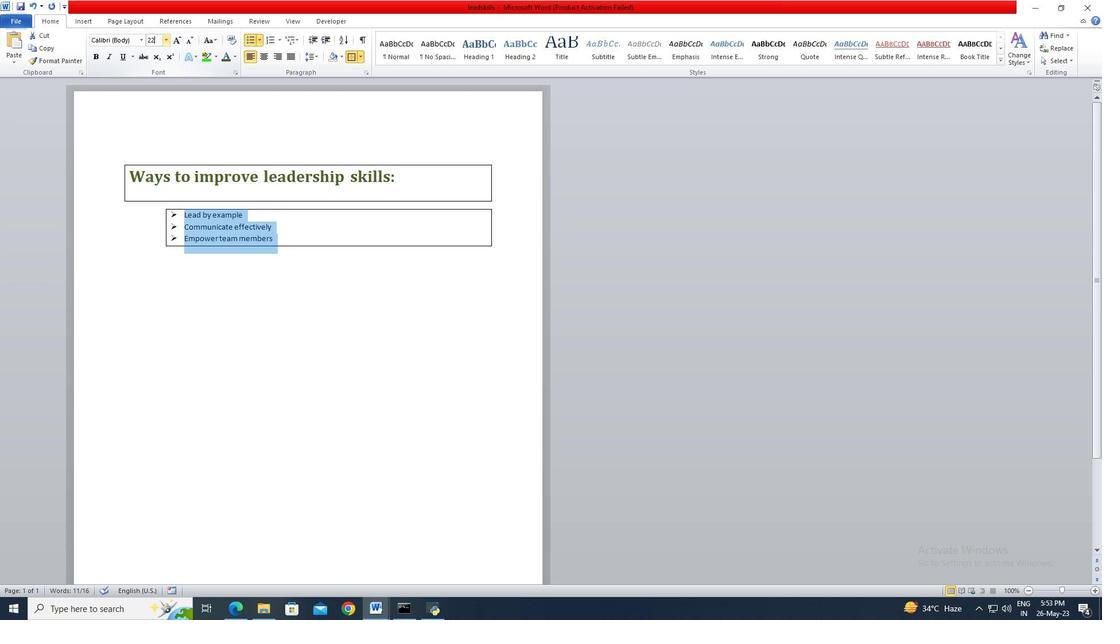 
Action: Mouse moved to (371, 268)
Screenshot: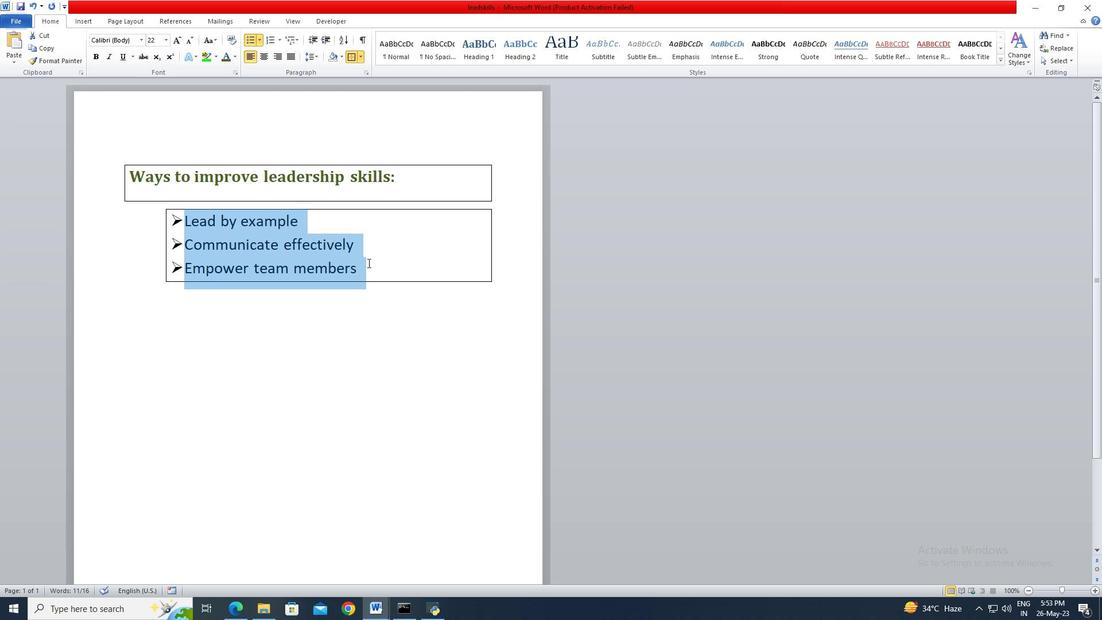 
Action: Mouse pressed left at (371, 268)
Screenshot: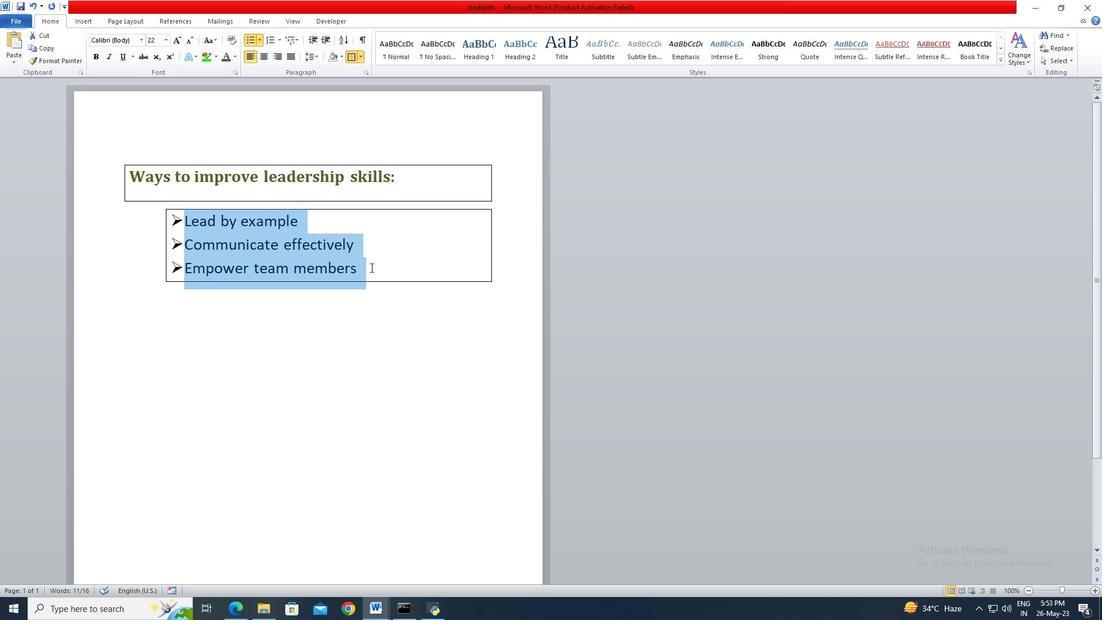 
